 Task: Open Card Employee Termination Meeting in Board Resource Allocation Software to Workspace Data Analysis and Reporting and add a team member Softage.1@softage.net, a label Blue, a checklist Health and Safety, an attachment from Trello, a color Blue and finally, add a card description 'Plan and execute company team-building retreat with a focus on team alignment' and a comment 'Let us approach this task with a sense of collaboration and teamwork, leveraging the strengths of each team member.'. Add a start date 'Jan 01, 1900' with a due date 'Jan 08, 1900'
Action: Mouse moved to (97, 533)
Screenshot: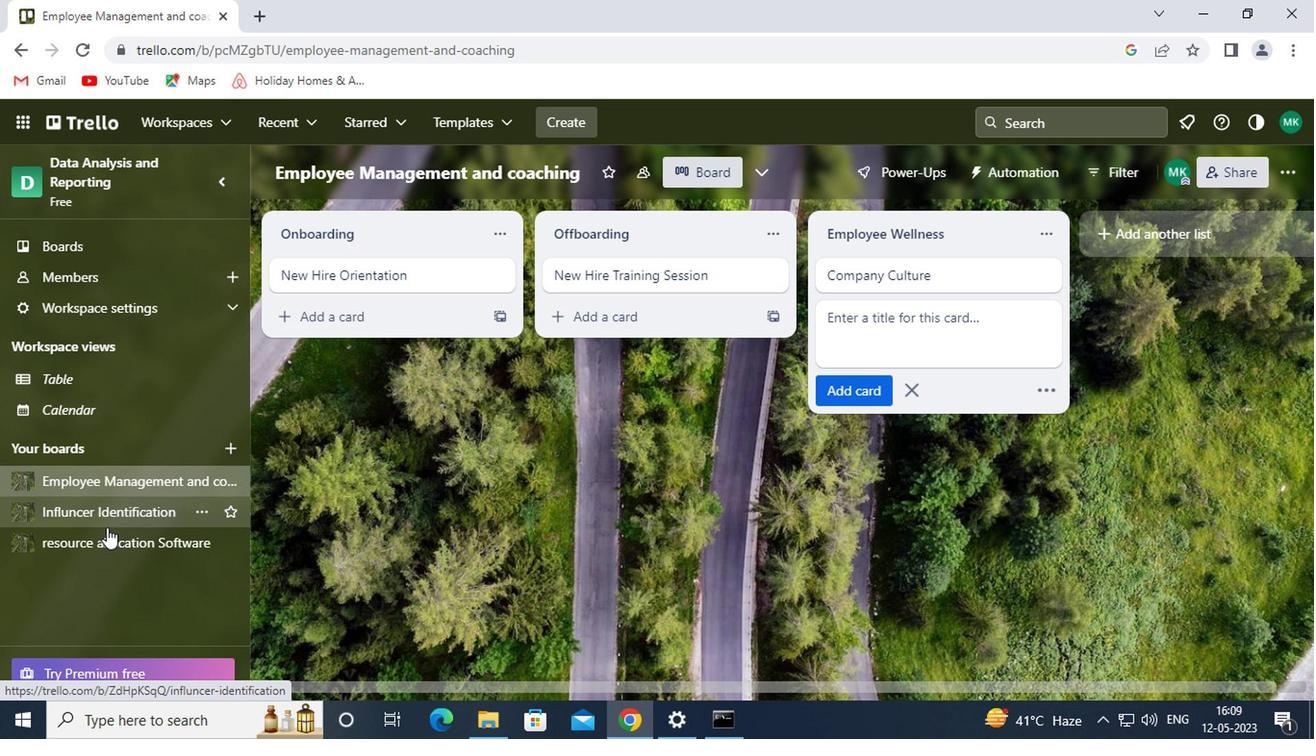 
Action: Mouse pressed left at (97, 533)
Screenshot: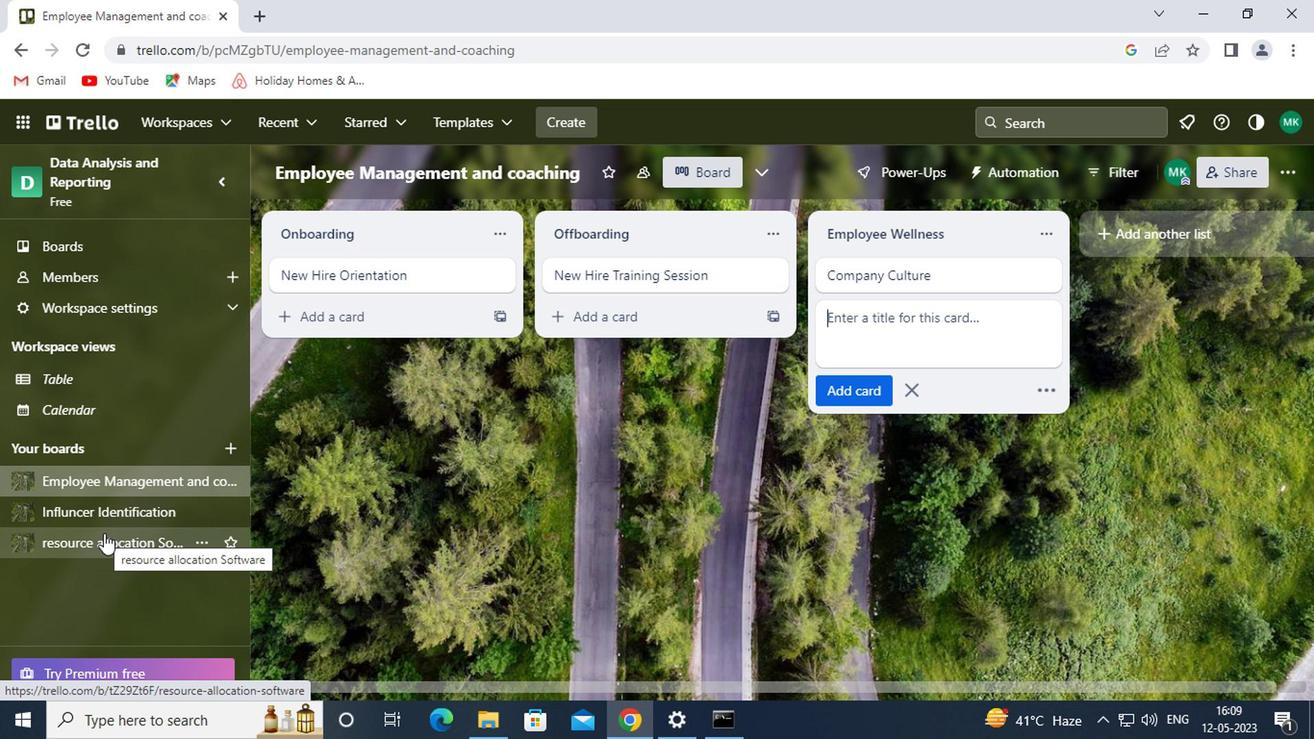 
Action: Mouse moved to (335, 271)
Screenshot: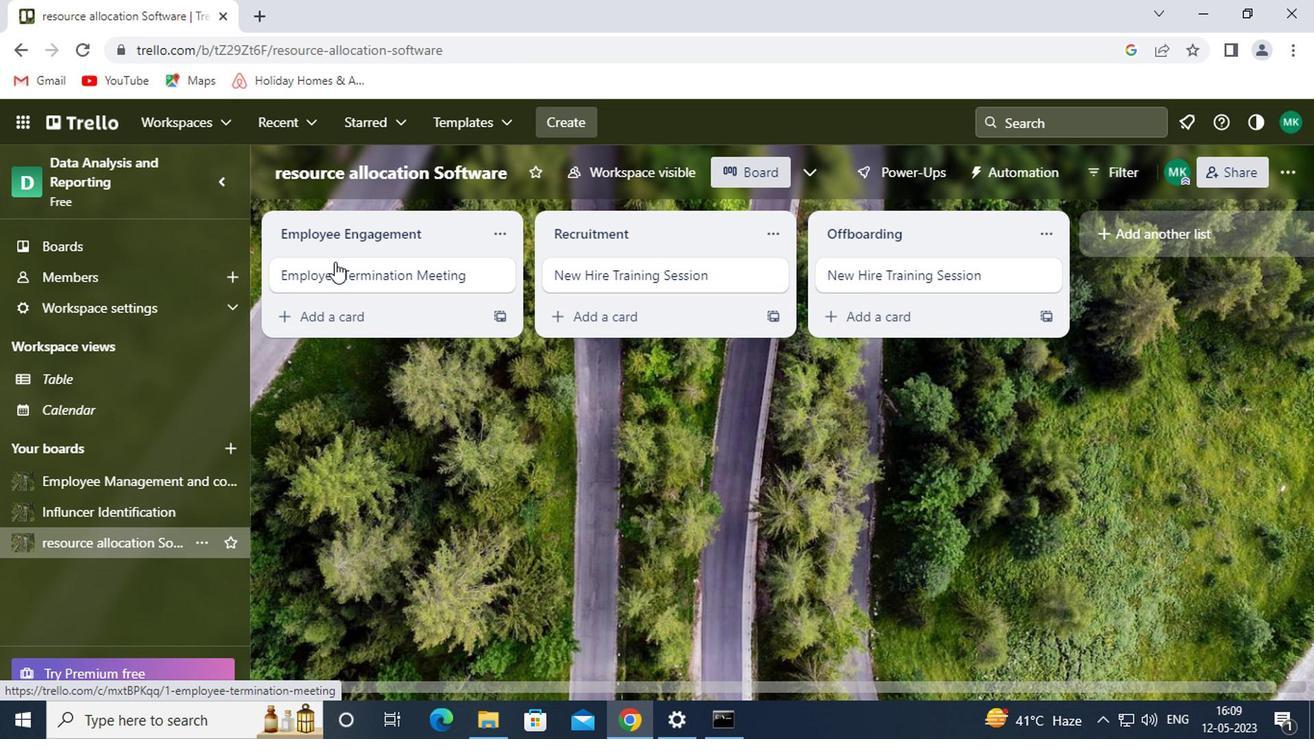 
Action: Mouse pressed left at (335, 271)
Screenshot: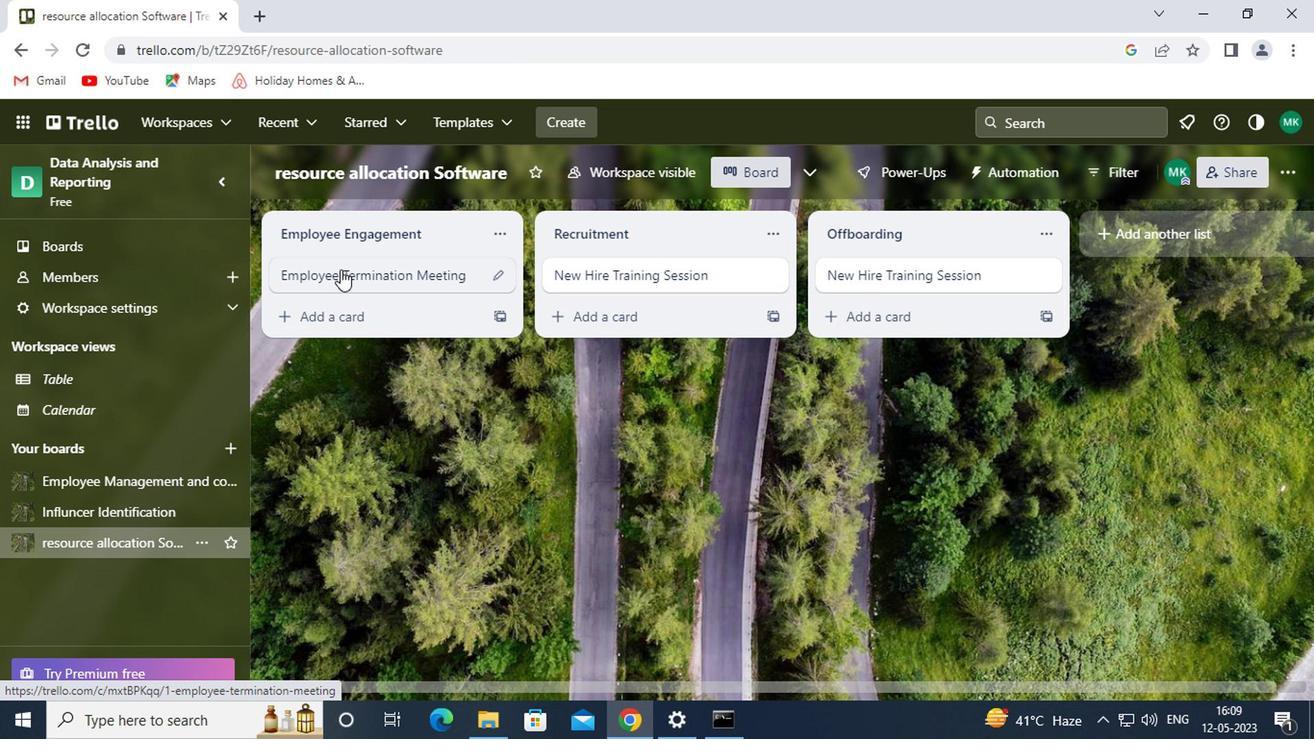 
Action: Mouse moved to (922, 279)
Screenshot: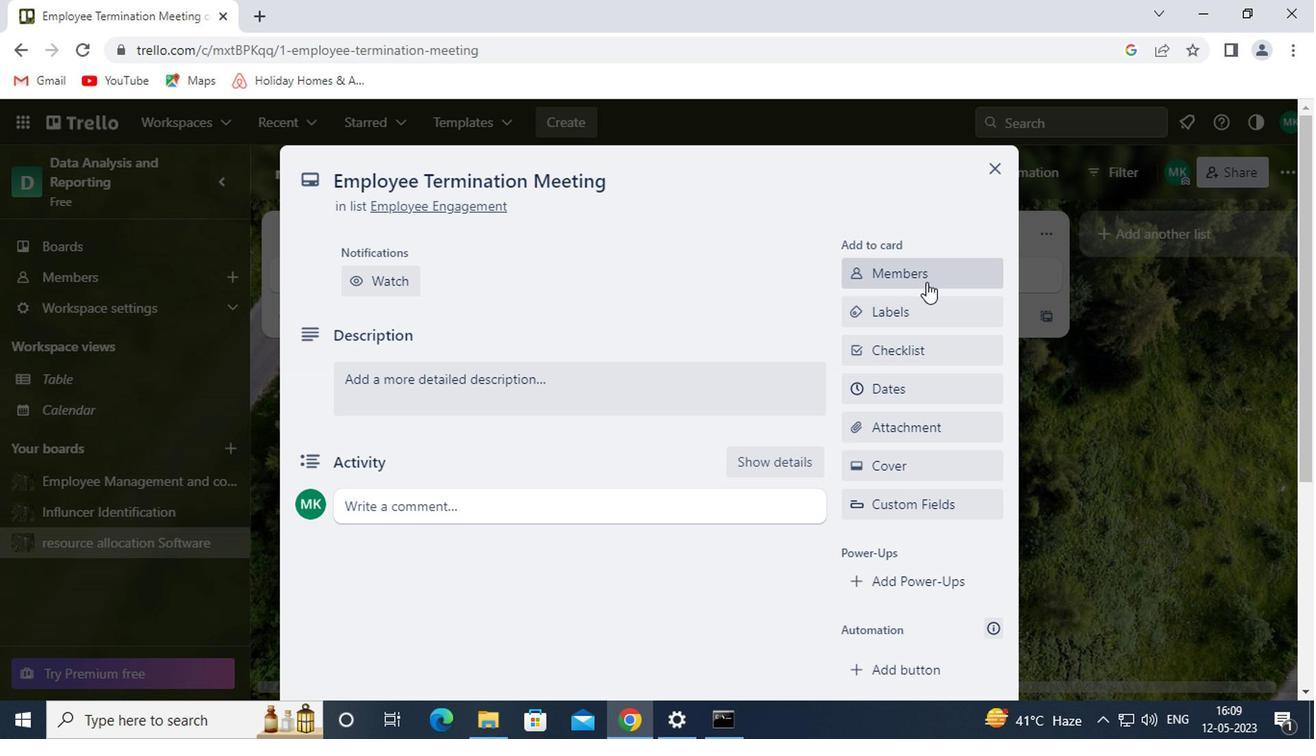 
Action: Mouse pressed left at (922, 279)
Screenshot: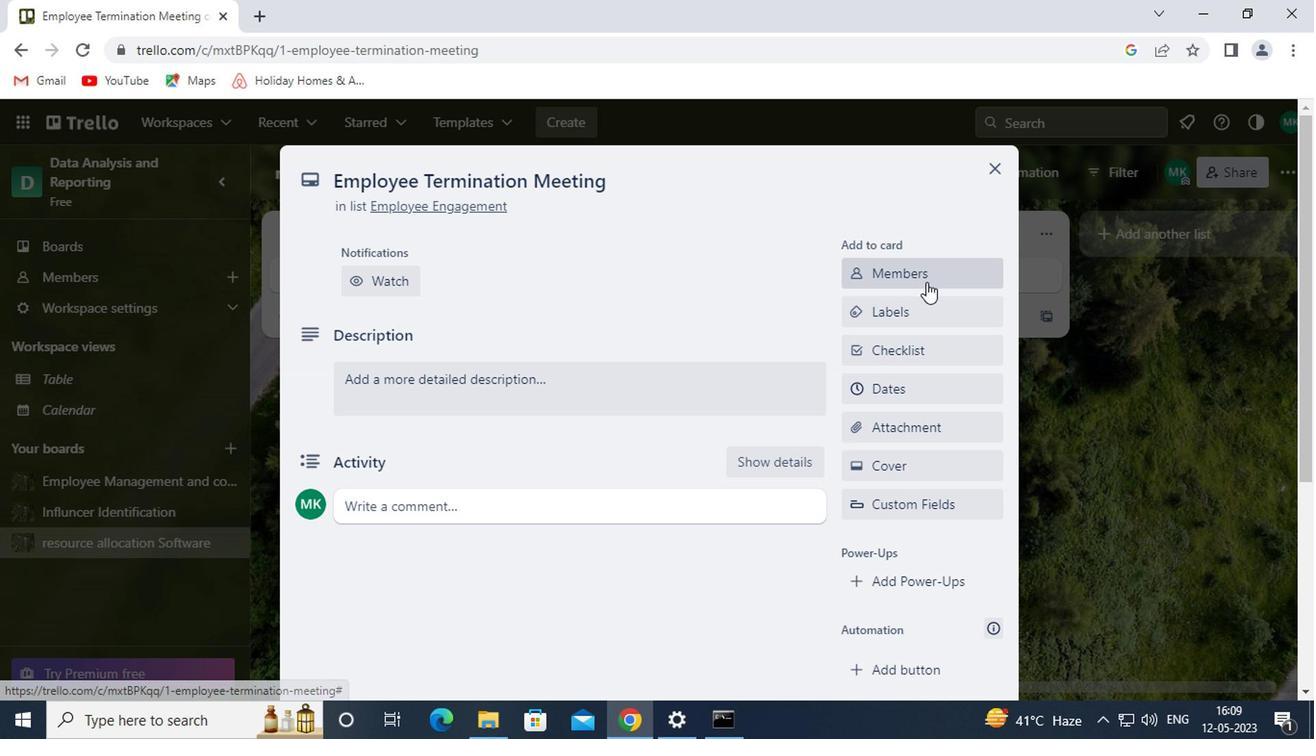 
Action: Mouse moved to (918, 358)
Screenshot: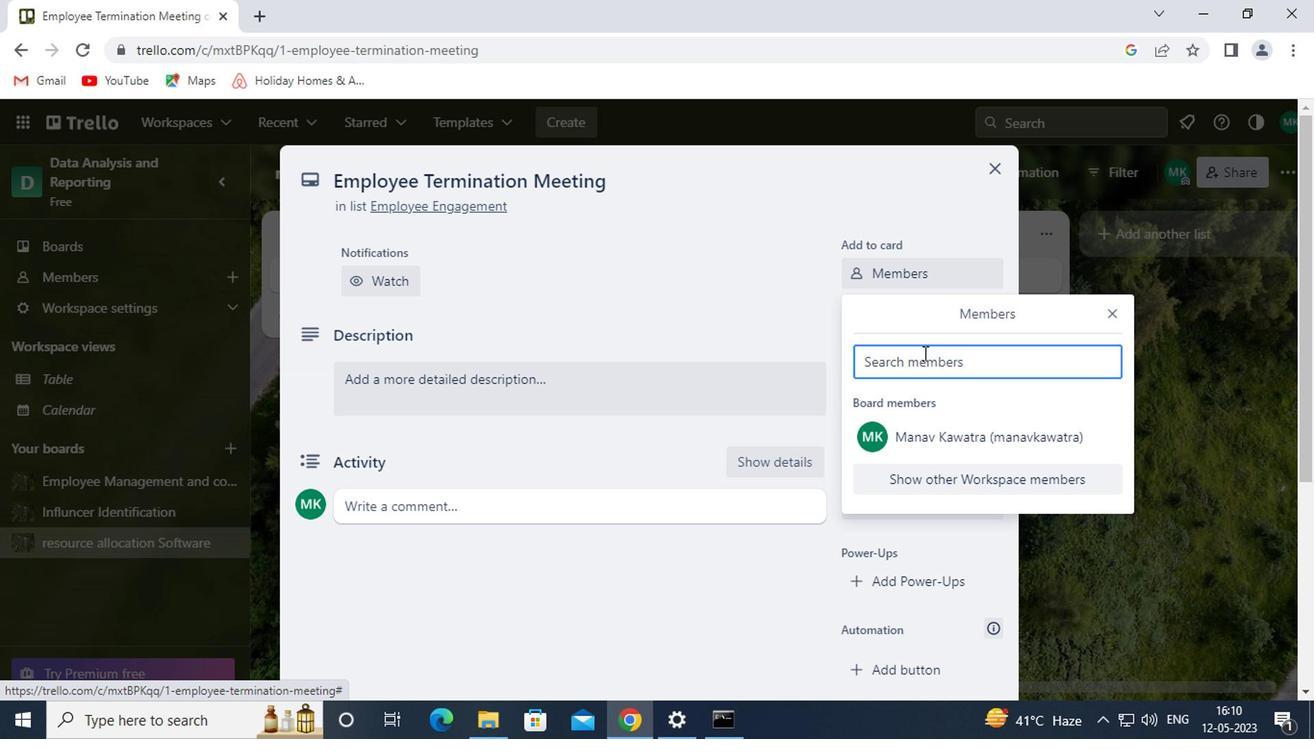 
Action: Mouse pressed left at (918, 358)
Screenshot: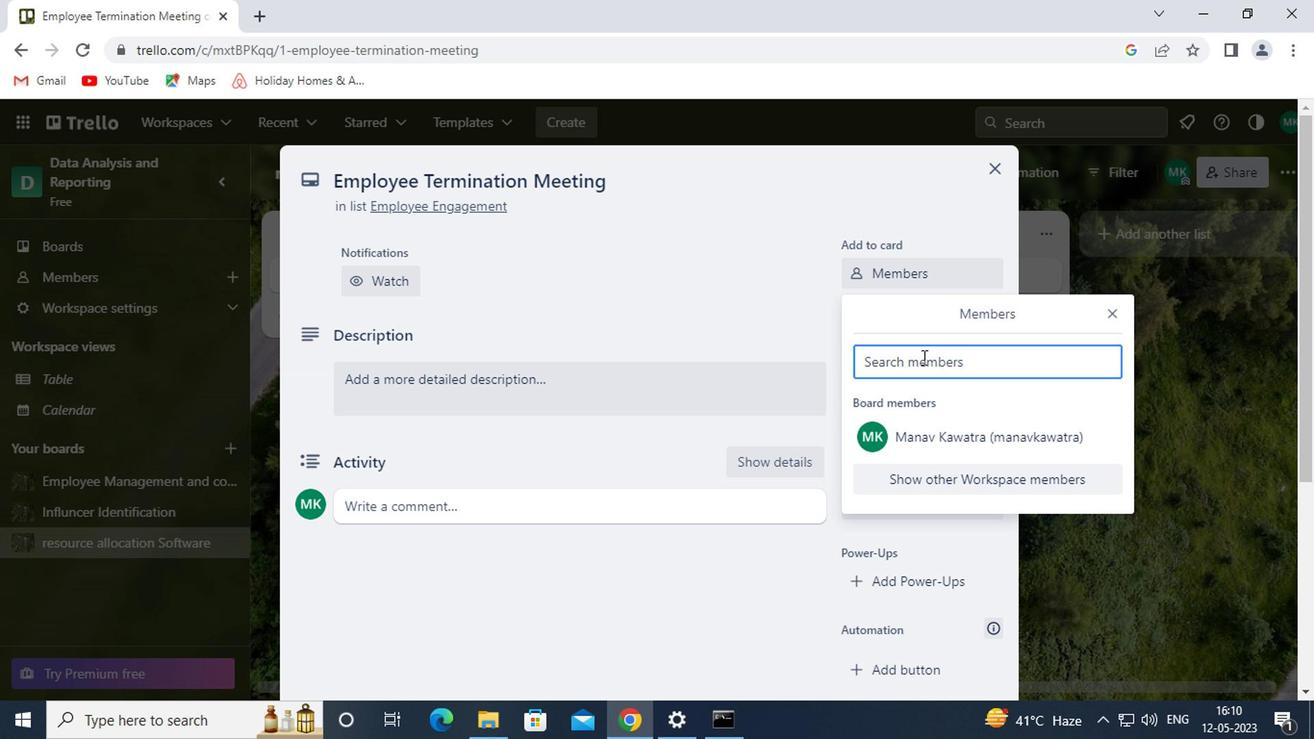 
Action: Key pressed <Key.shift>SOFTAGE.1<Key.shift>@SOFTAGE.NET
Screenshot: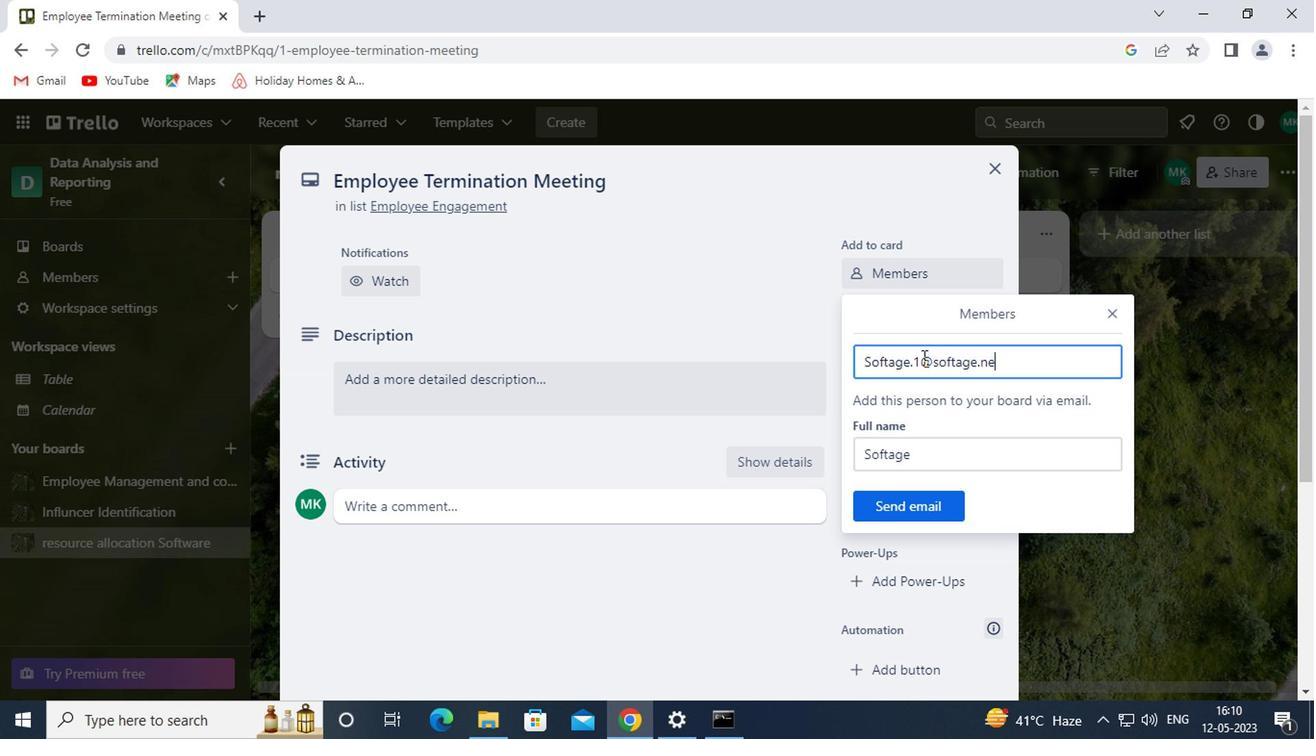 
Action: Mouse moved to (897, 512)
Screenshot: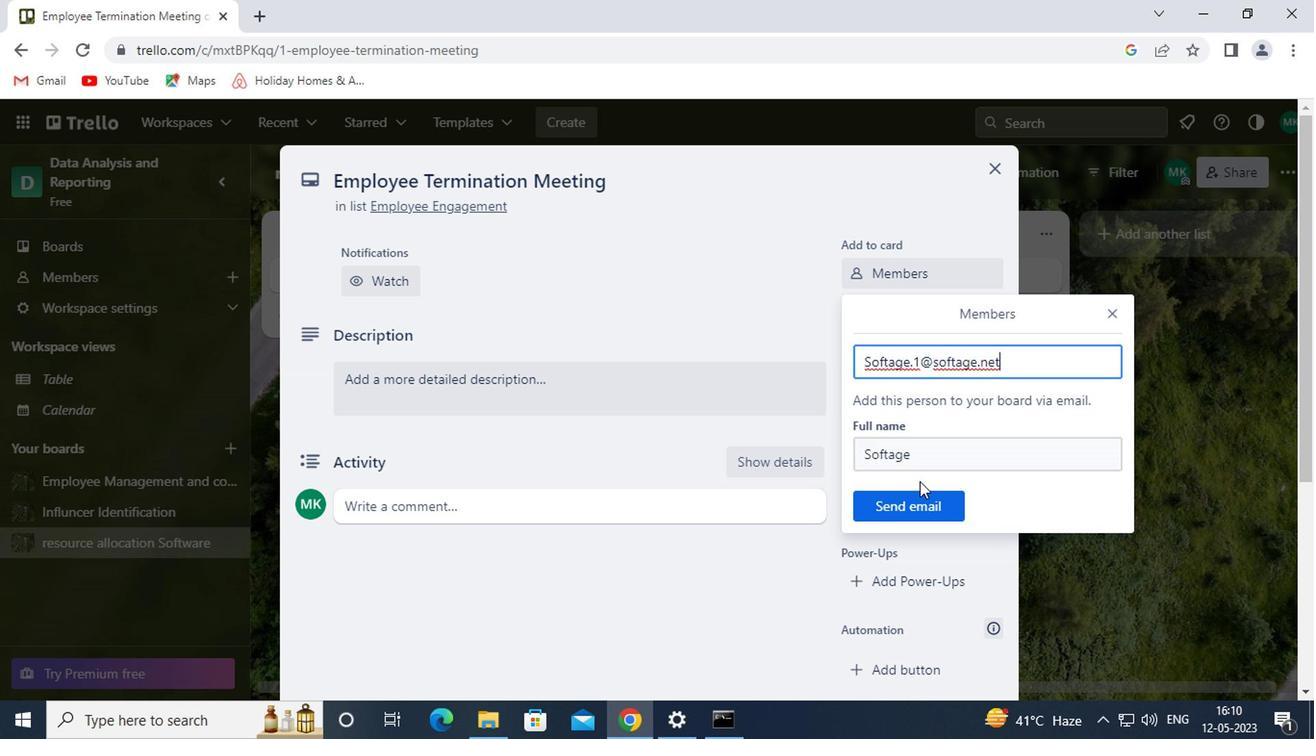
Action: Mouse pressed left at (897, 512)
Screenshot: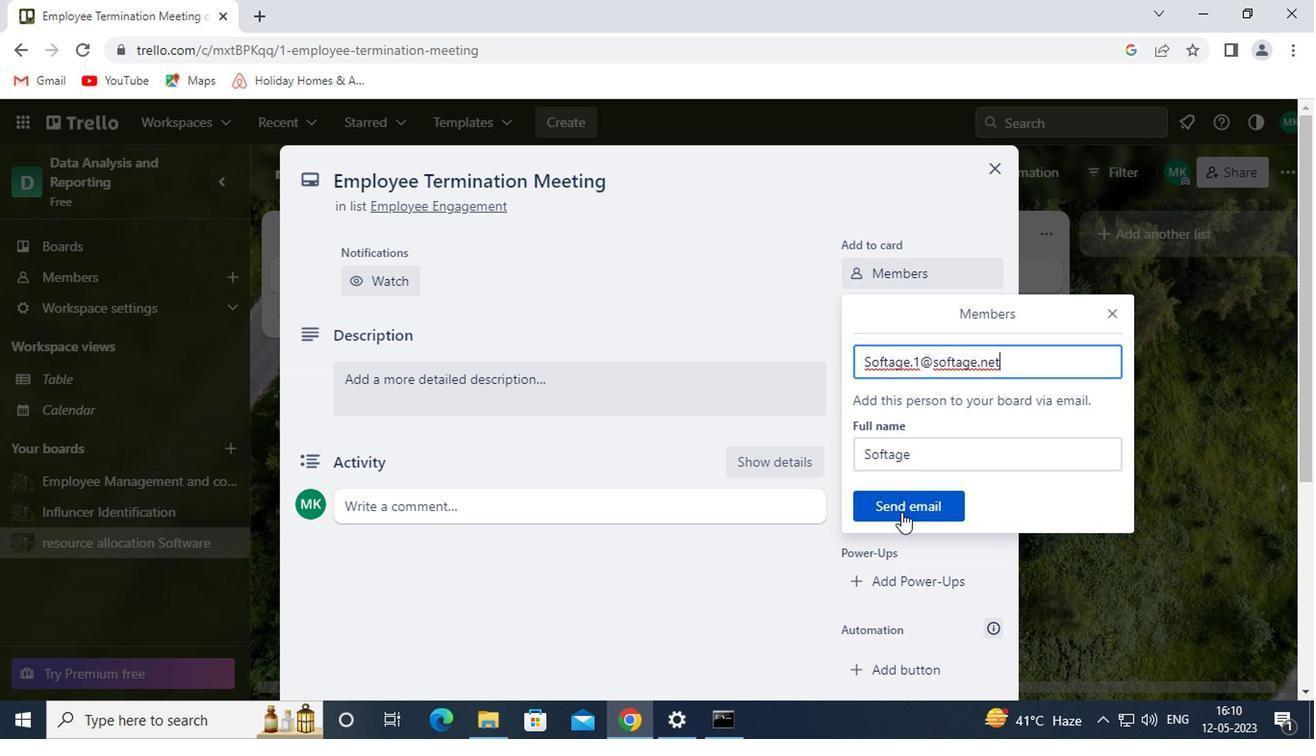 
Action: Mouse moved to (920, 384)
Screenshot: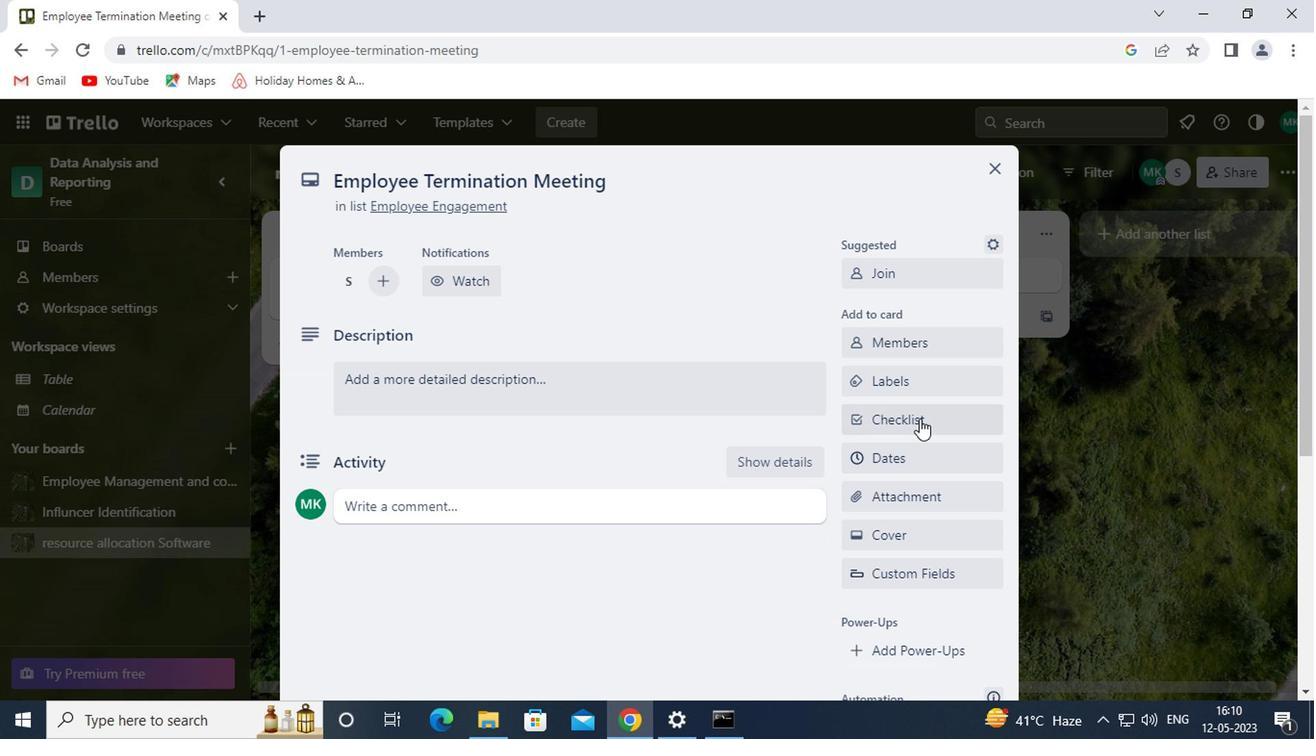 
Action: Mouse pressed left at (920, 384)
Screenshot: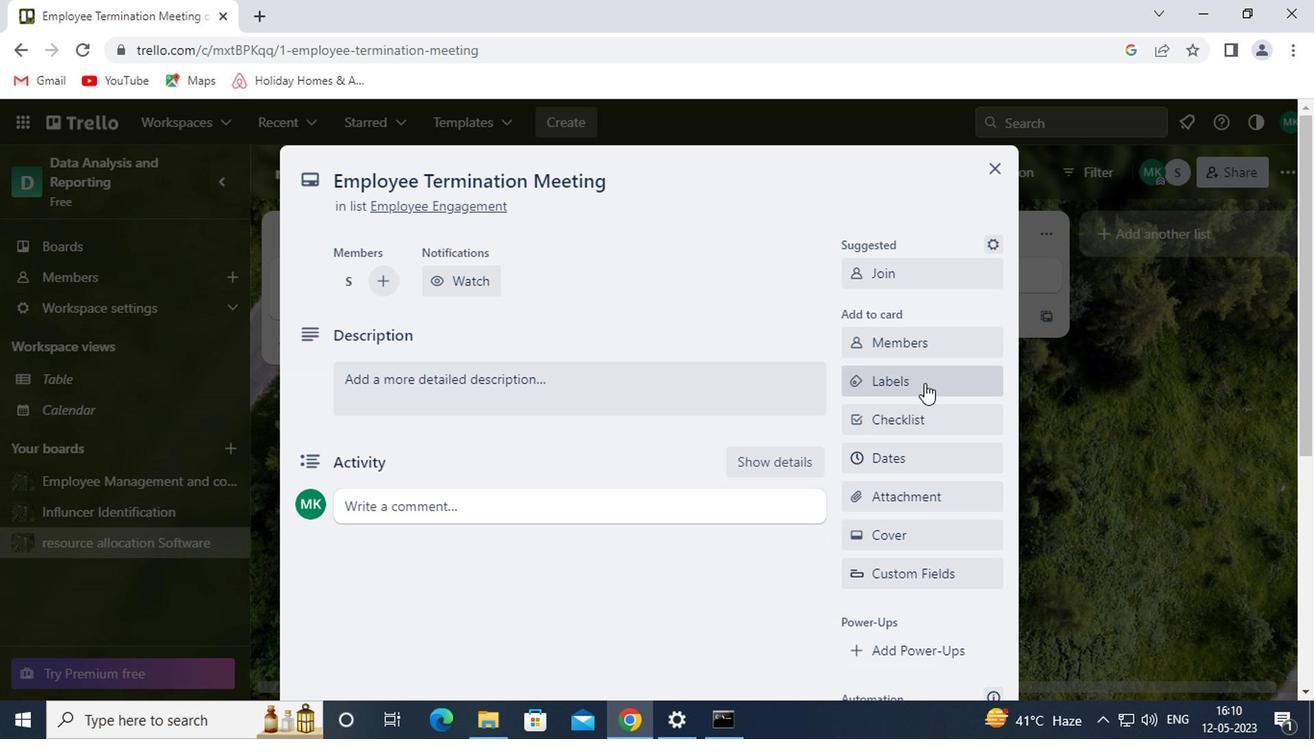 
Action: Mouse moved to (861, 453)
Screenshot: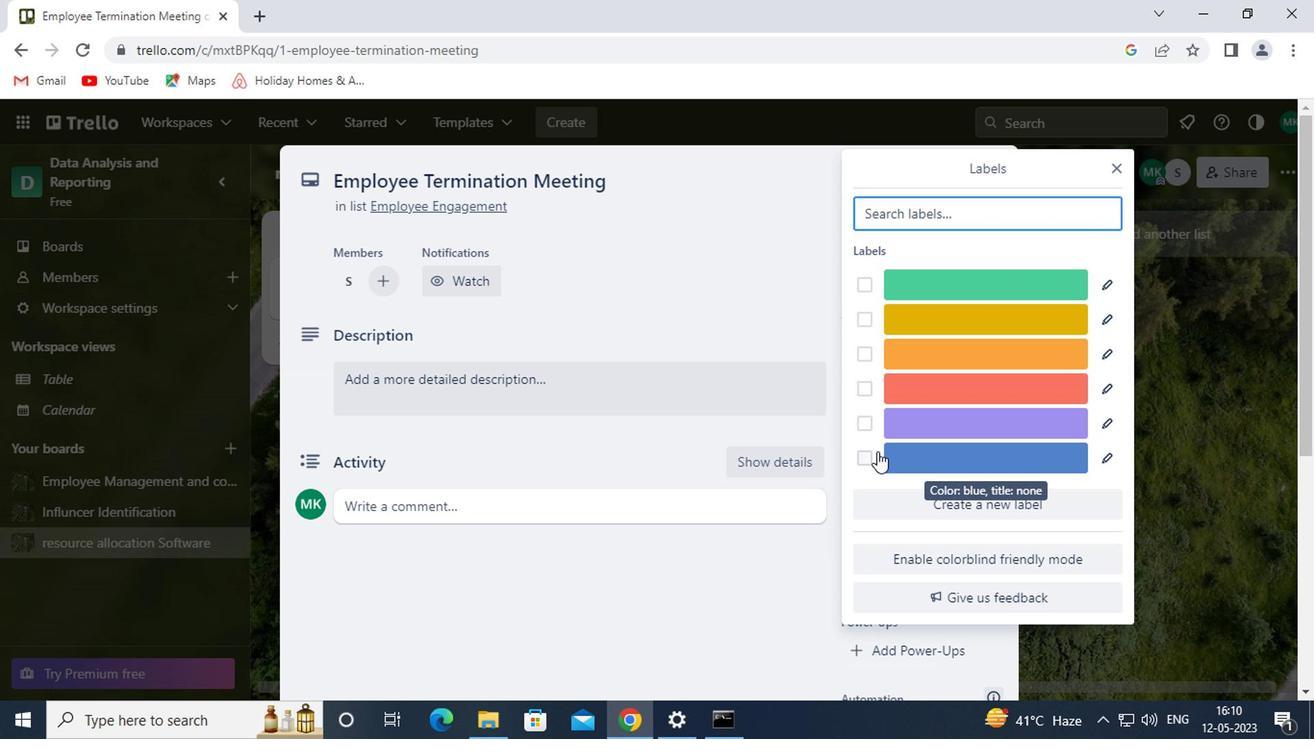 
Action: Mouse pressed left at (861, 453)
Screenshot: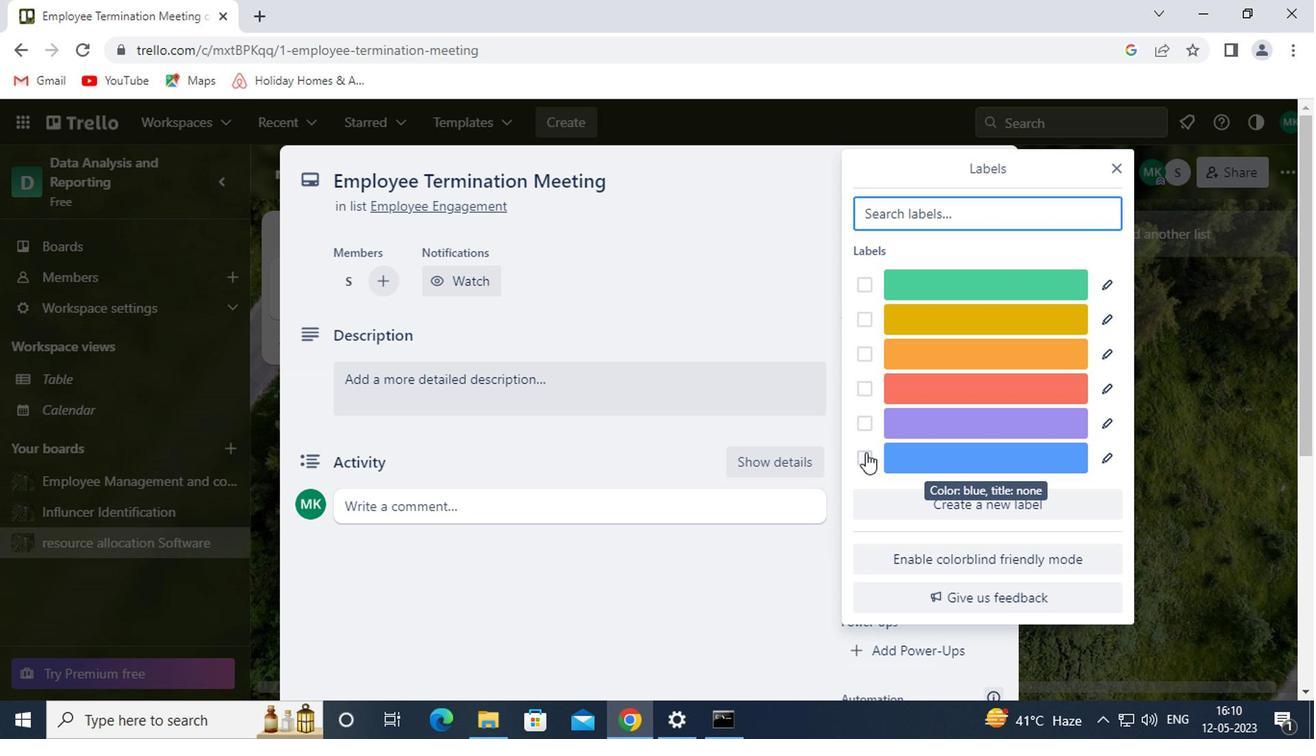 
Action: Mouse moved to (1109, 168)
Screenshot: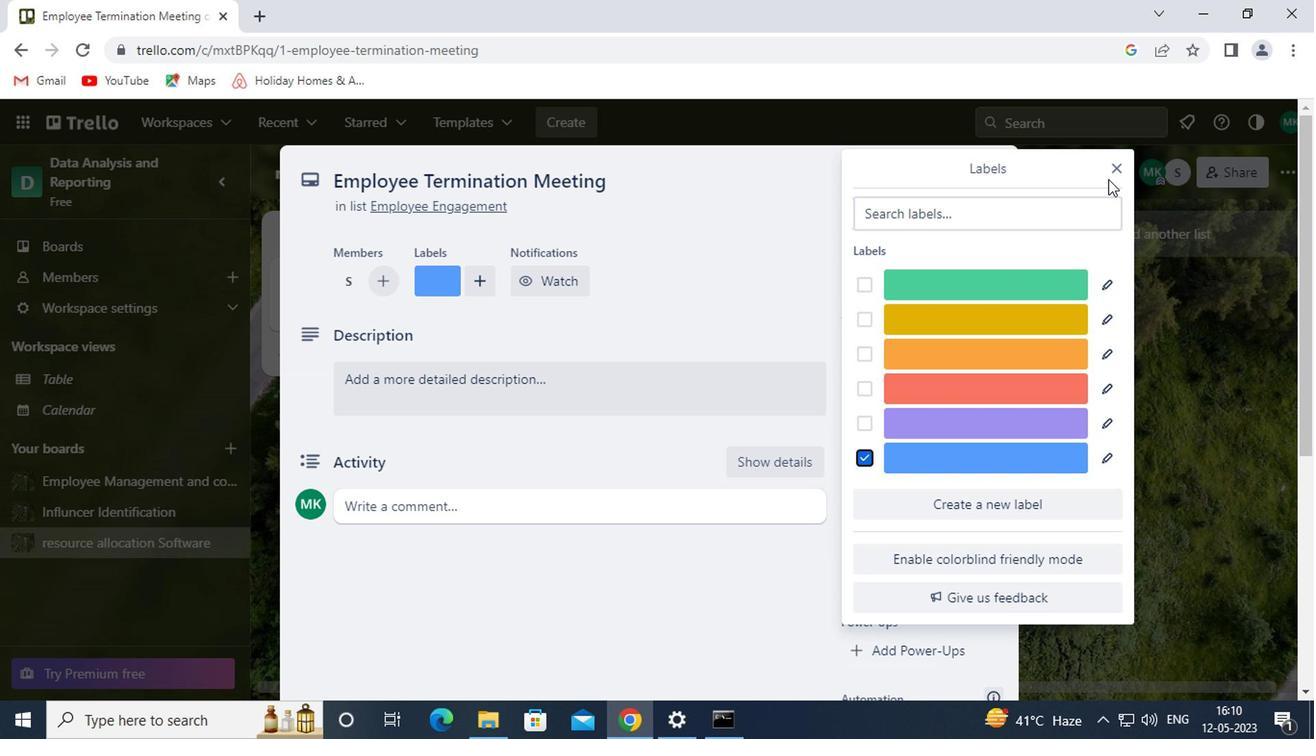 
Action: Mouse pressed left at (1109, 168)
Screenshot: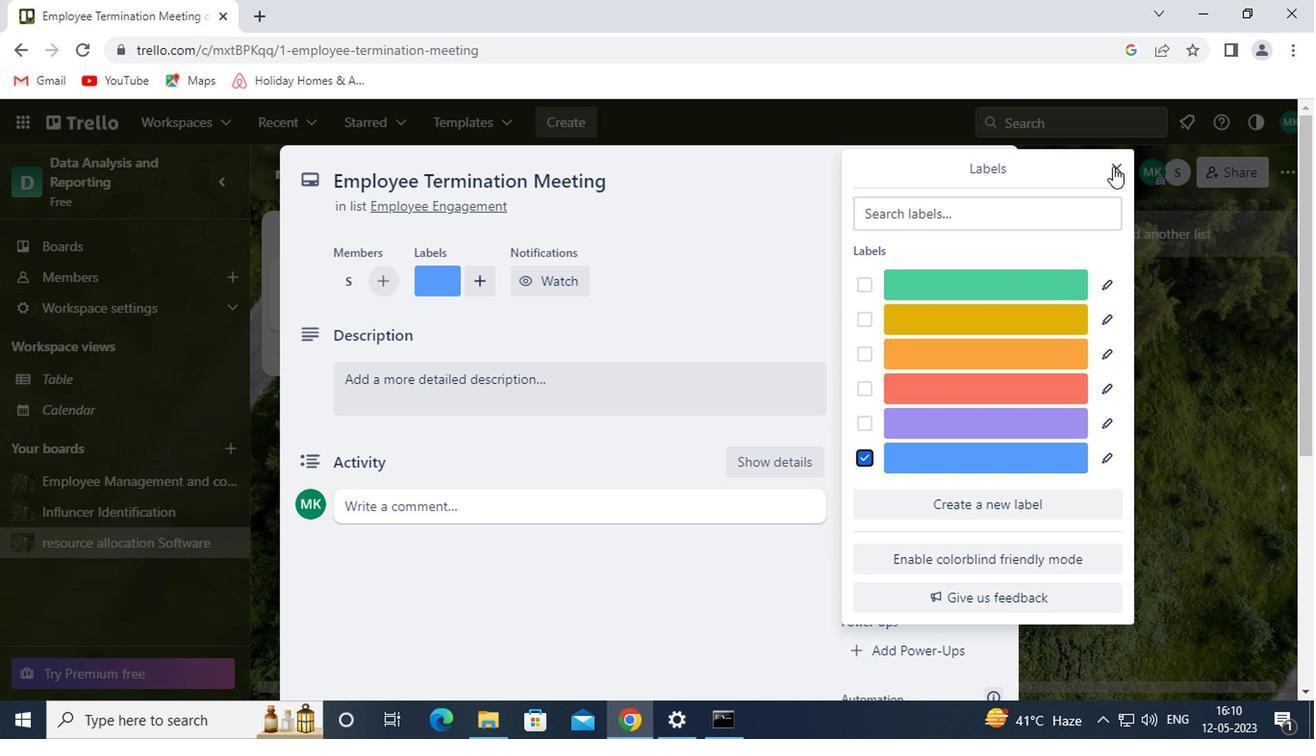 
Action: Mouse moved to (887, 419)
Screenshot: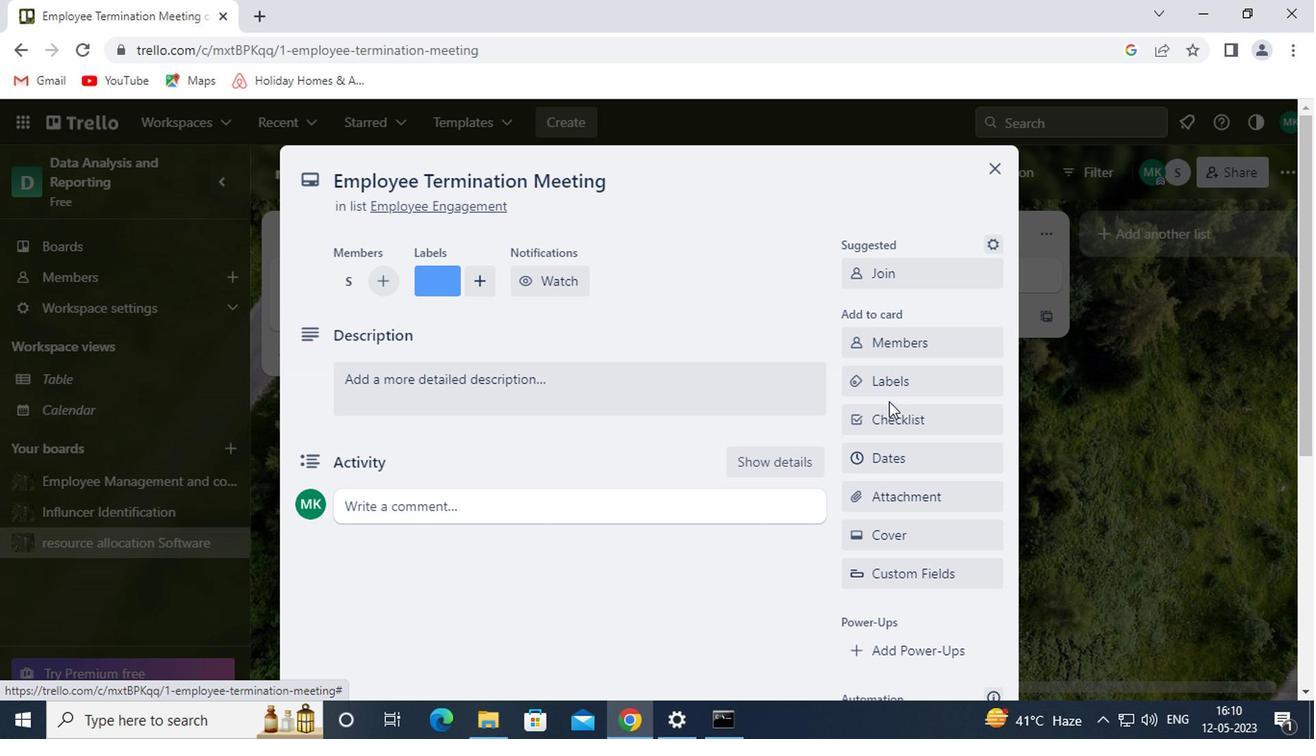 
Action: Mouse pressed left at (887, 419)
Screenshot: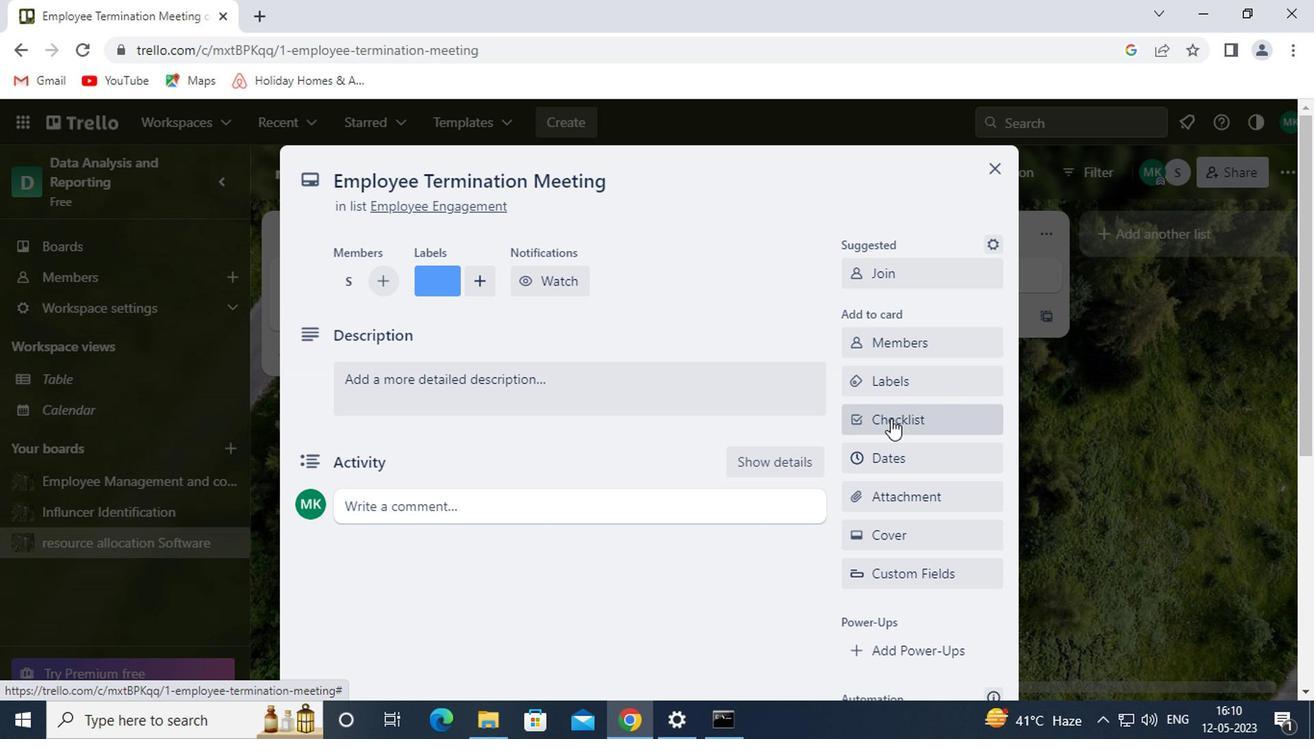 
Action: Key pressed <Key.shift><Key.shift><Key.shift>HEALTH<Key.space>AND<Key.space><Key.shift>SAFETY
Screenshot: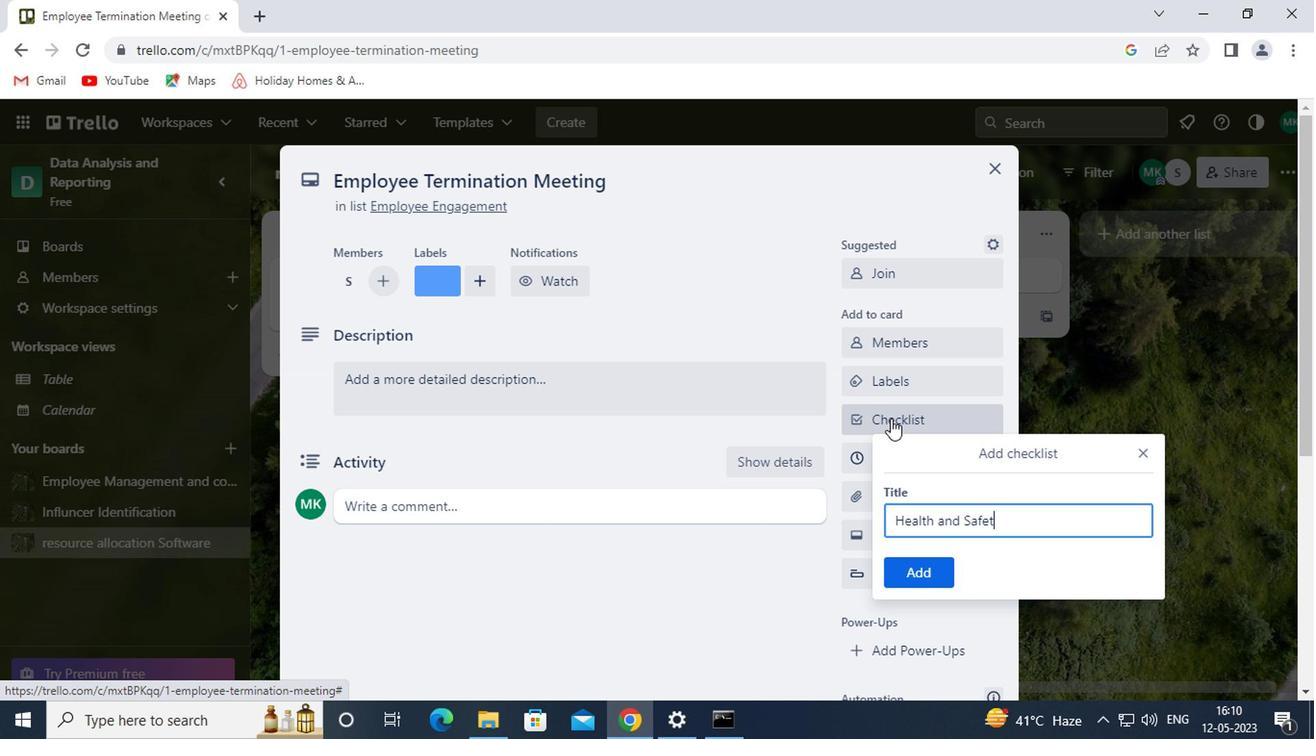 
Action: Mouse moved to (911, 578)
Screenshot: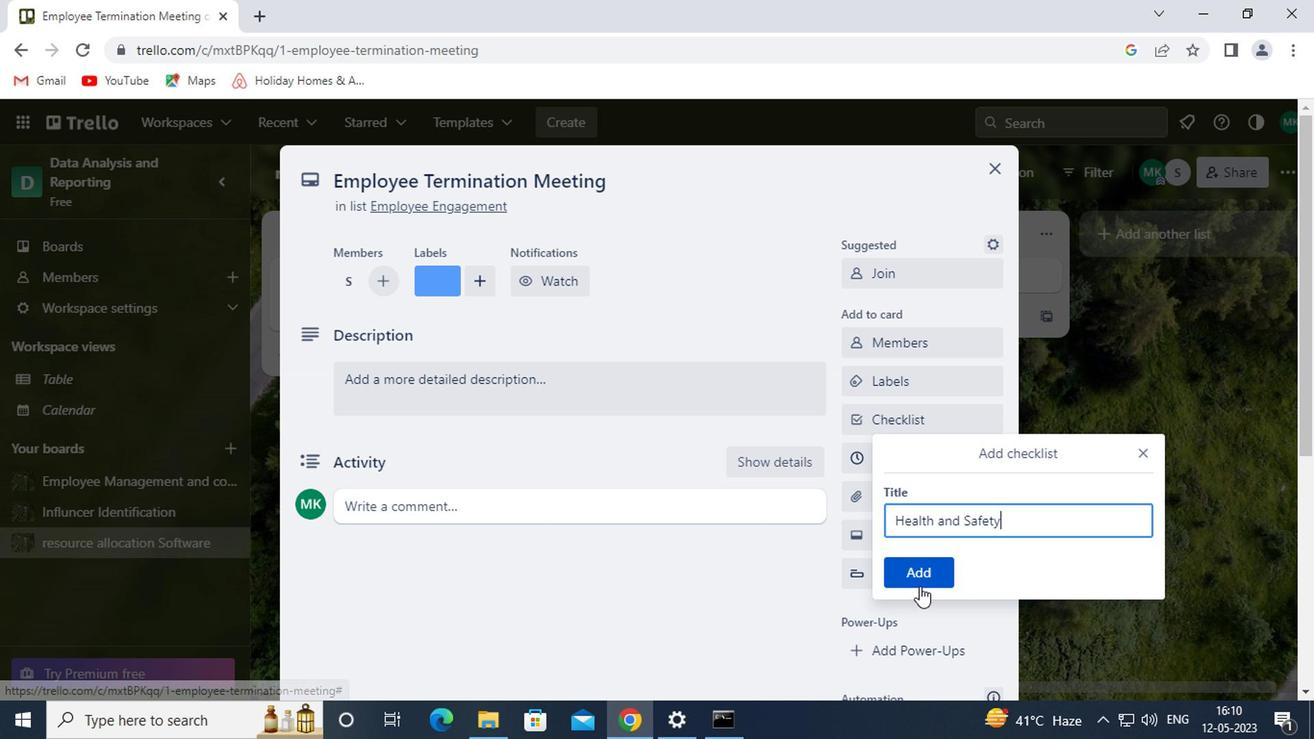 
Action: Mouse pressed left at (911, 578)
Screenshot: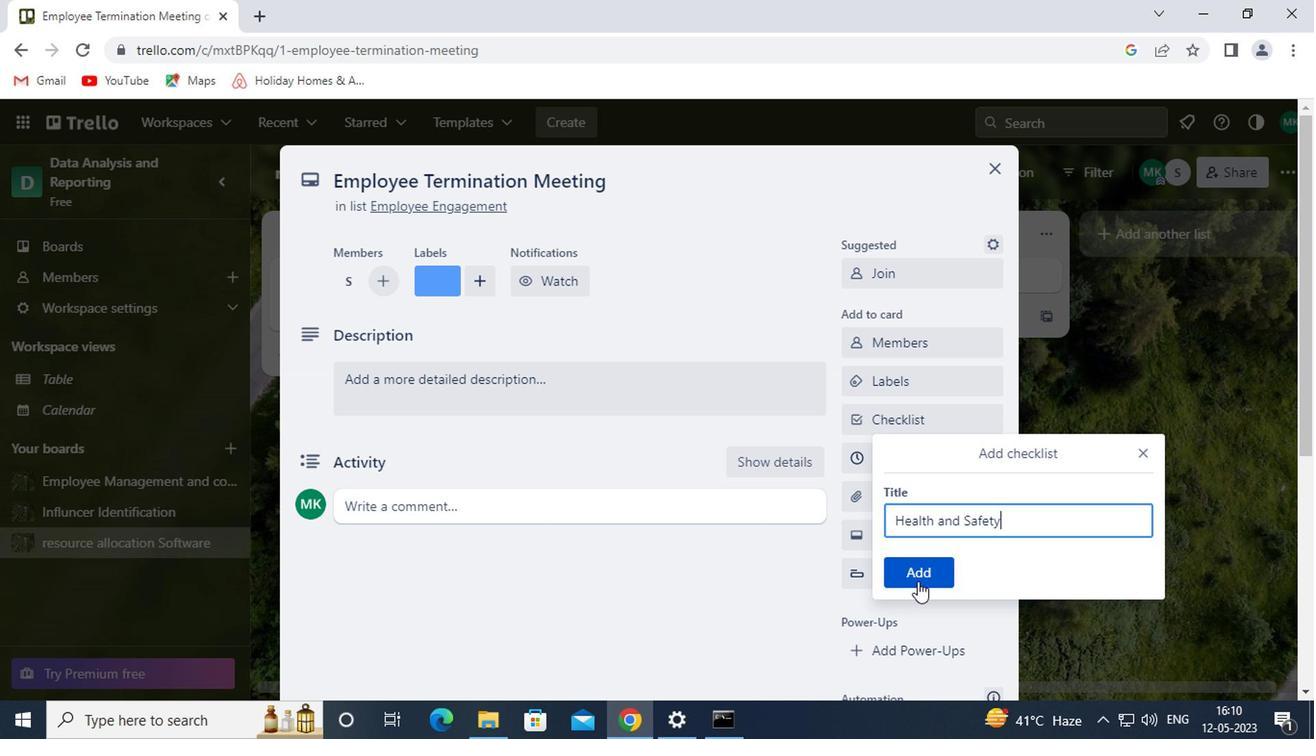 
Action: Mouse moved to (911, 492)
Screenshot: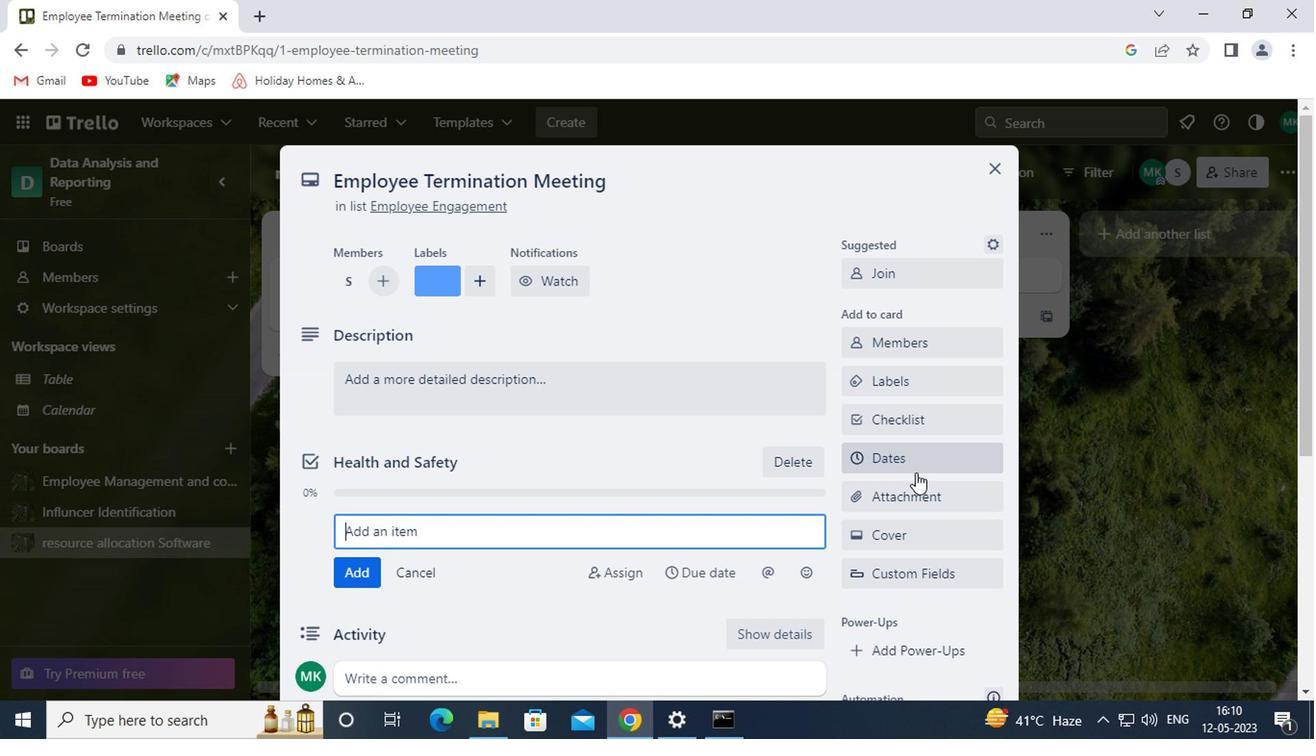 
Action: Mouse pressed left at (911, 492)
Screenshot: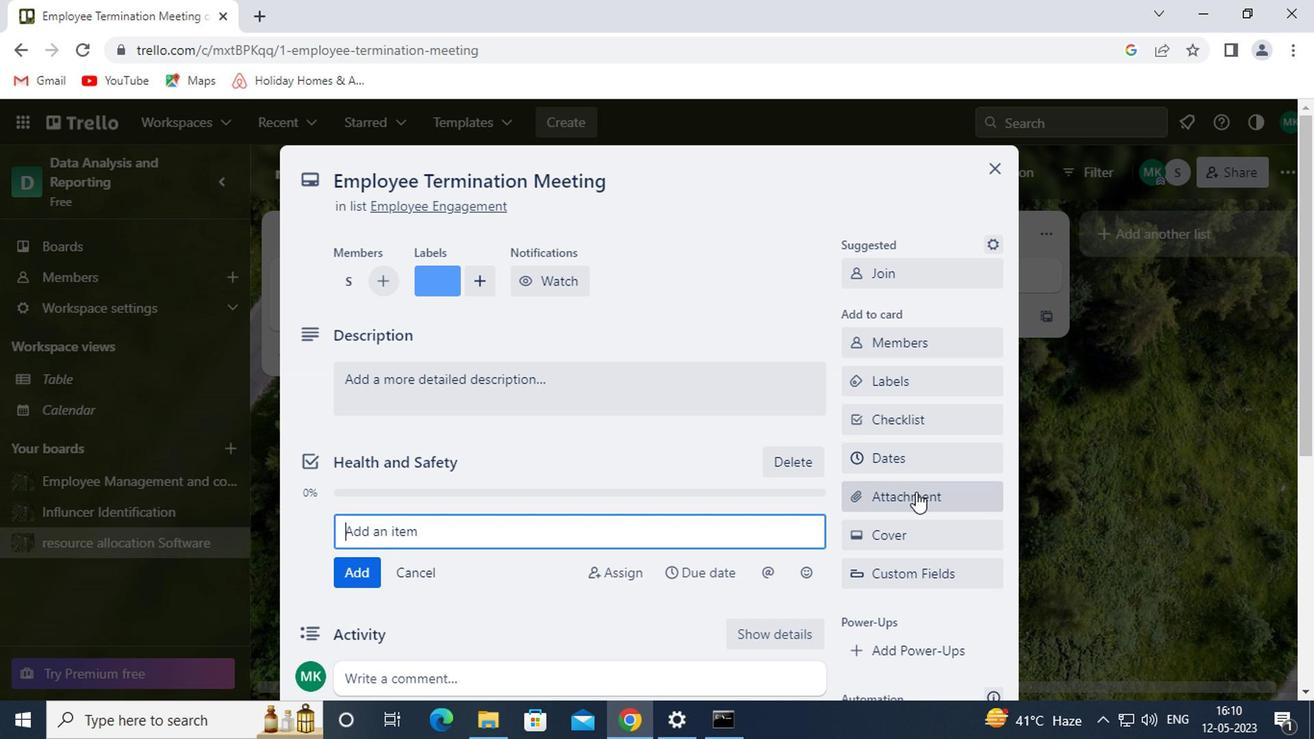
Action: Mouse moved to (857, 239)
Screenshot: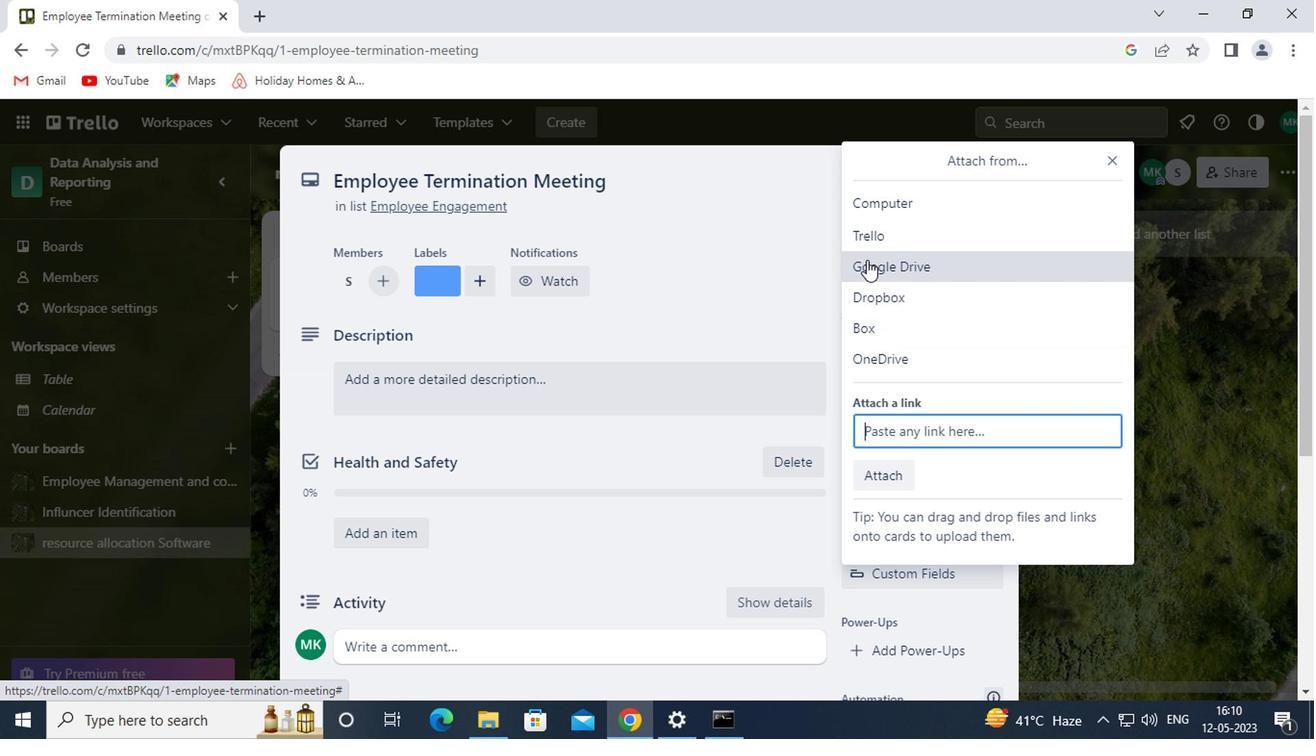 
Action: Mouse pressed left at (857, 239)
Screenshot: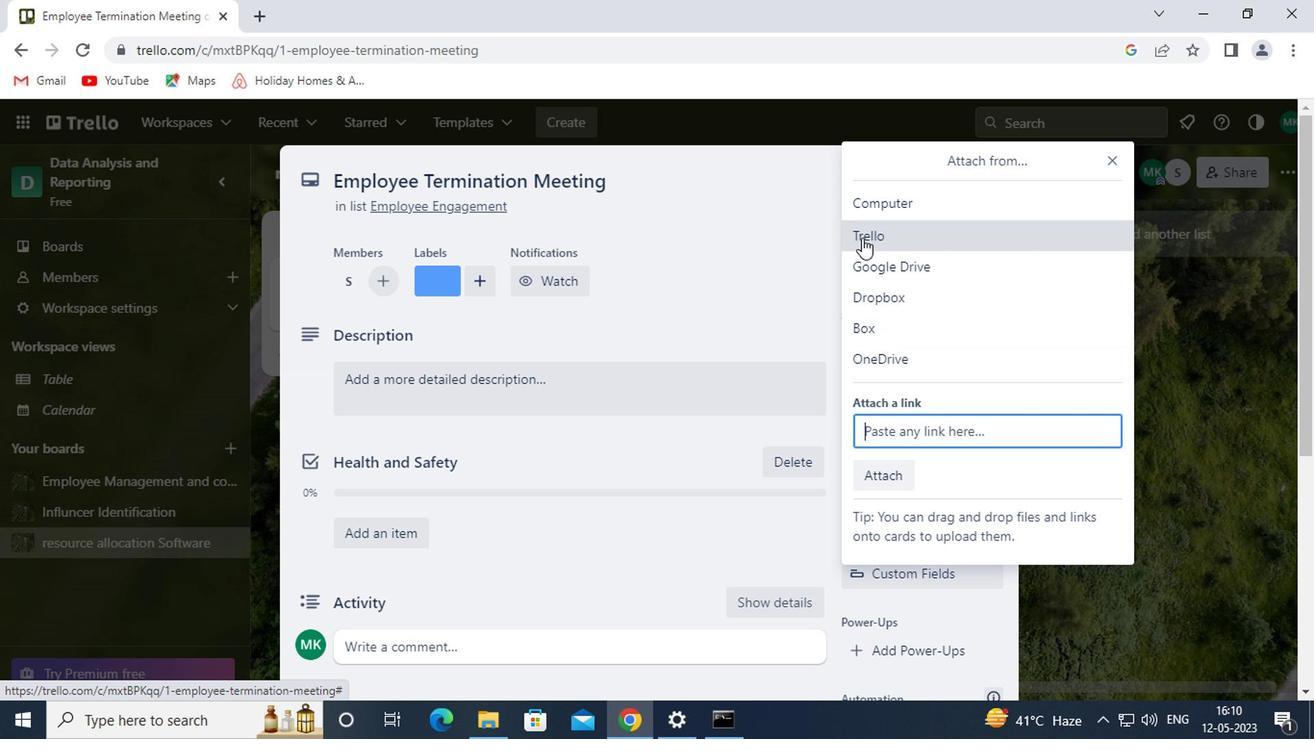 
Action: Mouse moved to (930, 383)
Screenshot: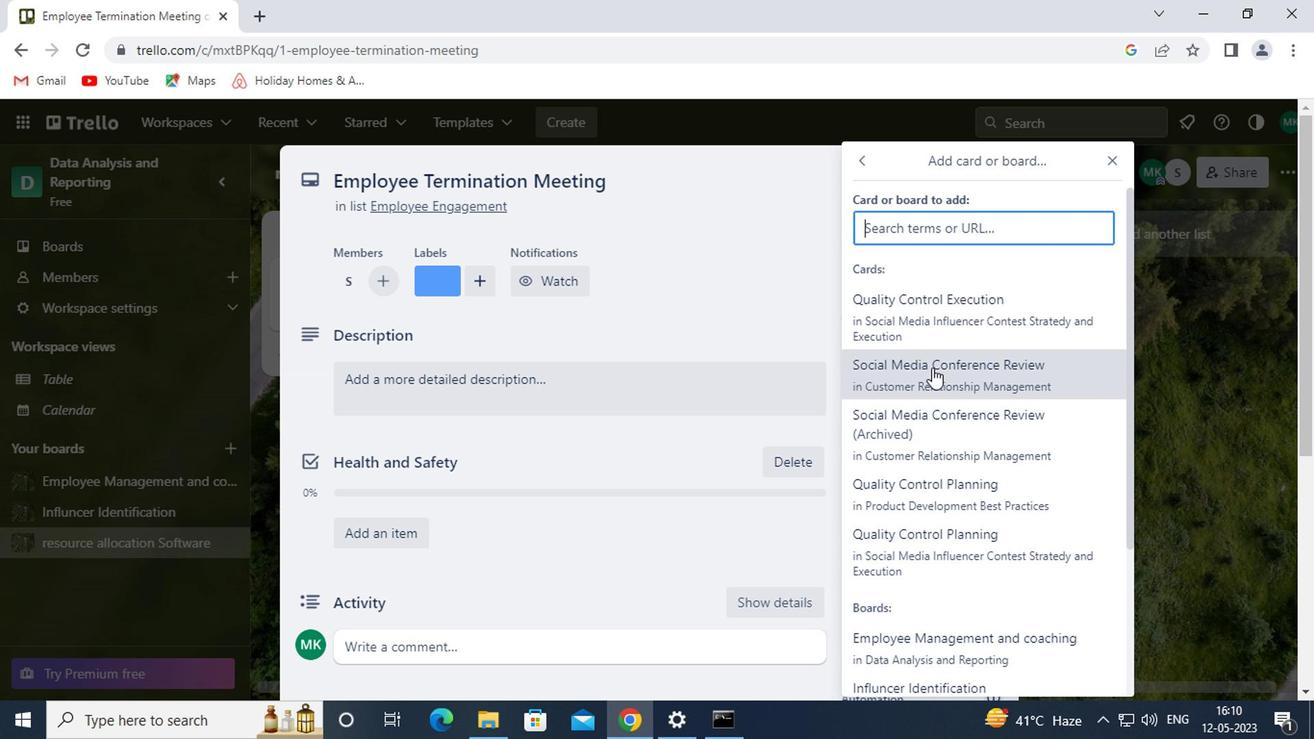 
Action: Mouse pressed left at (930, 383)
Screenshot: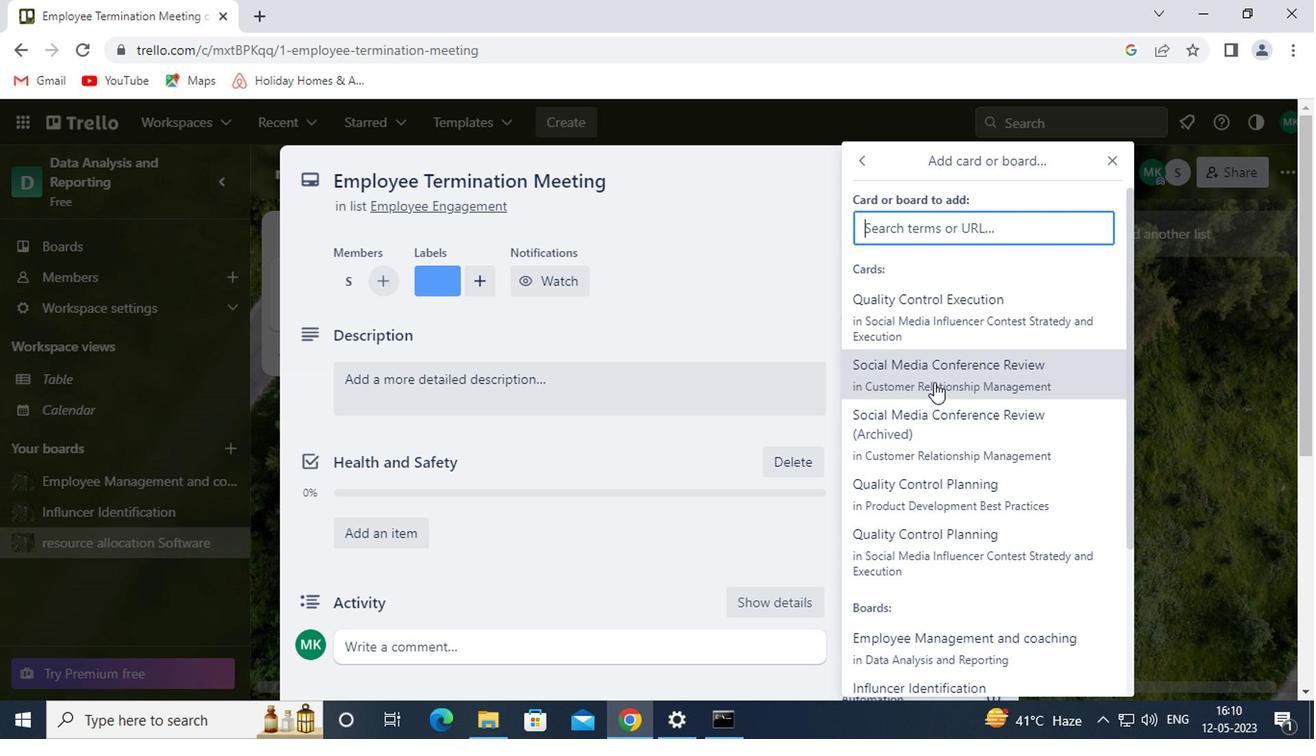 
Action: Mouse moved to (915, 431)
Screenshot: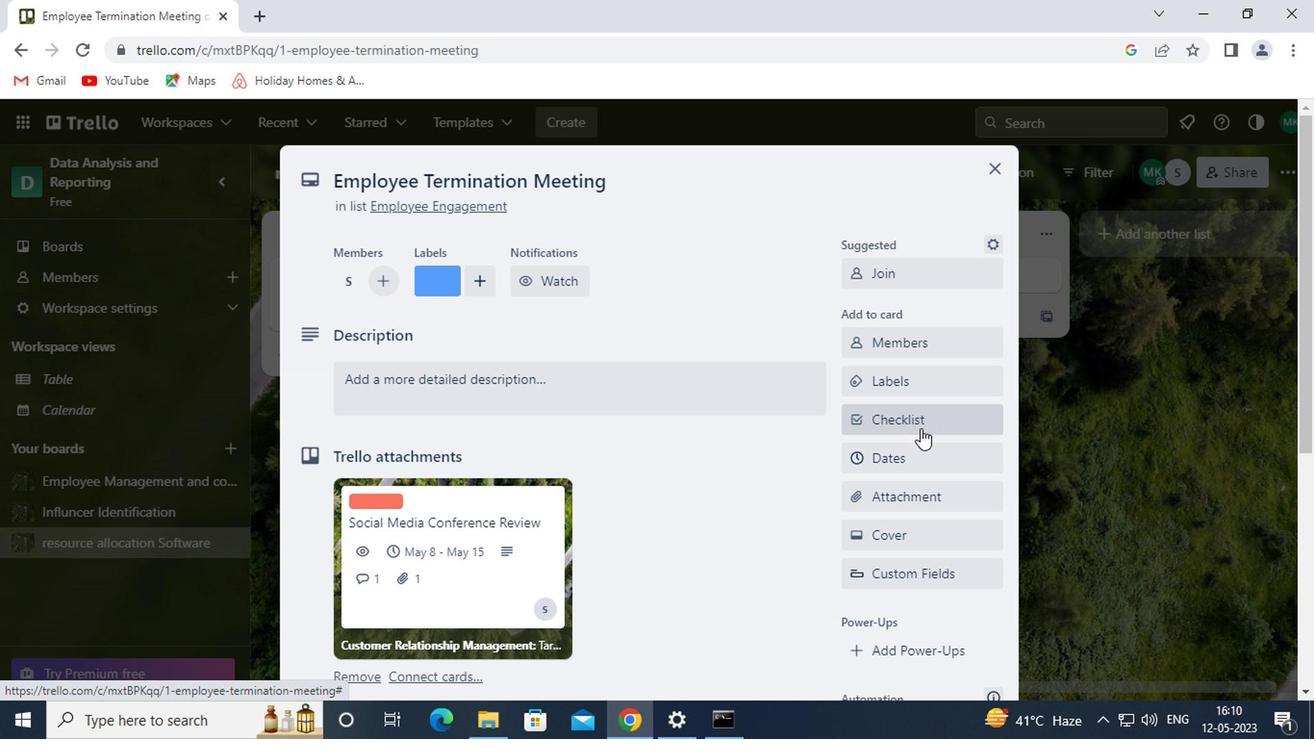 
Action: Mouse scrolled (915, 429) with delta (0, -1)
Screenshot: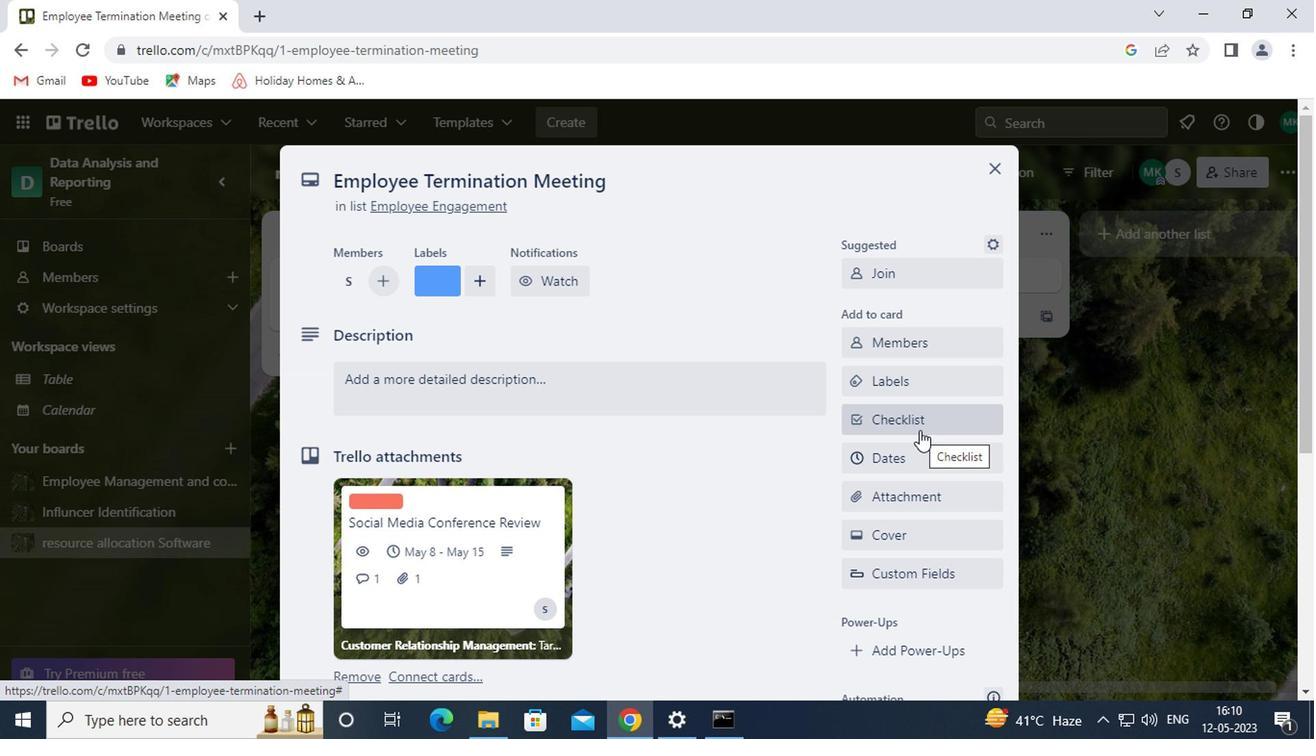 
Action: Mouse moved to (913, 438)
Screenshot: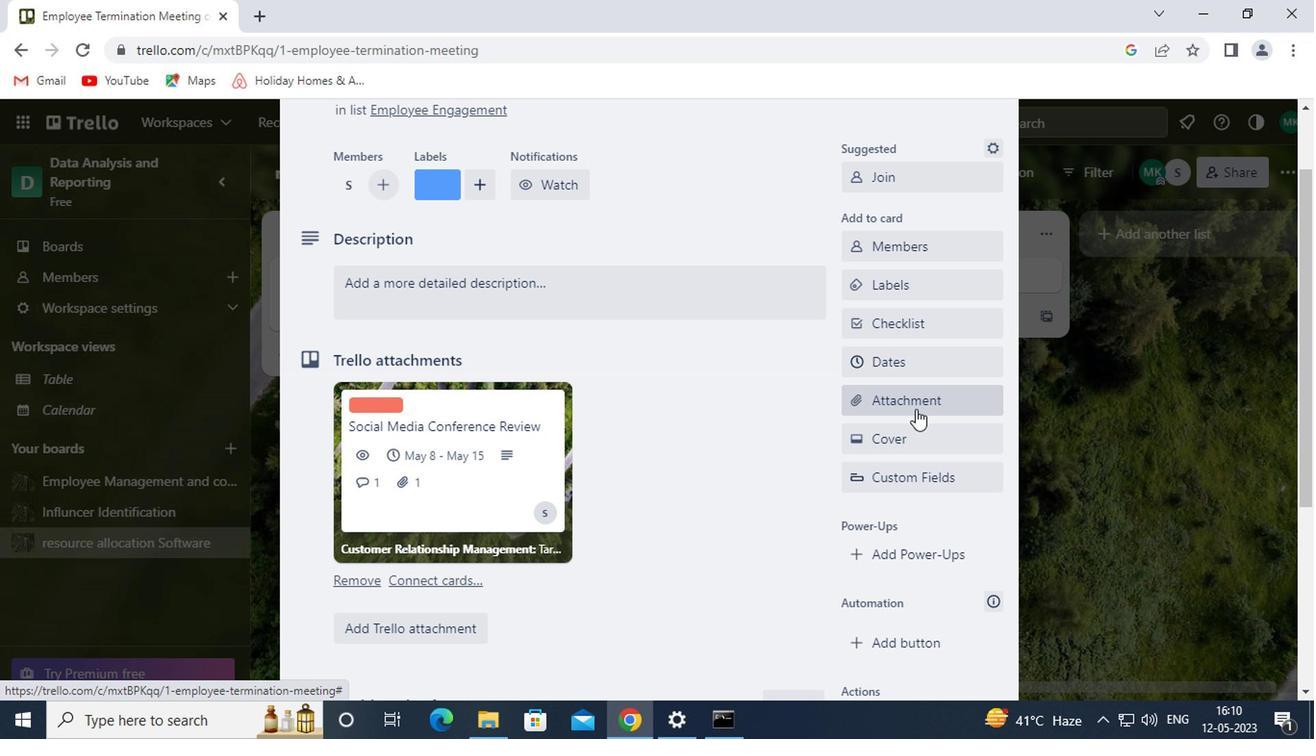 
Action: Mouse pressed left at (913, 438)
Screenshot: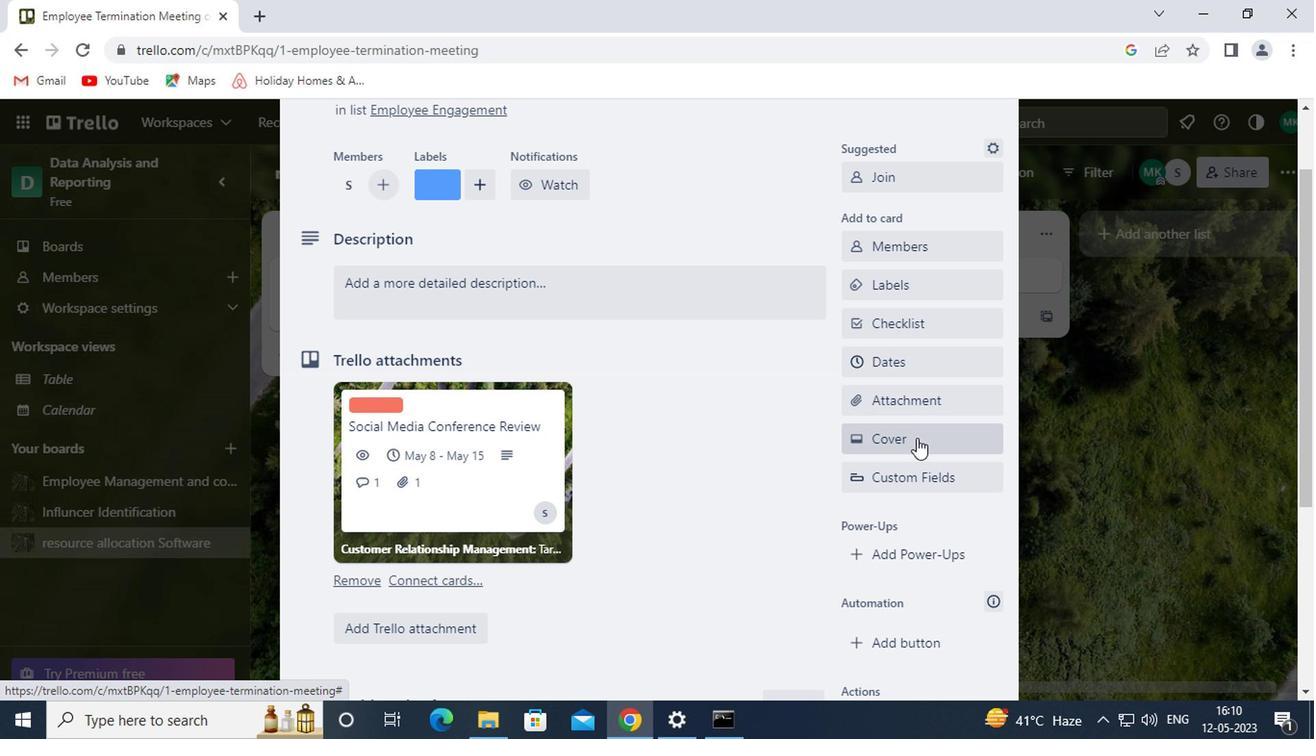 
Action: Mouse moved to (883, 388)
Screenshot: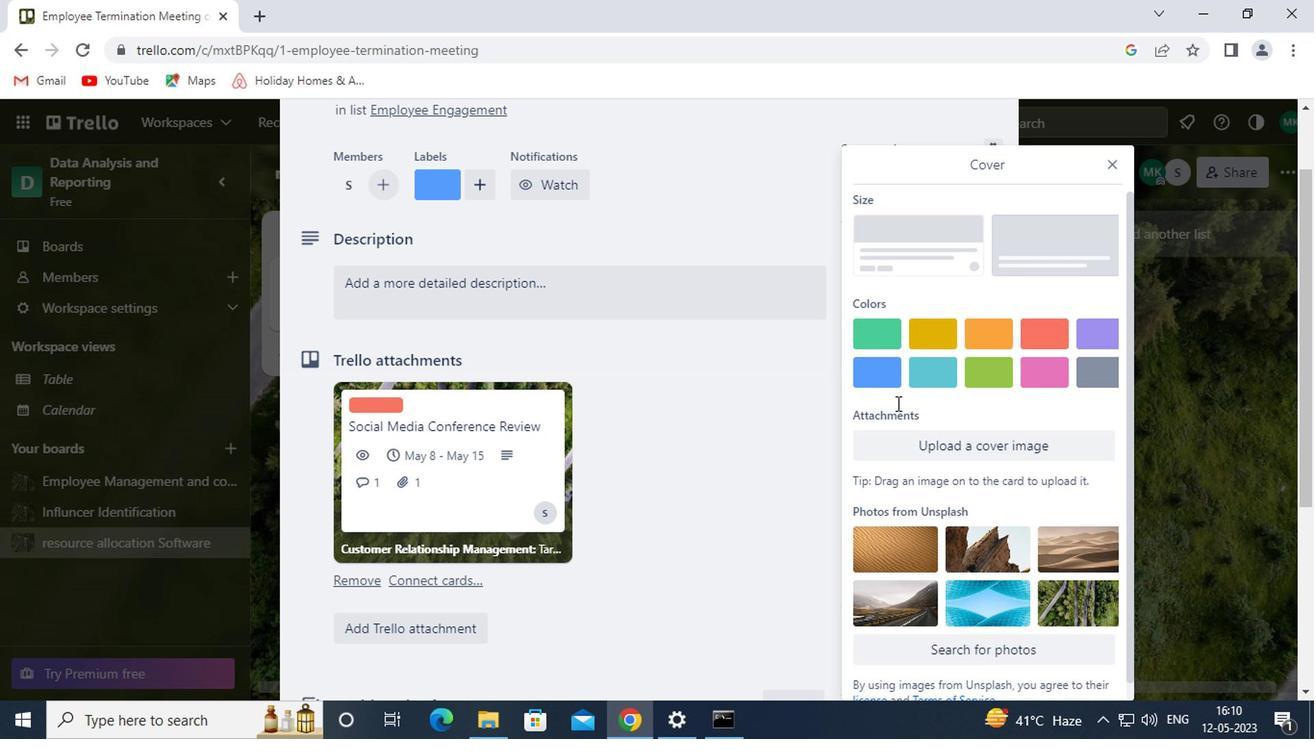 
Action: Mouse pressed left at (883, 388)
Screenshot: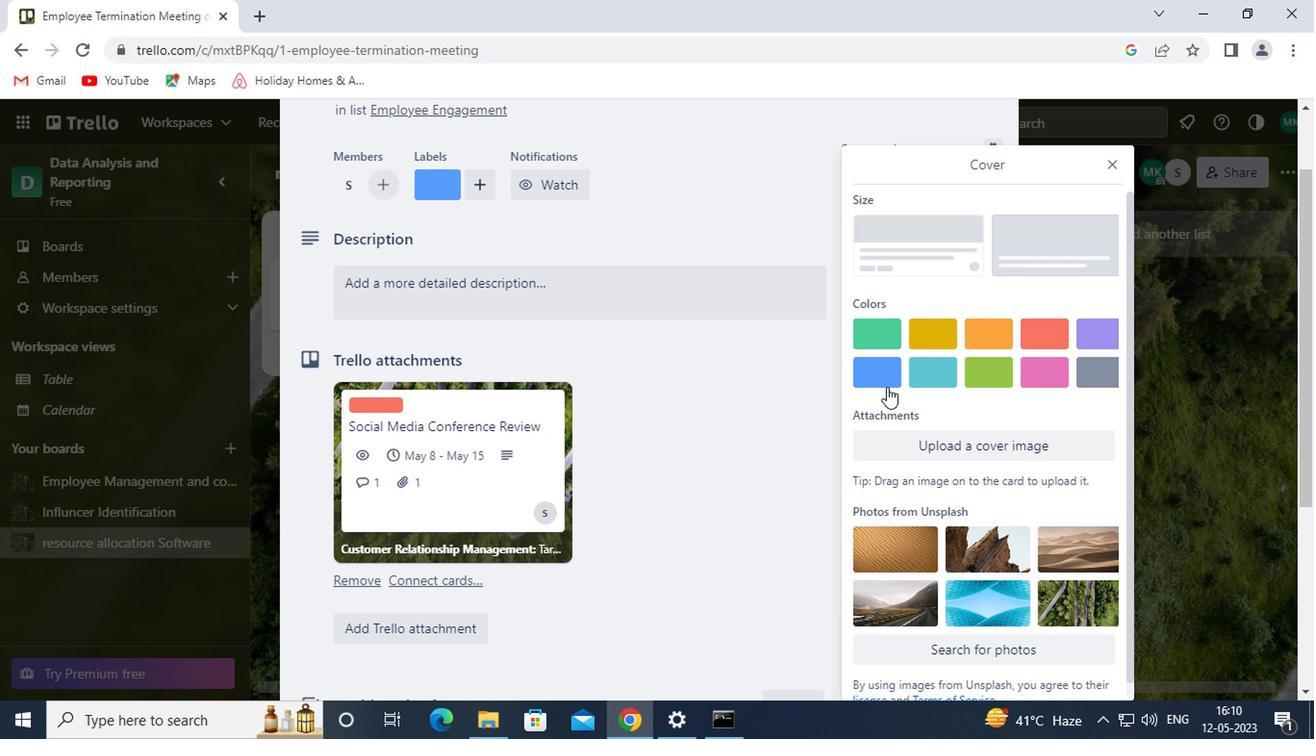 
Action: Mouse moved to (1106, 163)
Screenshot: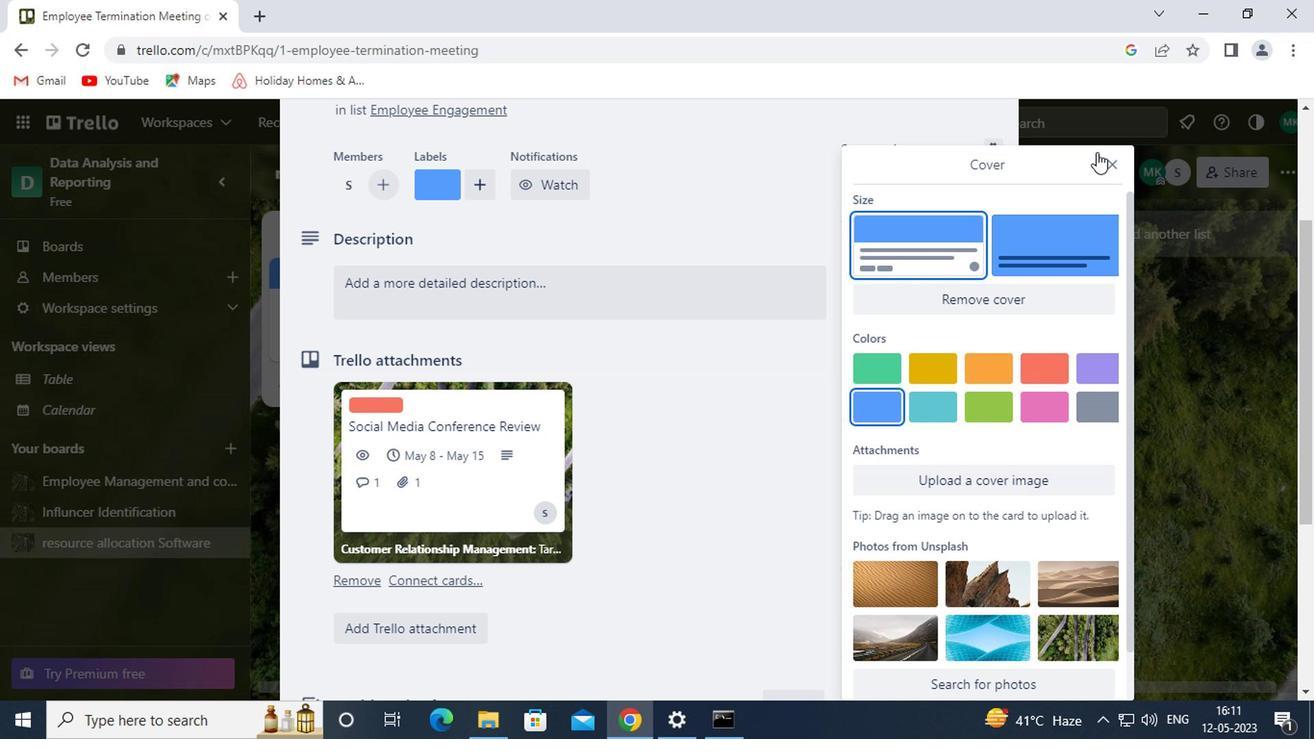 
Action: Mouse pressed left at (1106, 163)
Screenshot: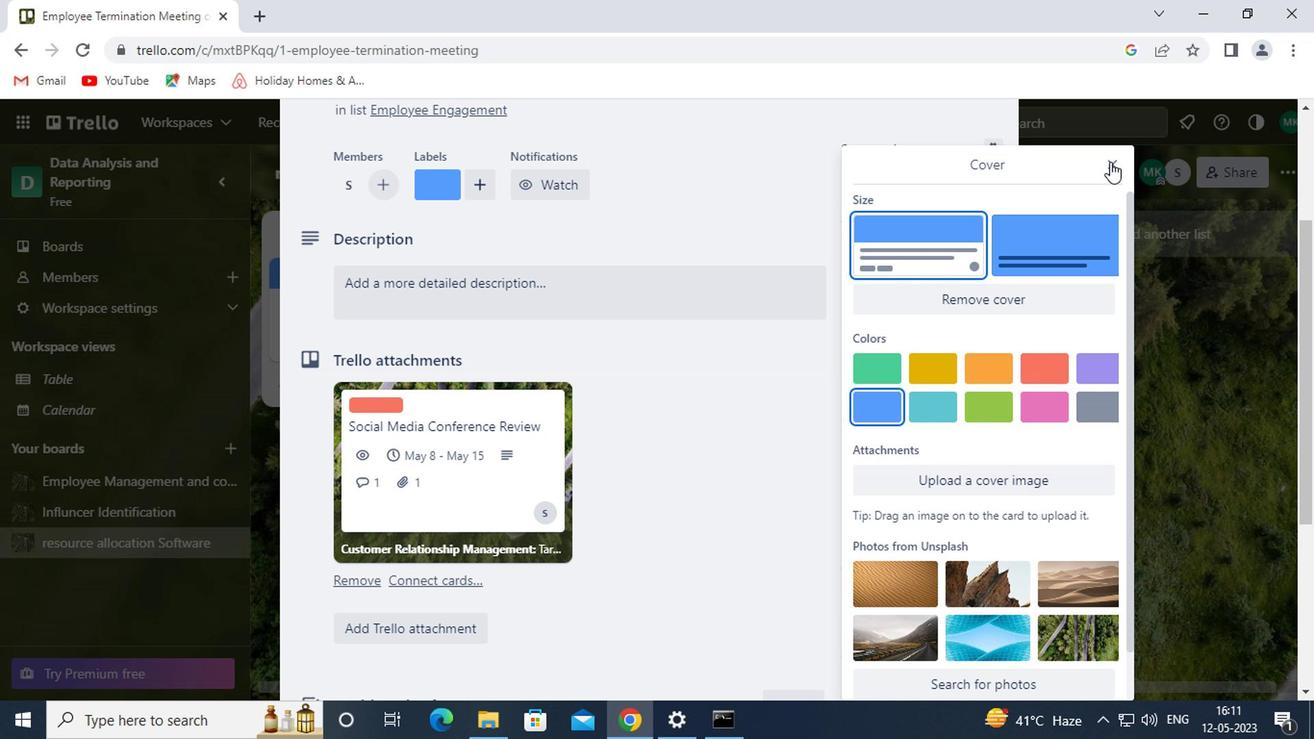 
Action: Mouse moved to (871, 453)
Screenshot: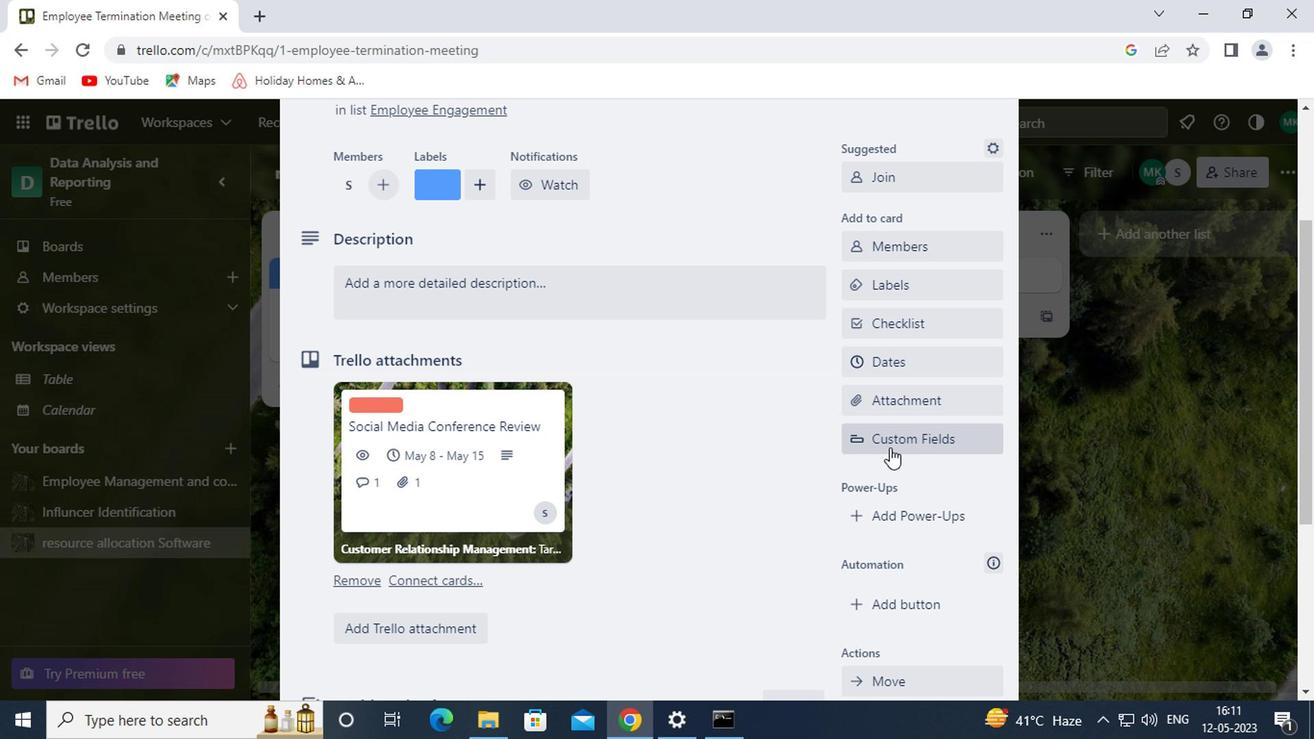 
Action: Mouse scrolled (871, 455) with delta (0, 1)
Screenshot: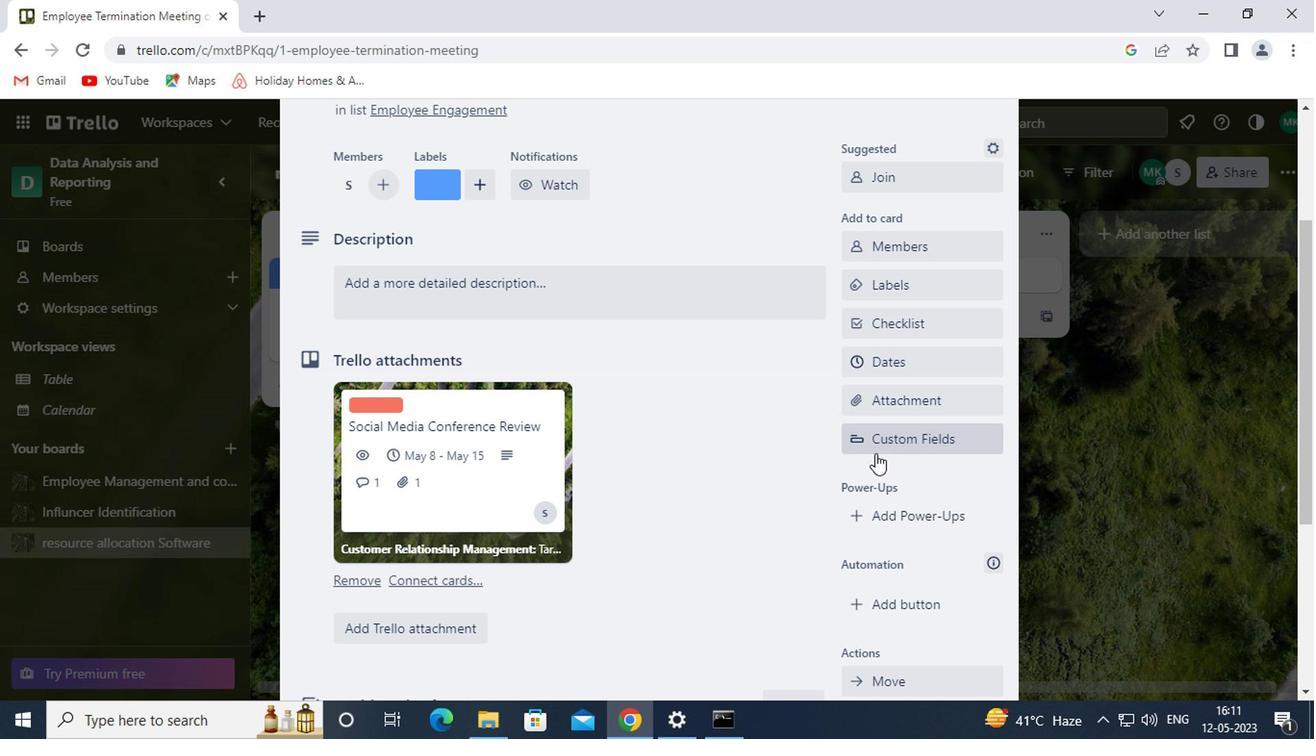 
Action: Mouse scrolled (871, 455) with delta (0, 1)
Screenshot: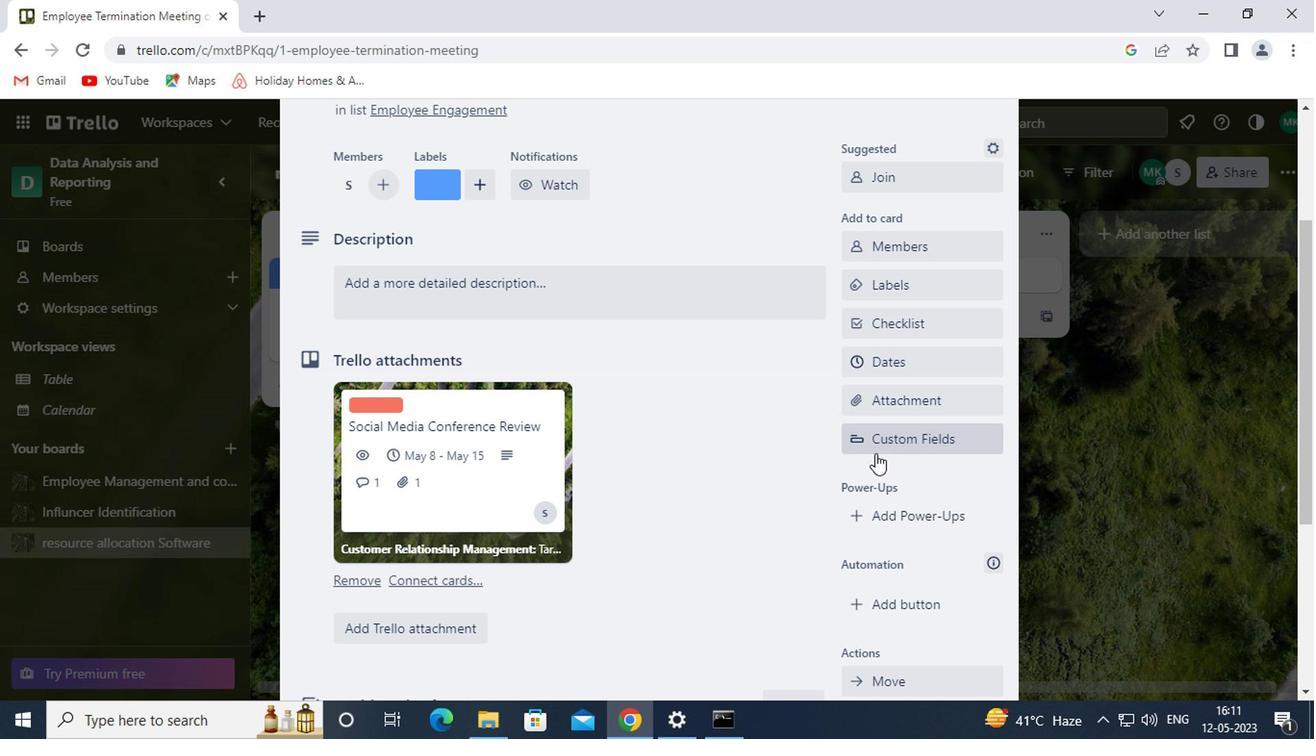 
Action: Mouse scrolled (871, 453) with delta (0, 0)
Screenshot: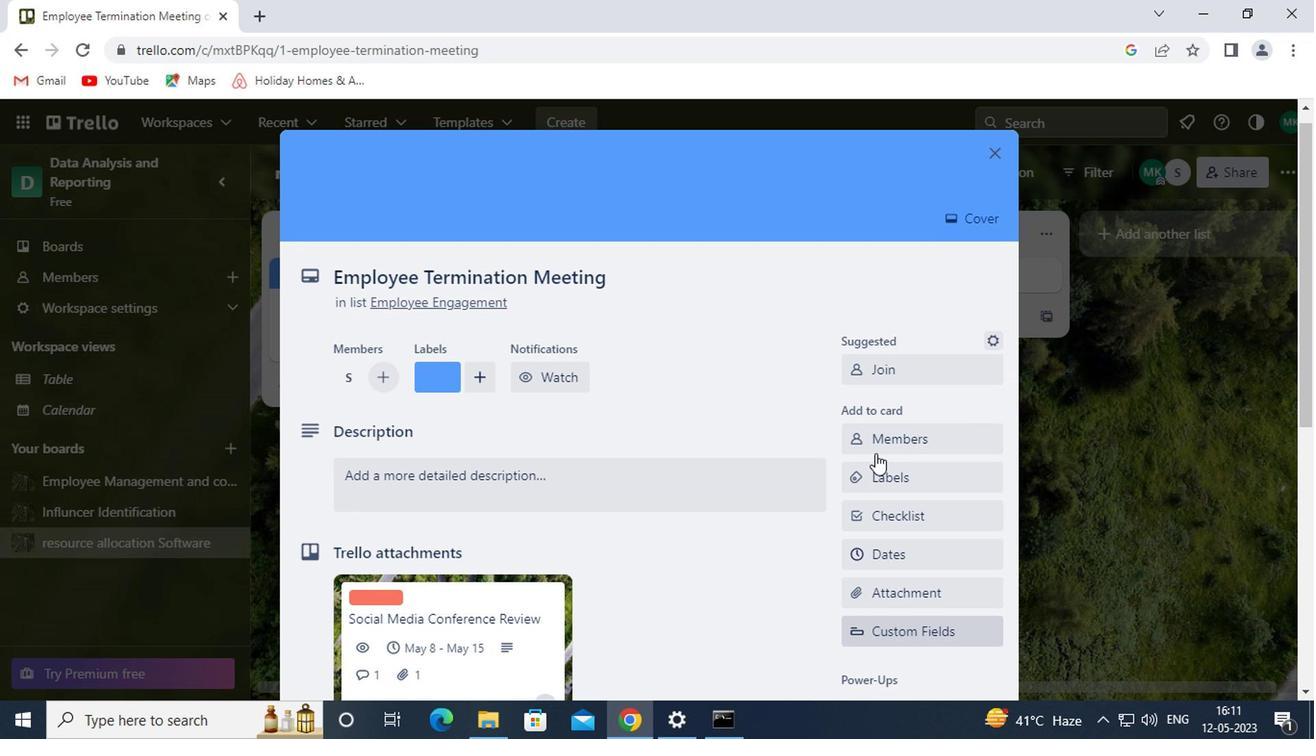 
Action: Mouse scrolled (871, 453) with delta (0, 0)
Screenshot: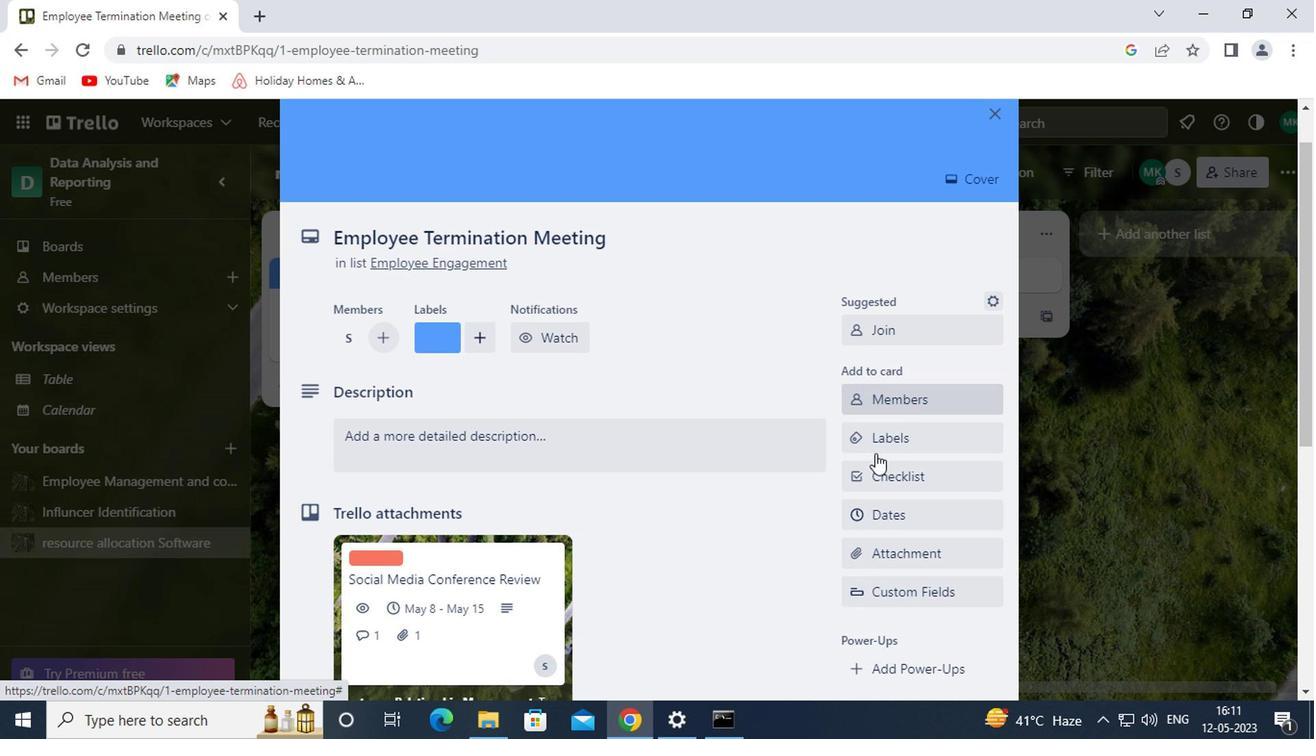 
Action: Mouse scrolled (871, 453) with delta (0, 0)
Screenshot: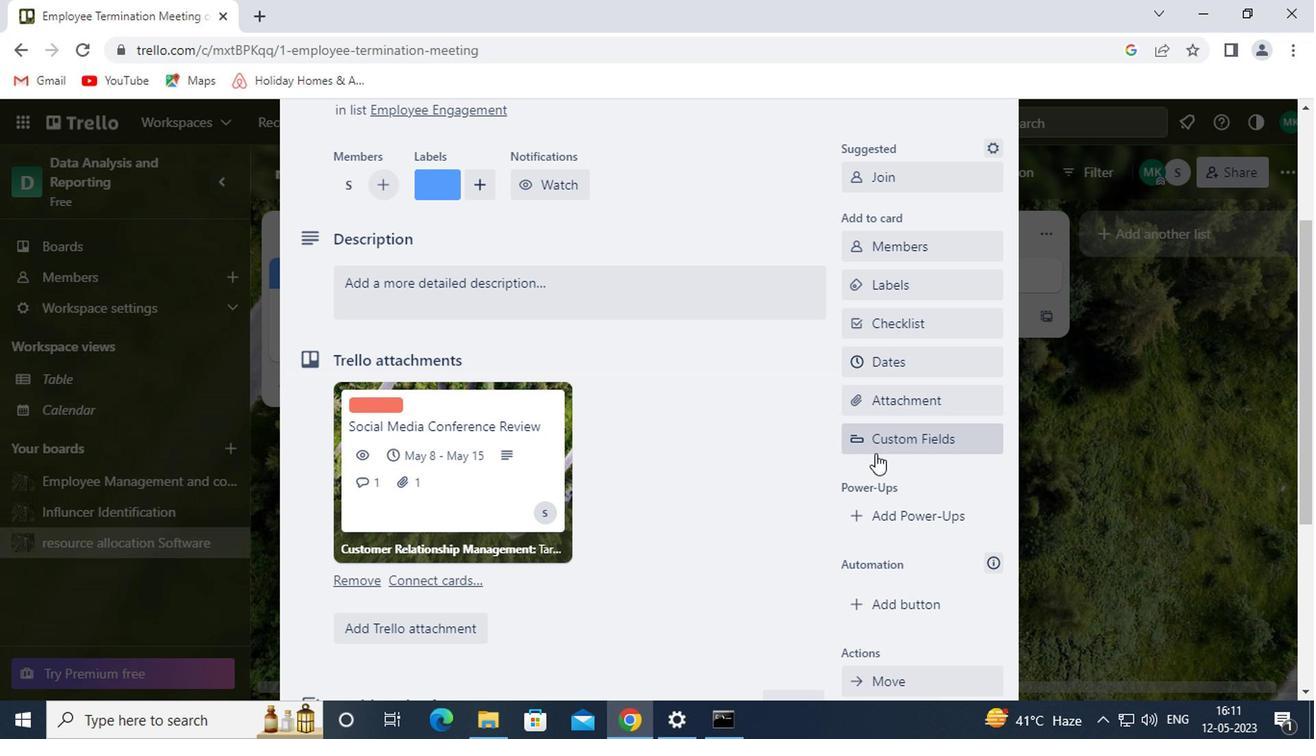 
Action: Mouse moved to (449, 199)
Screenshot: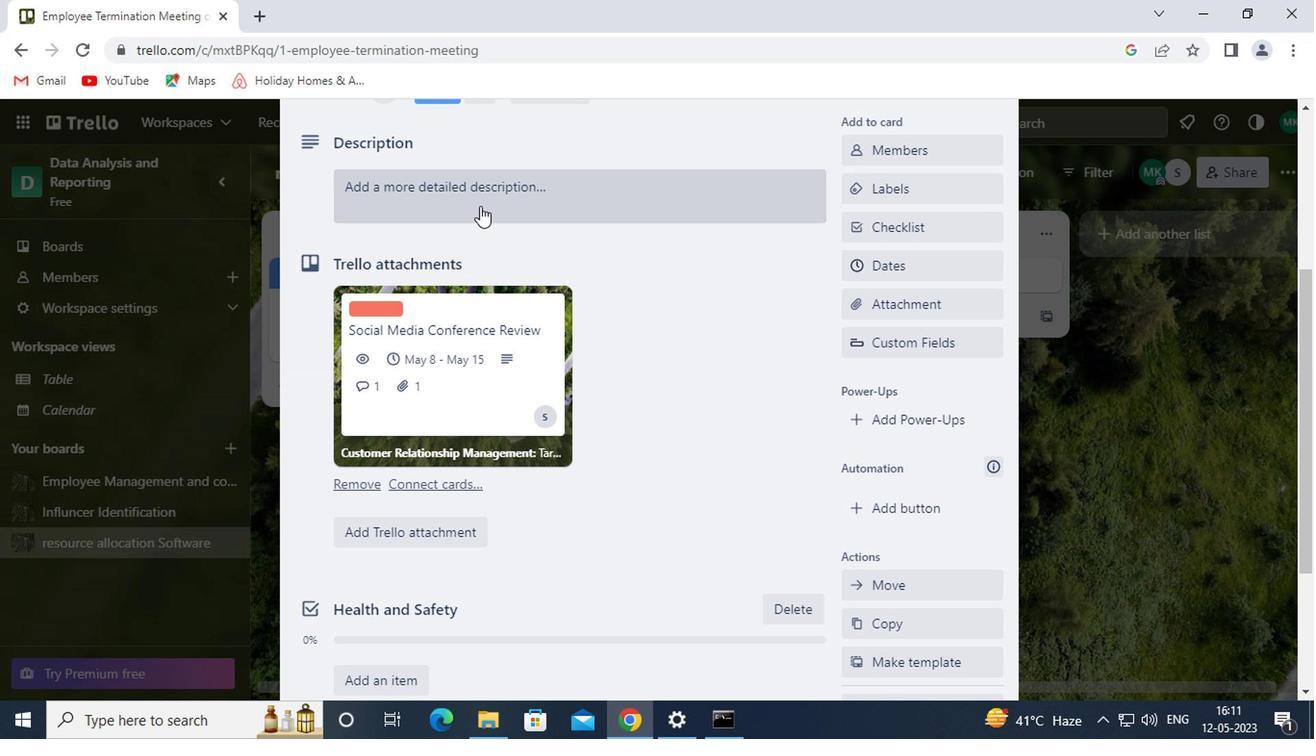 
Action: Mouse pressed left at (449, 199)
Screenshot: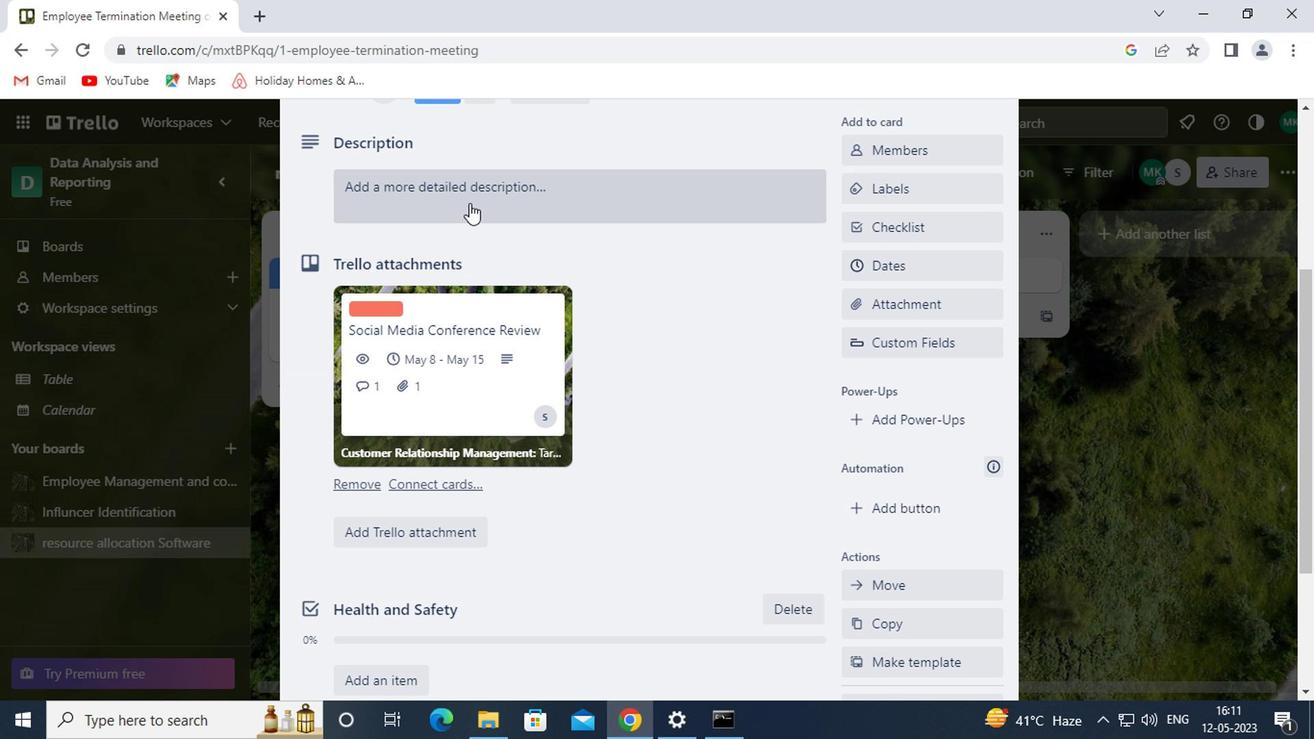 
Action: Mouse moved to (399, 259)
Screenshot: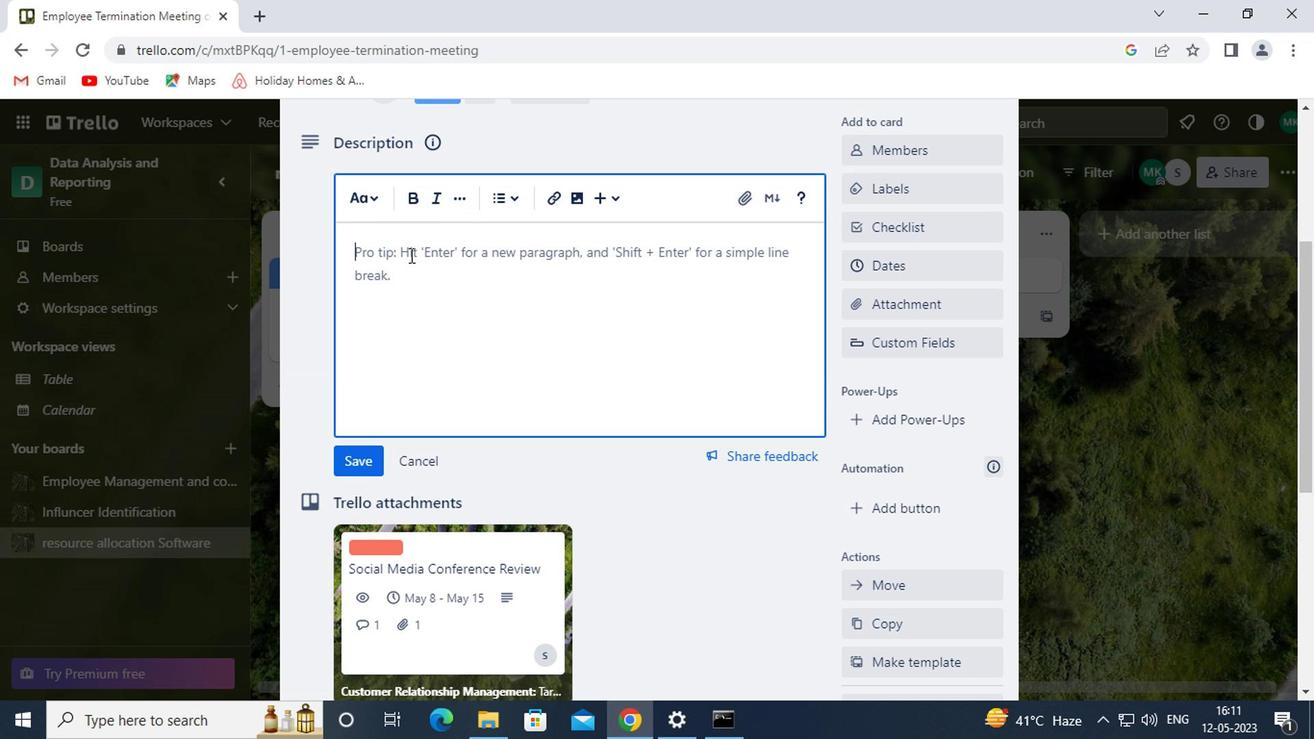 
Action: Mouse pressed left at (399, 259)
Screenshot: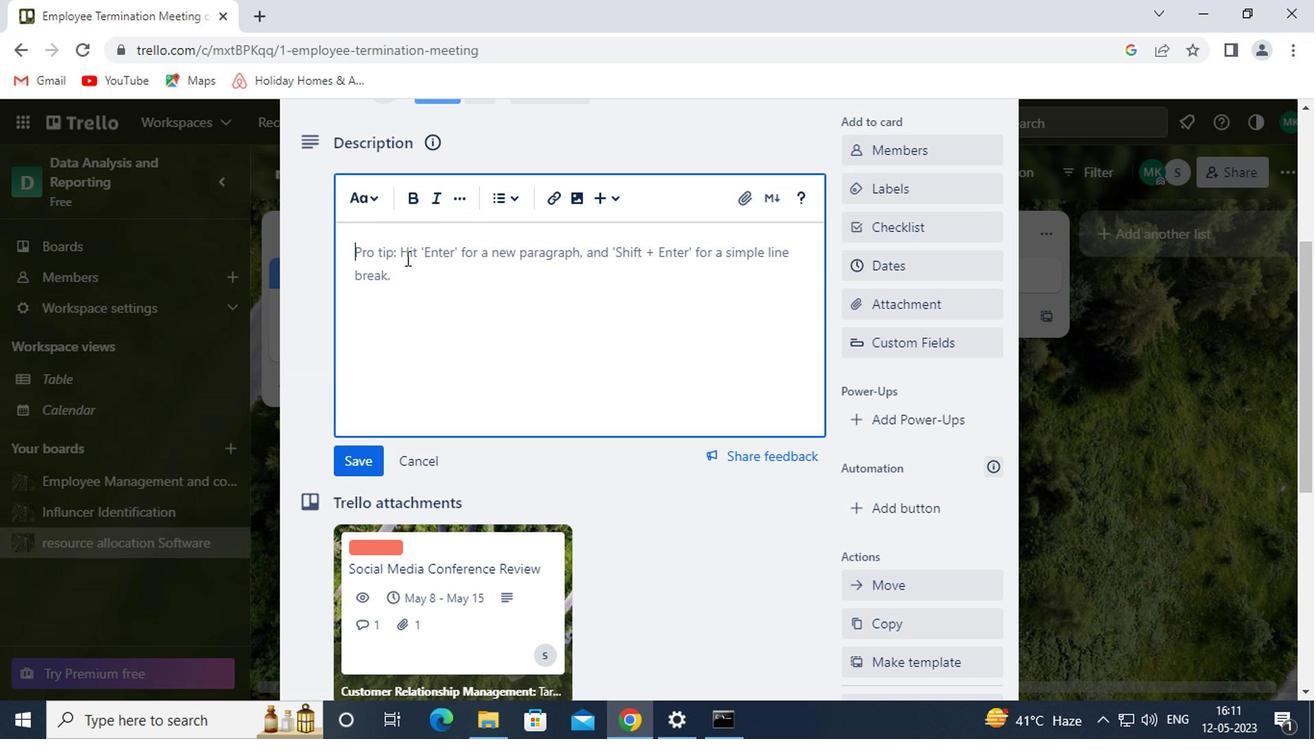 
Action: Key pressed <Key.shift>PLAN<Key.space>AND<Key.space><Key.shift>EXECUTE<Key.space>COMPANY<Key.space>TEAM-BUILDING<Key.space>RETREAT<Key.space>WITH<Key.space>A<Key.space>FOCUS<Key.space>ON<Key.space>TEAM<Key.space>ALIGNMENT
Screenshot: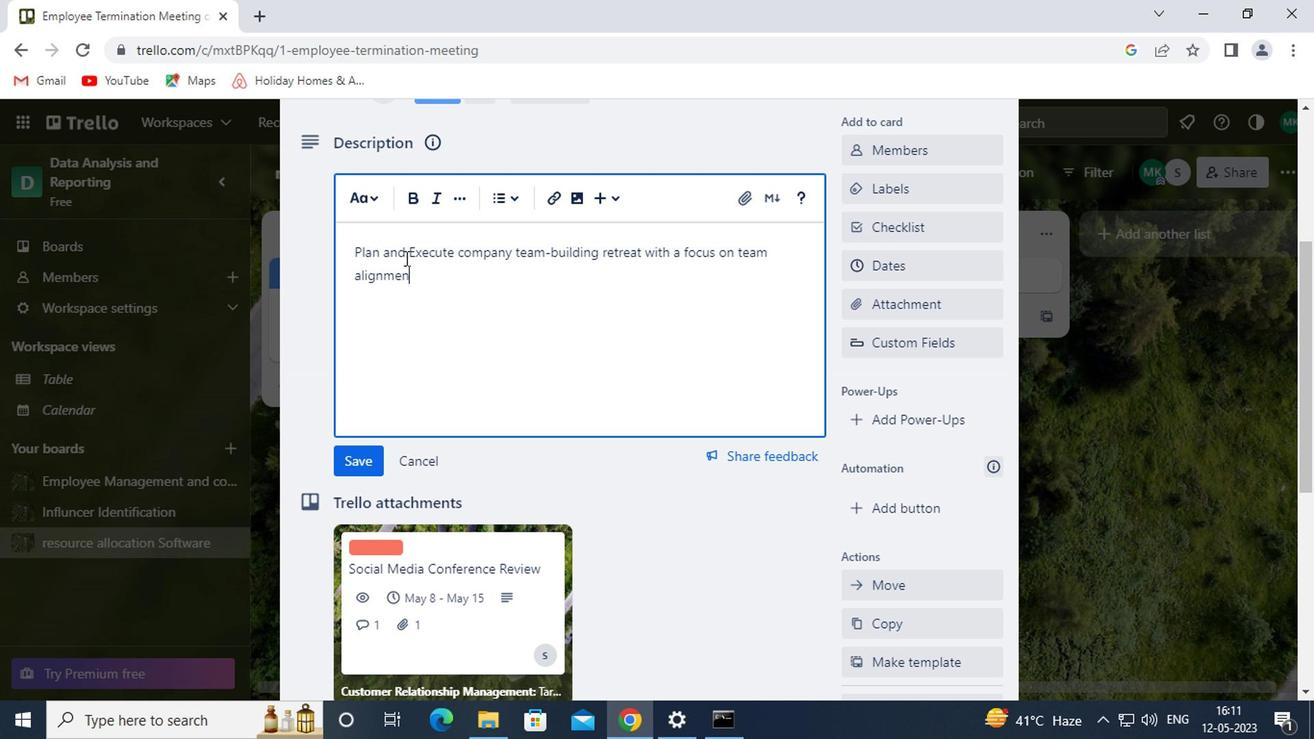 
Action: Mouse moved to (363, 467)
Screenshot: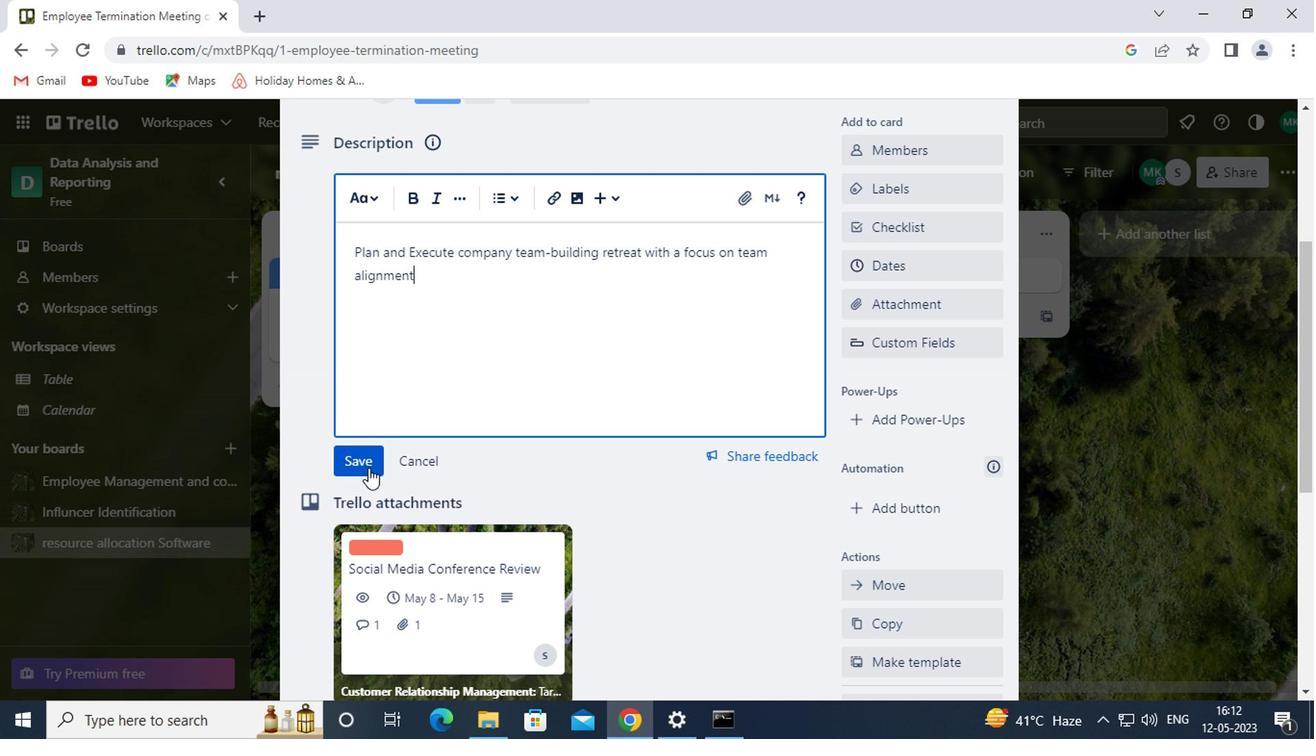 
Action: Mouse pressed left at (363, 467)
Screenshot: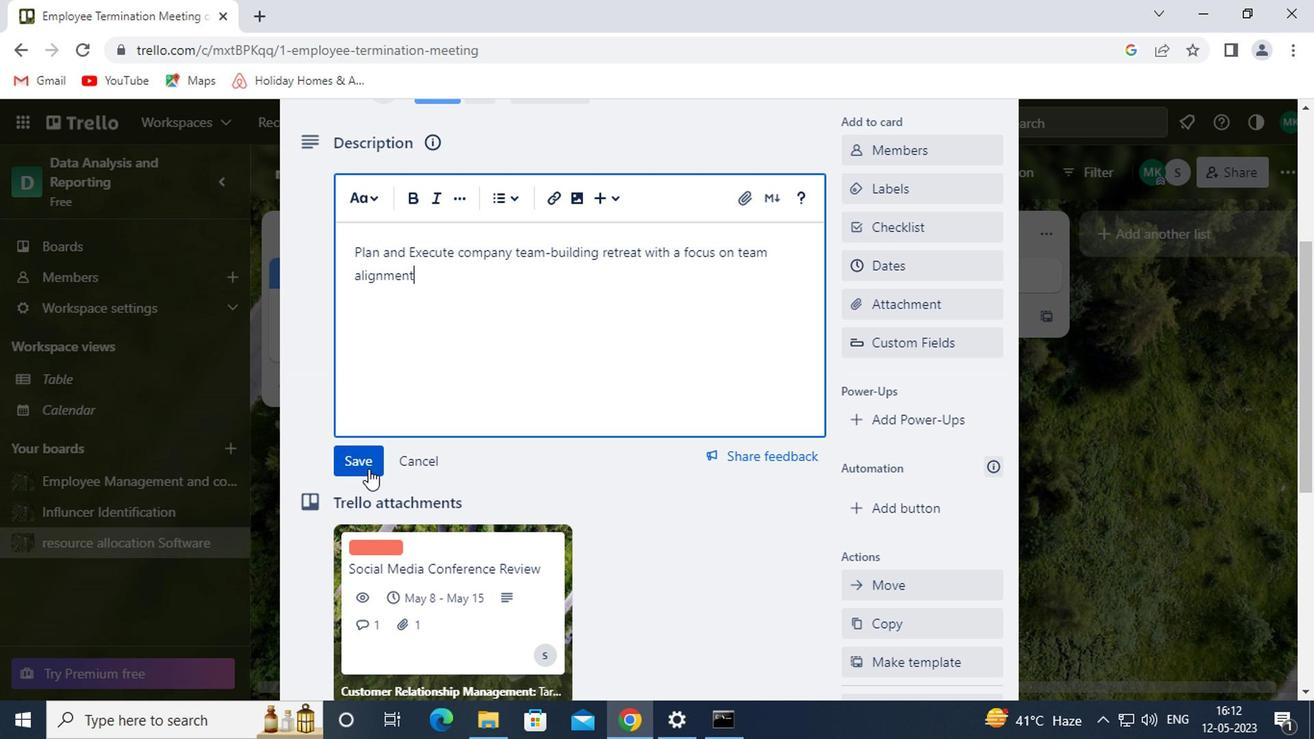 
Action: Mouse moved to (402, 443)
Screenshot: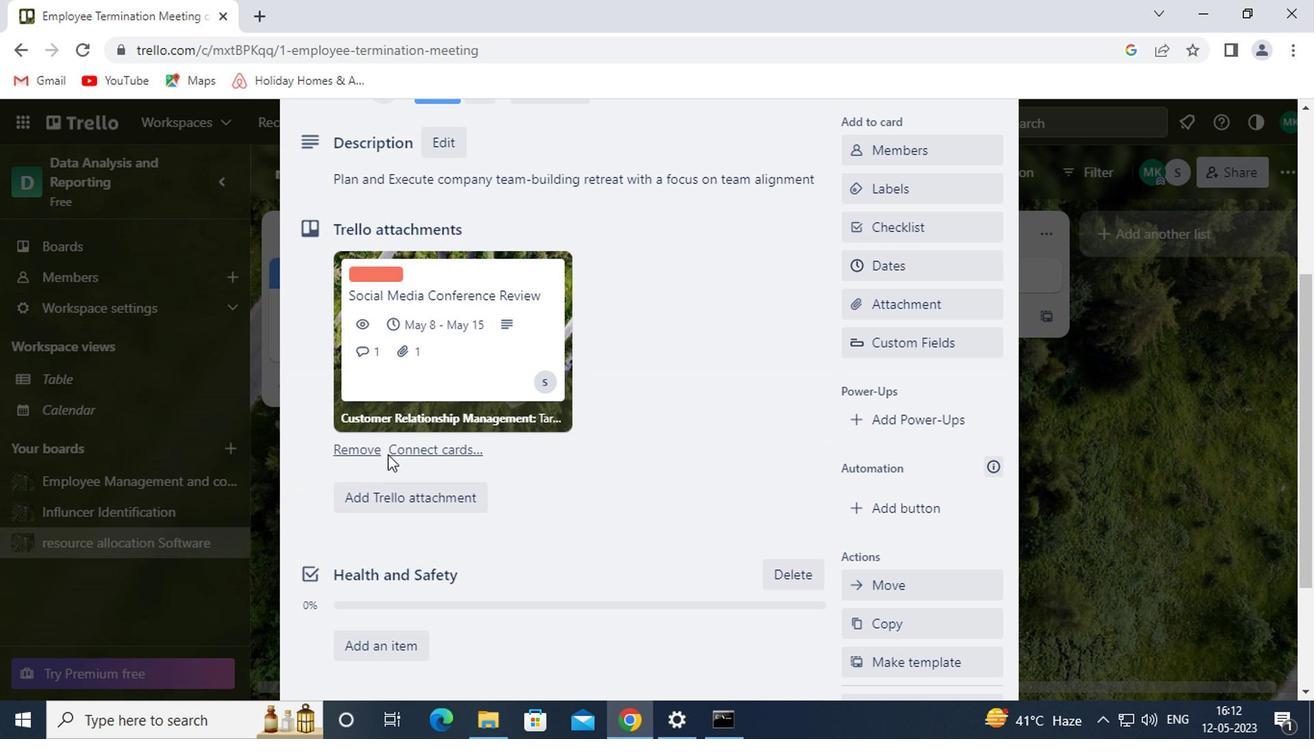 
Action: Mouse scrolled (402, 442) with delta (0, 0)
Screenshot: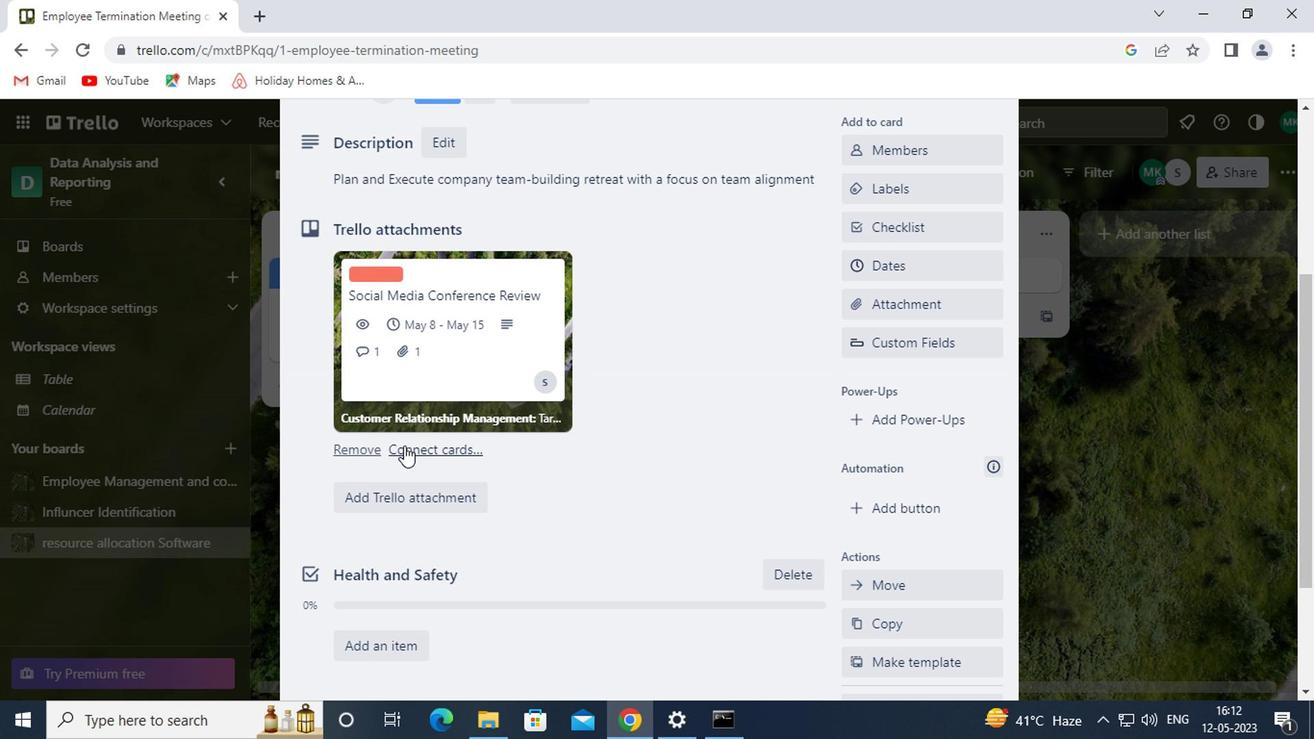
Action: Mouse scrolled (402, 442) with delta (0, 0)
Screenshot: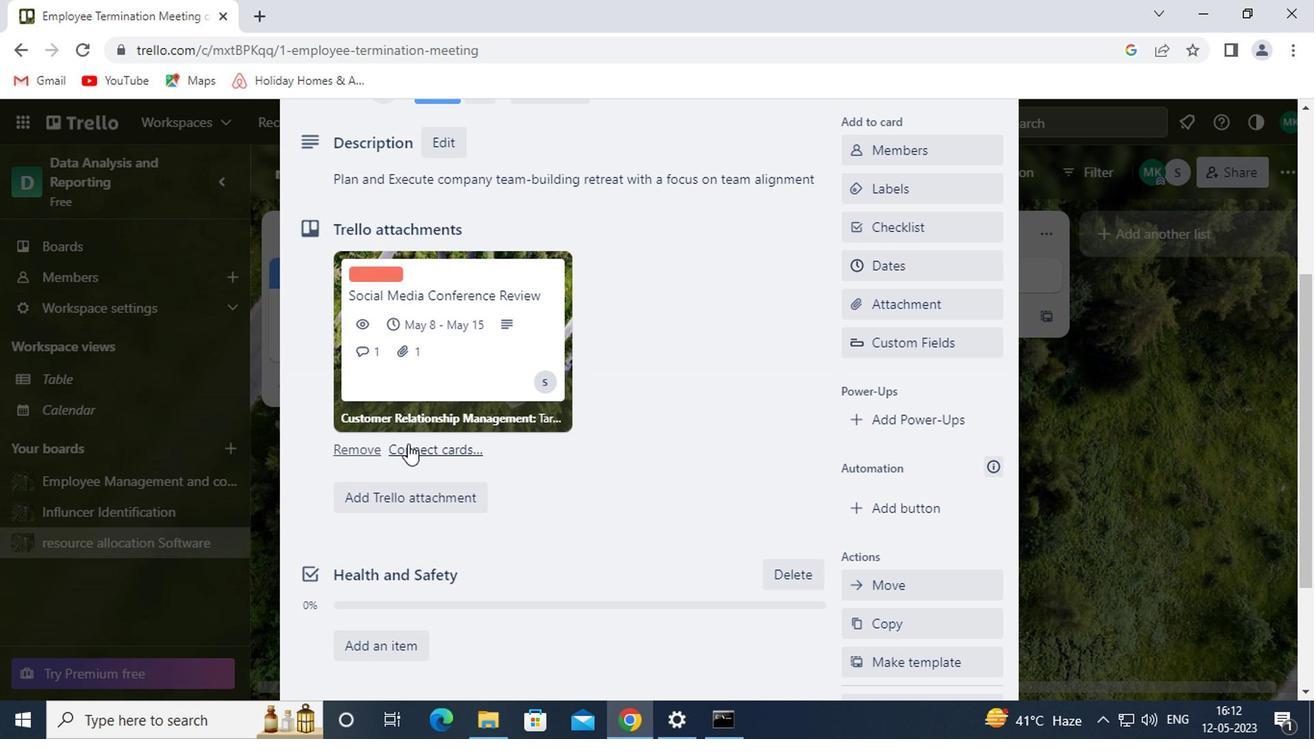 
Action: Mouse scrolled (402, 442) with delta (0, 0)
Screenshot: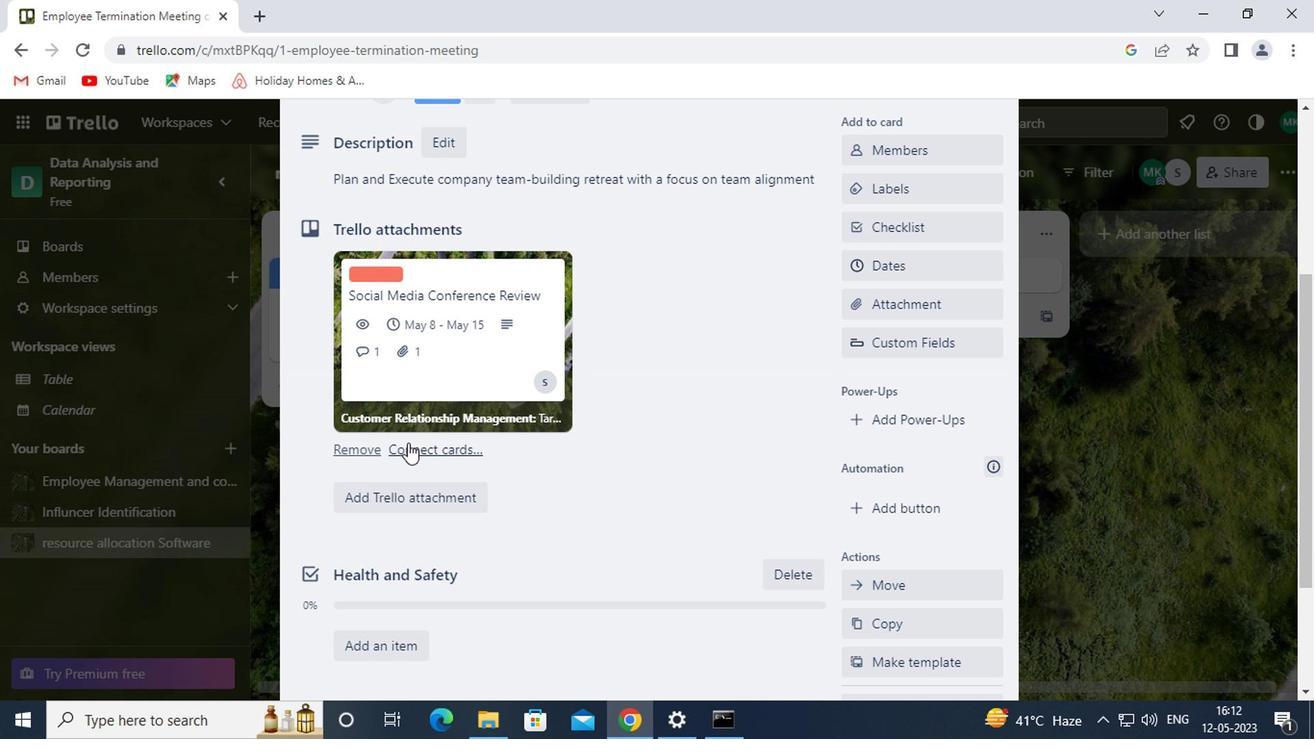 
Action: Mouse scrolled (402, 442) with delta (0, 0)
Screenshot: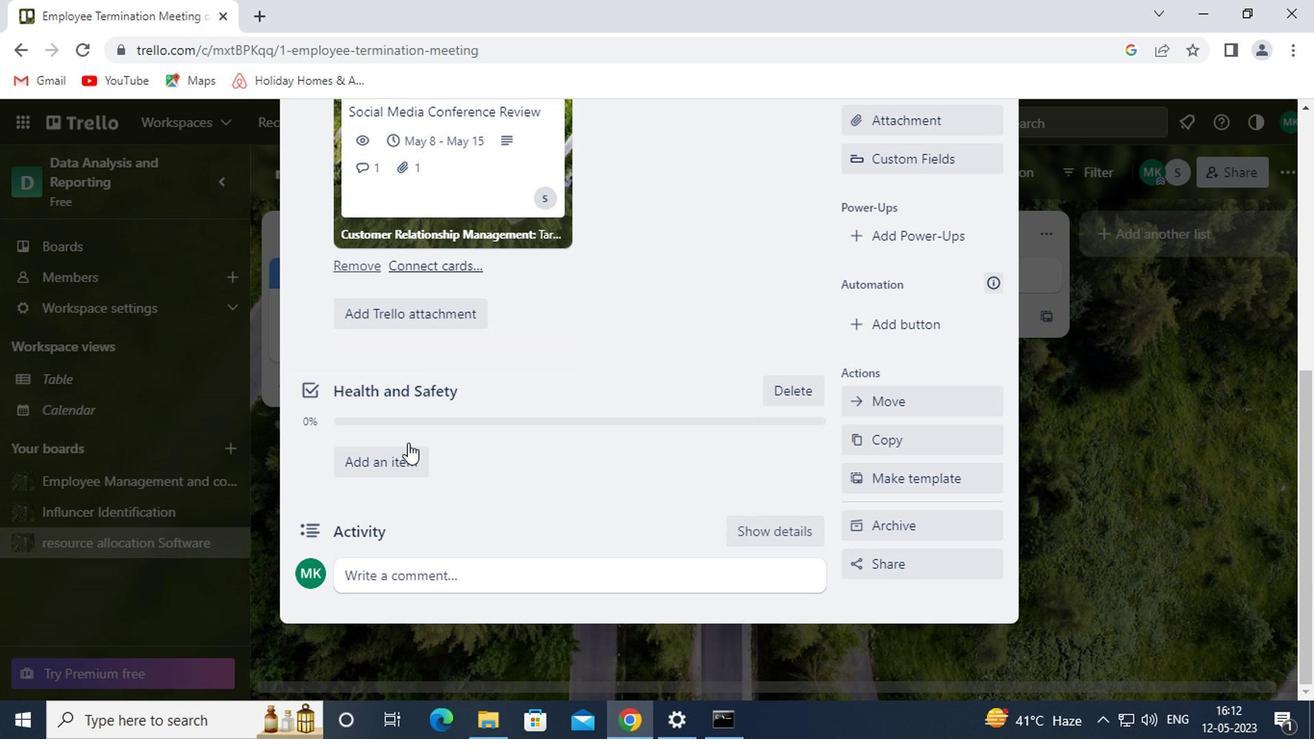 
Action: Mouse scrolled (402, 442) with delta (0, 0)
Screenshot: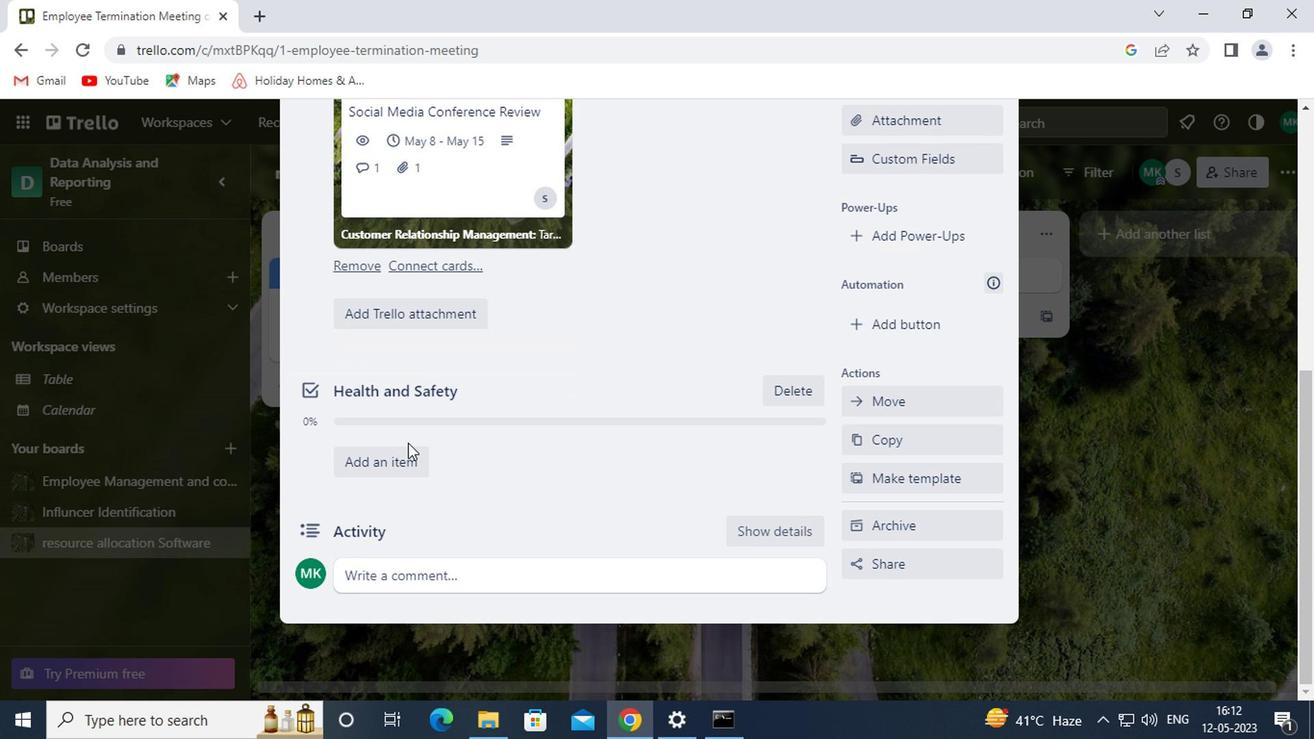 
Action: Mouse moved to (399, 575)
Screenshot: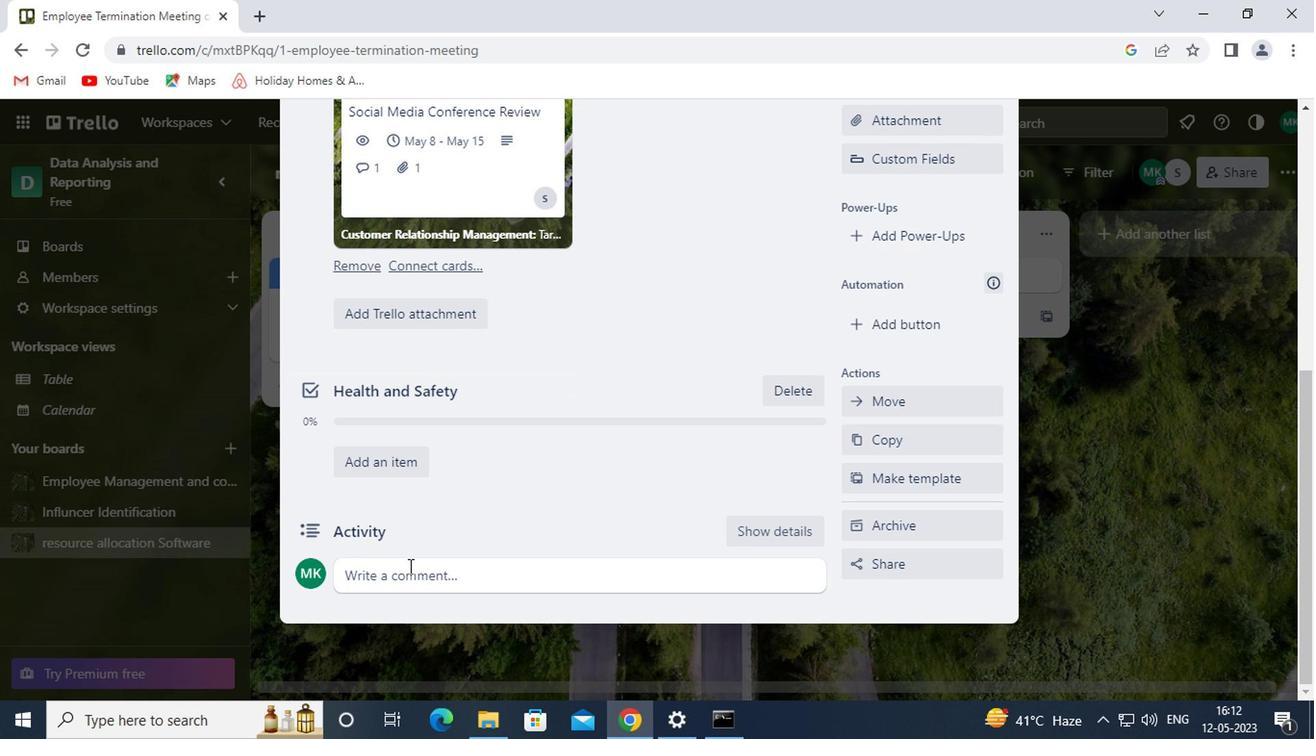 
Action: Mouse pressed left at (399, 575)
Screenshot: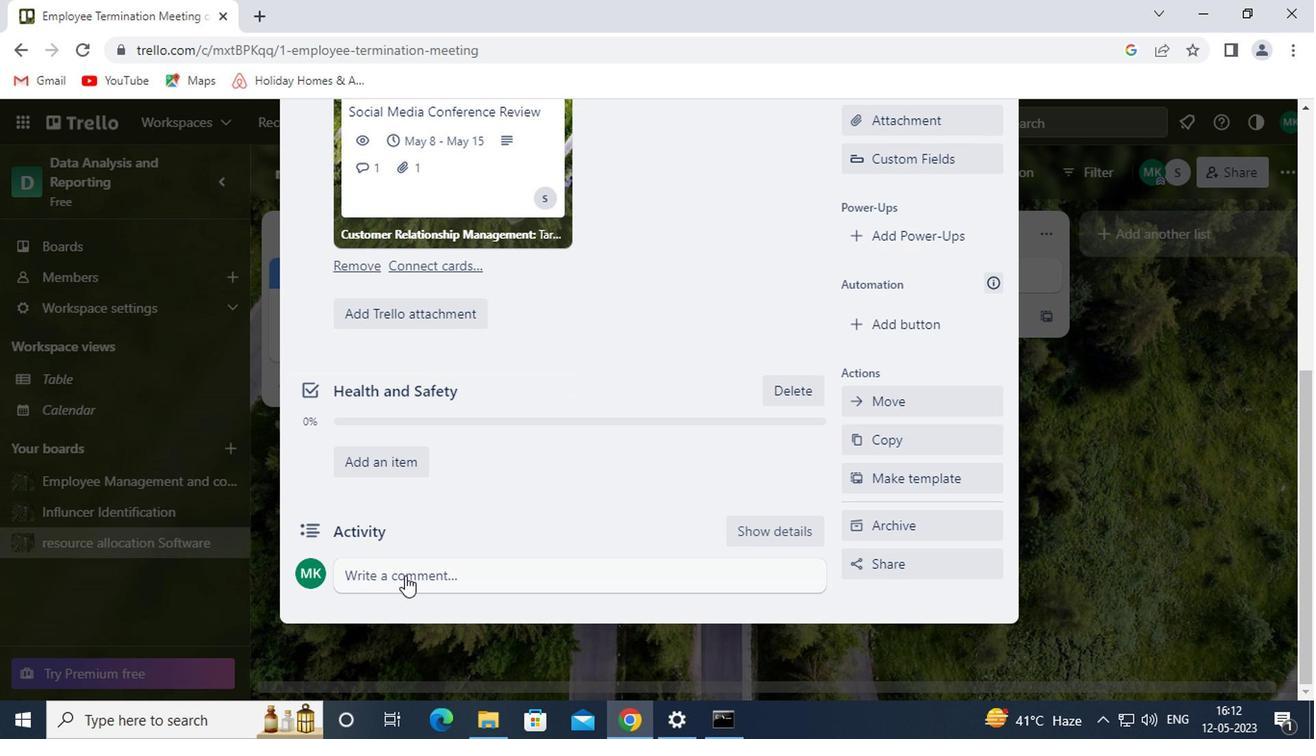 
Action: Mouse moved to (411, 626)
Screenshot: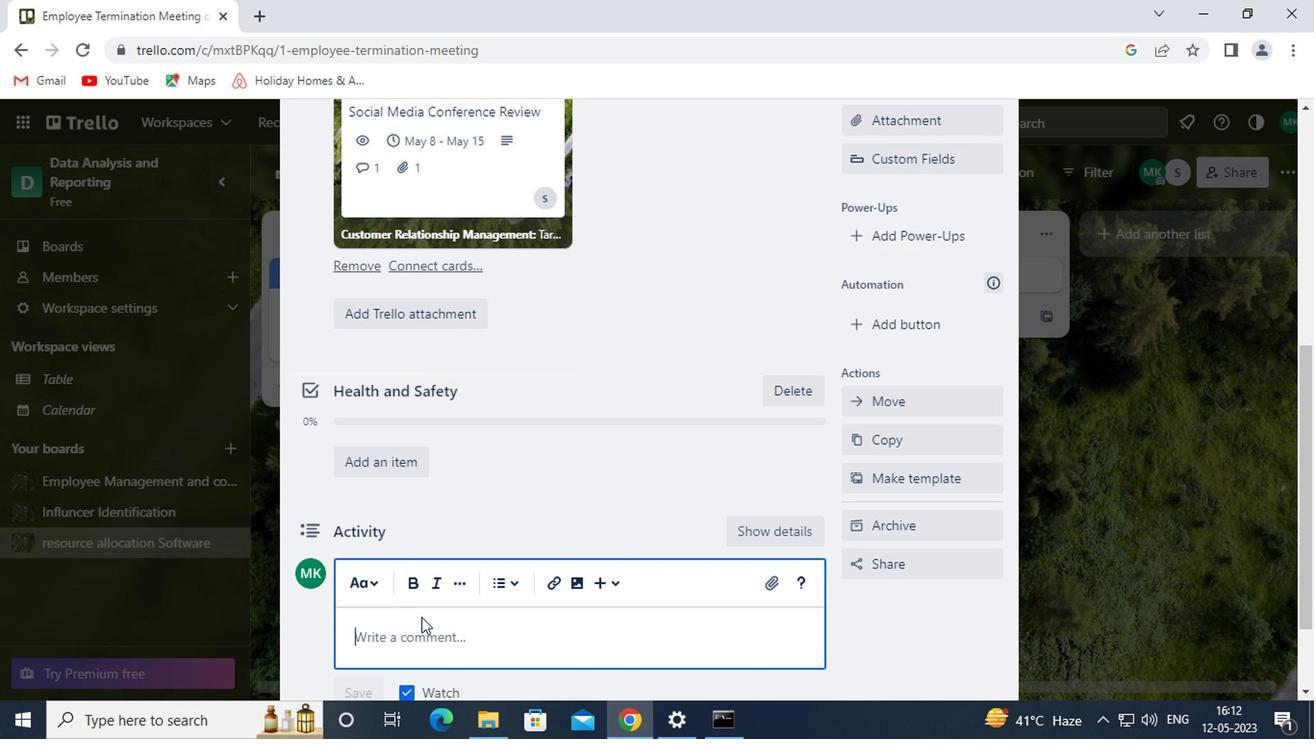 
Action: Mouse pressed left at (411, 626)
Screenshot: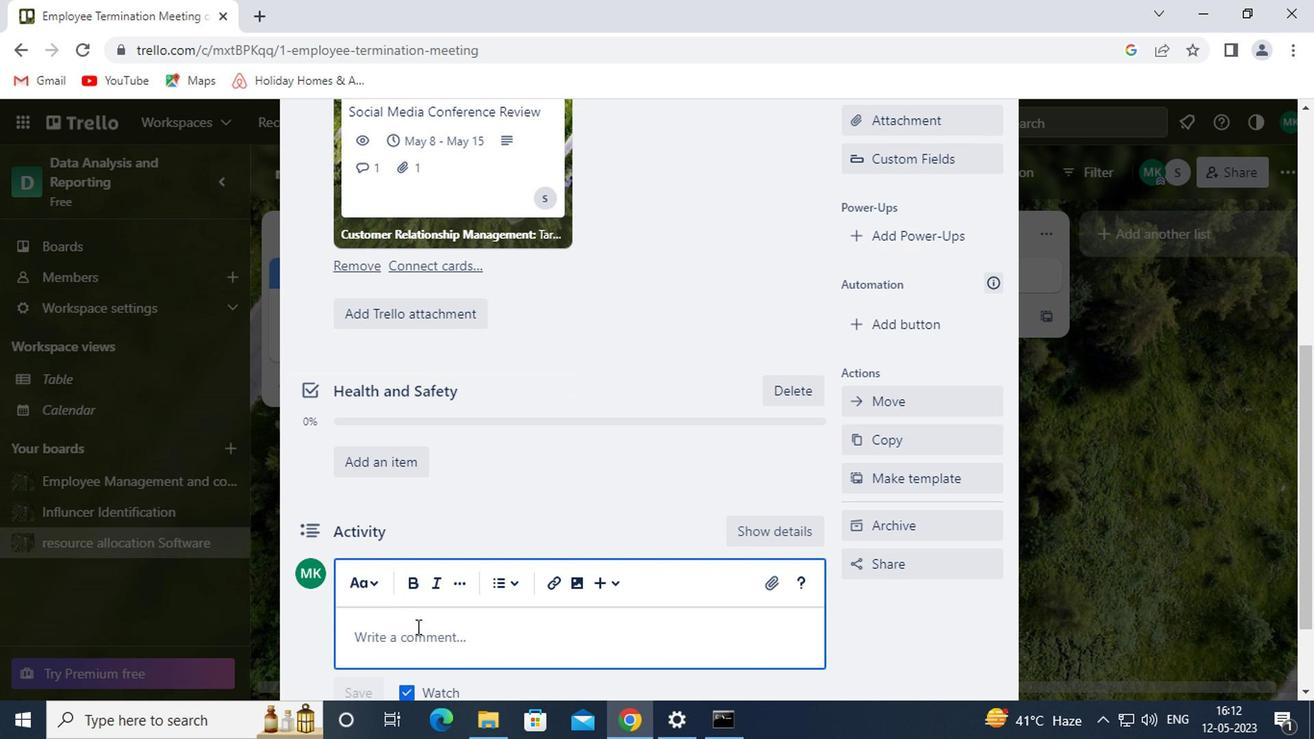 
Action: Key pressed <Key.shift>LE=<Key.backspace><Key.backspace>ET<Key.space>US<Key.space>APPROACH<Key.space>THIS<Key.space>TASK<Key.space>WITH<Key.space>A<Key.space>SENSE<Key.space>OG<Key.backspace>F<Key.space>COLLABORATION<Key.space>AND<Key.space>TEAMWORK,LEVERAGING<Key.space>THEC<Key.space><Key.backspace><Key.space><Key.backspace><Key.backspace><Key.space>STRENGTHS<Key.space>OF<Key.space>EACH<Key.space>THEM<Key.space>MEMBER
Screenshot: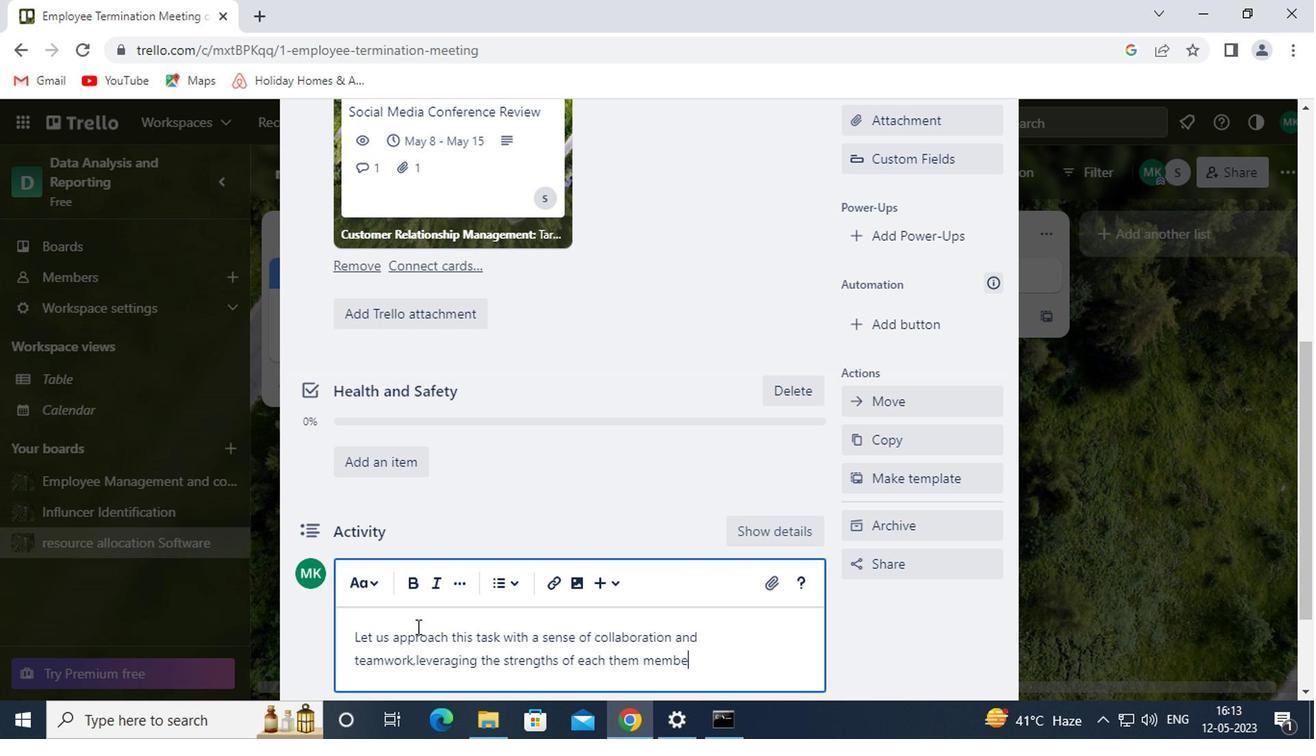 
Action: Mouse moved to (477, 594)
Screenshot: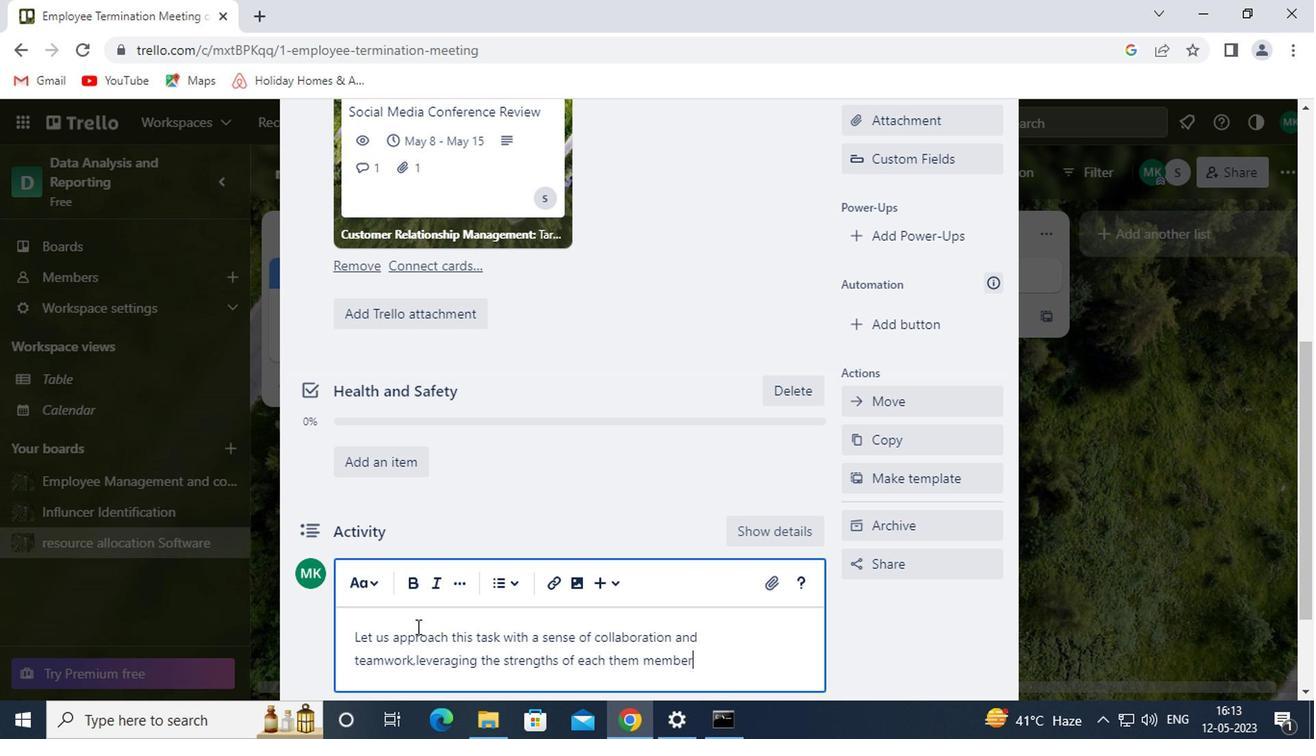 
Action: Mouse scrolled (477, 594) with delta (0, 0)
Screenshot: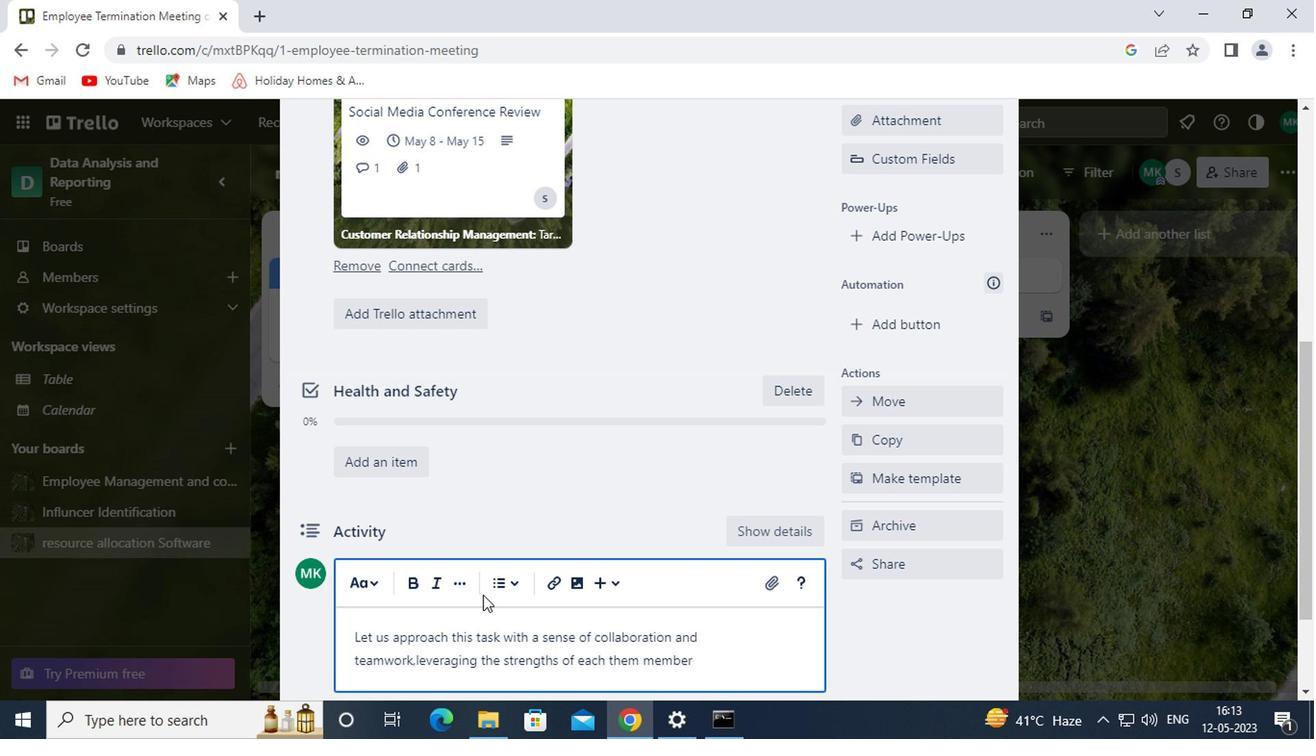 
Action: Mouse moved to (477, 594)
Screenshot: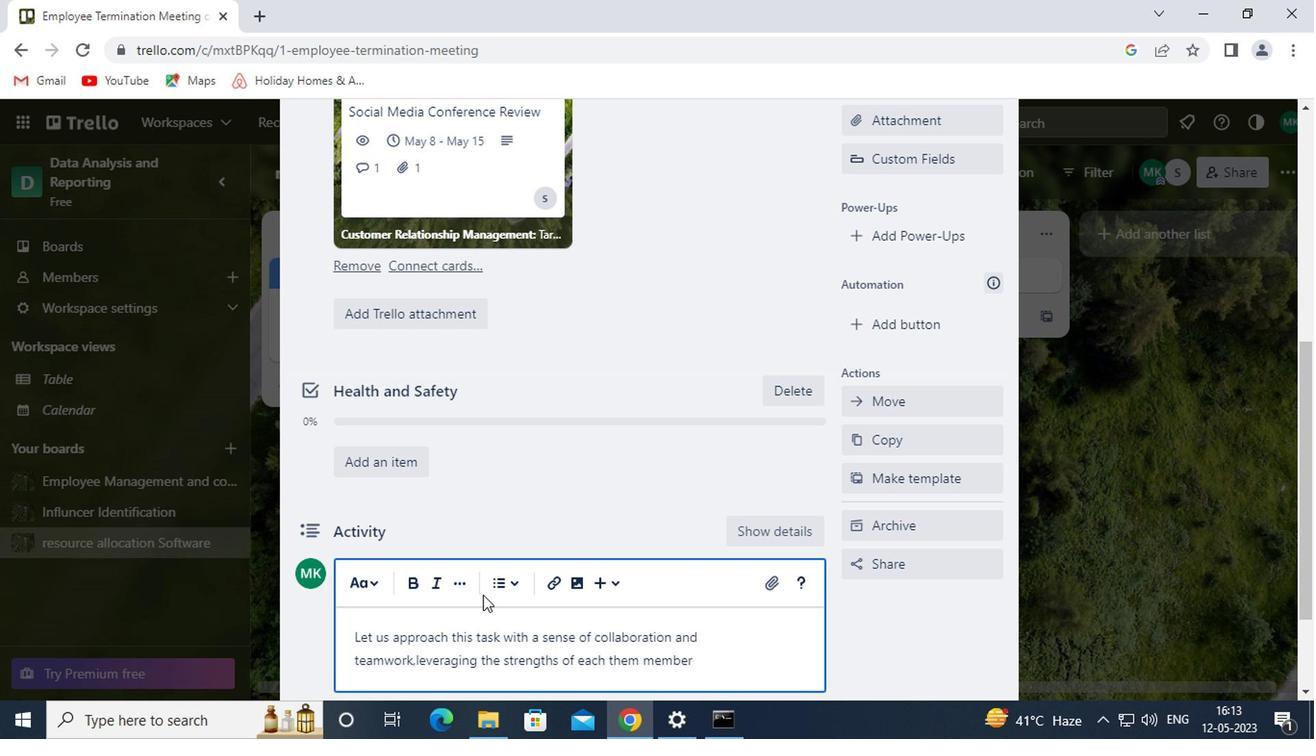 
Action: Mouse scrolled (477, 594) with delta (0, 0)
Screenshot: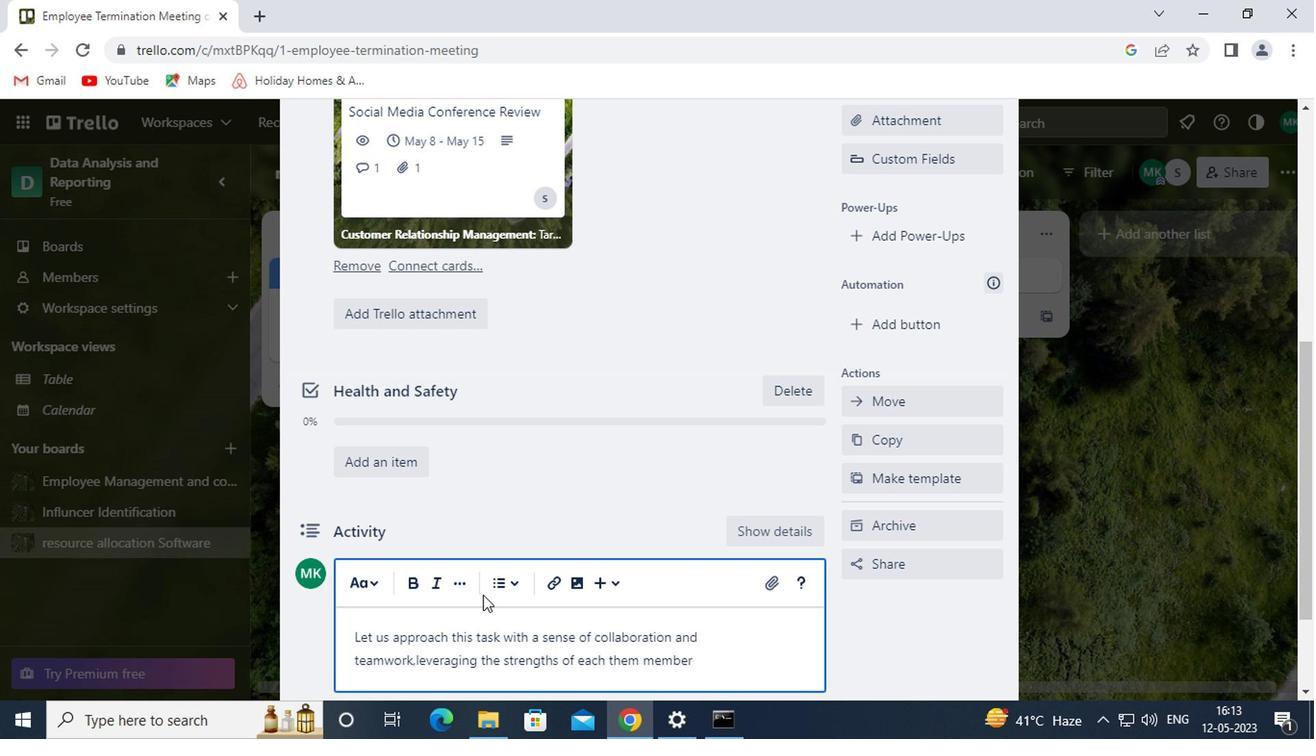 
Action: Mouse moved to (342, 570)
Screenshot: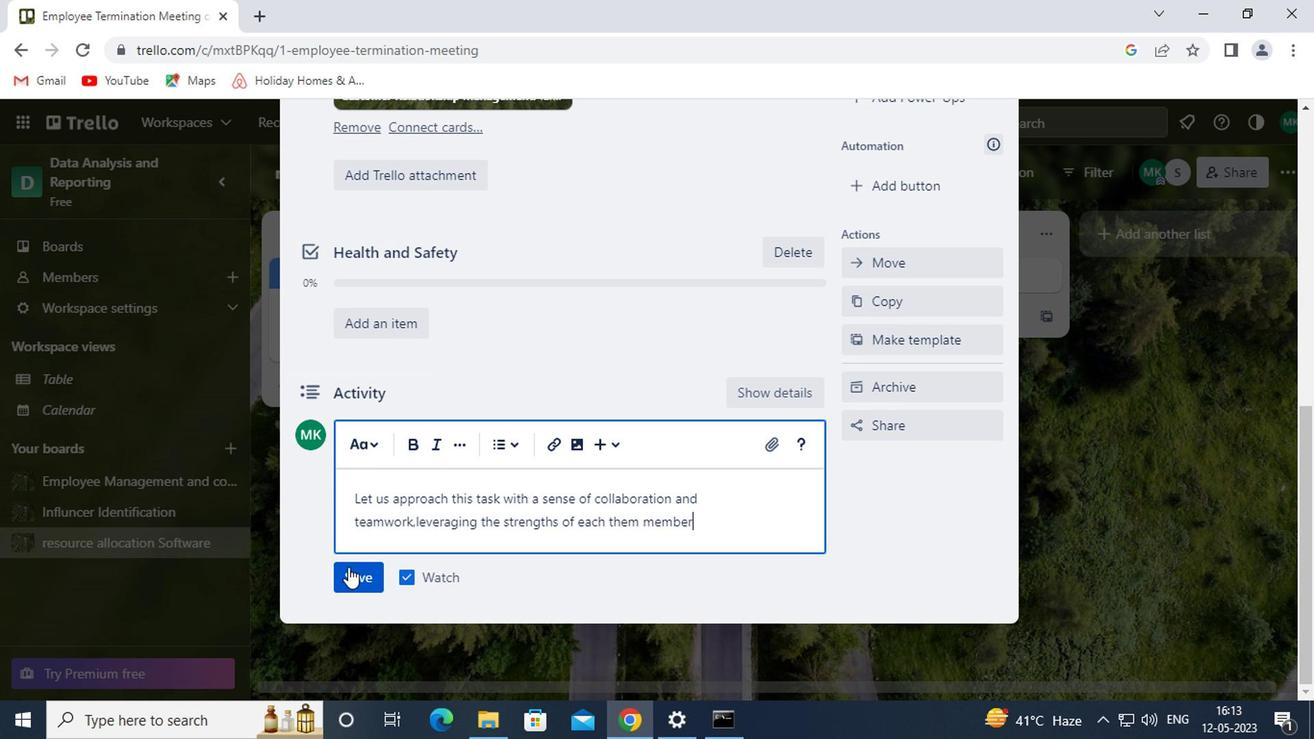 
Action: Mouse pressed left at (342, 570)
Screenshot: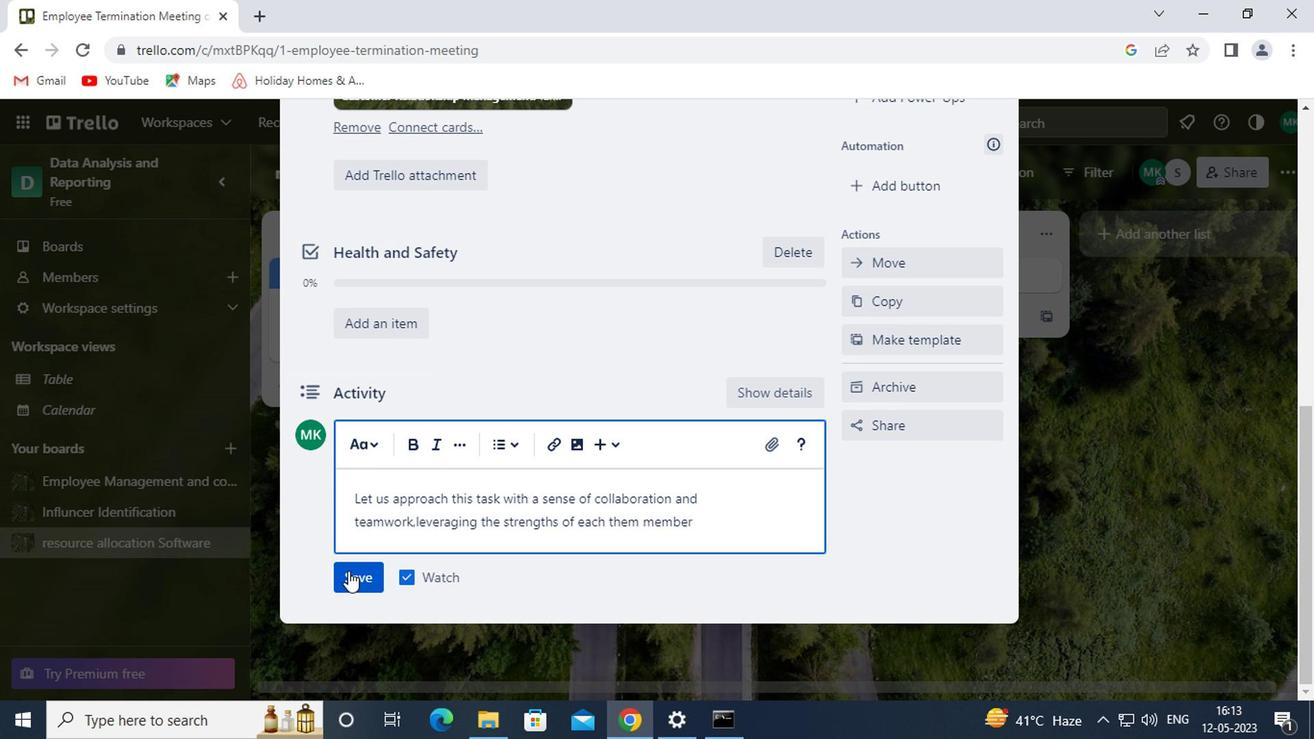 
Action: Mouse moved to (637, 587)
Screenshot: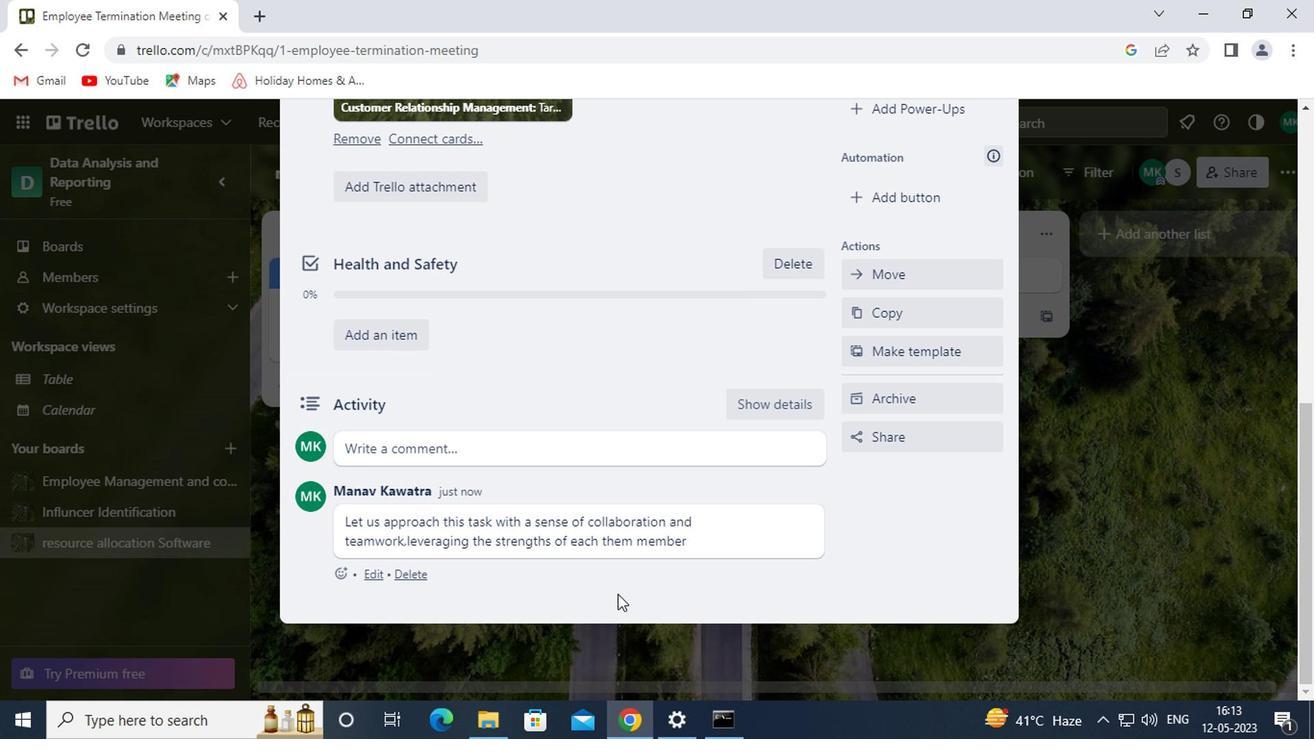 
Action: Mouse scrolled (637, 588) with delta (0, 0)
Screenshot: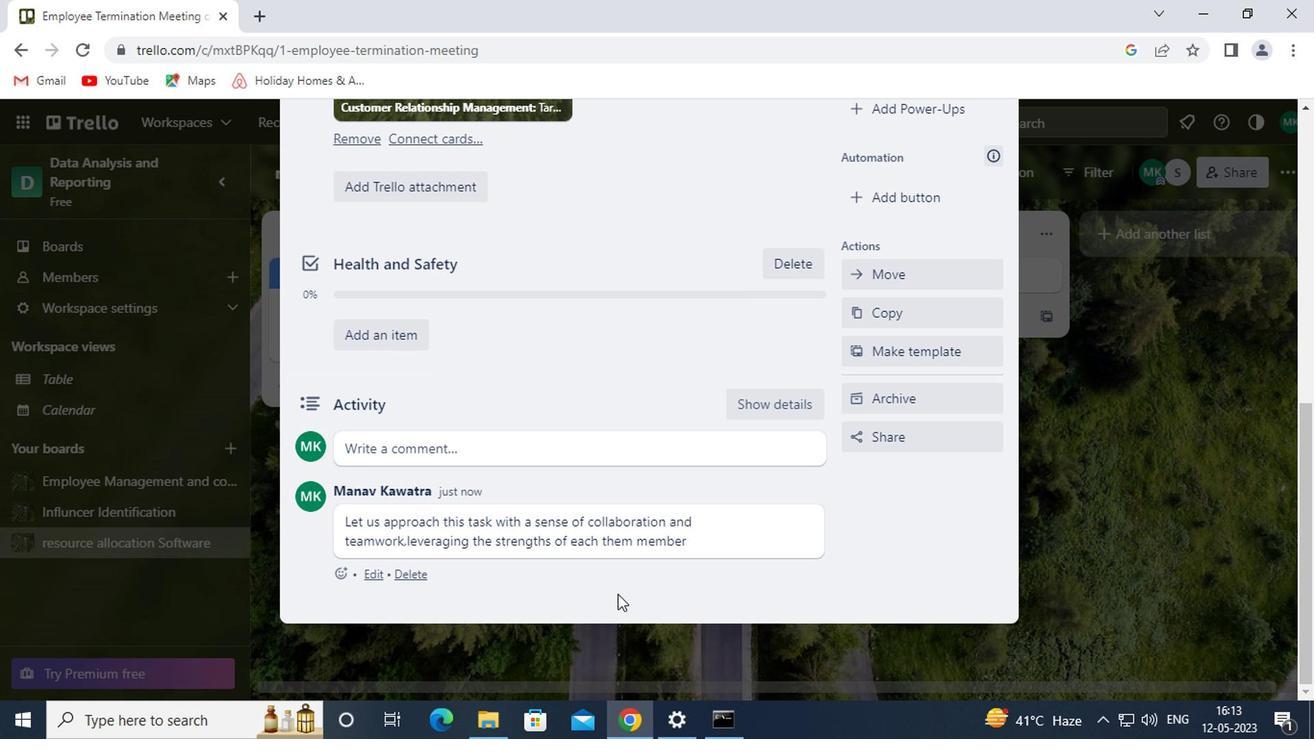 
Action: Mouse moved to (666, 582)
Screenshot: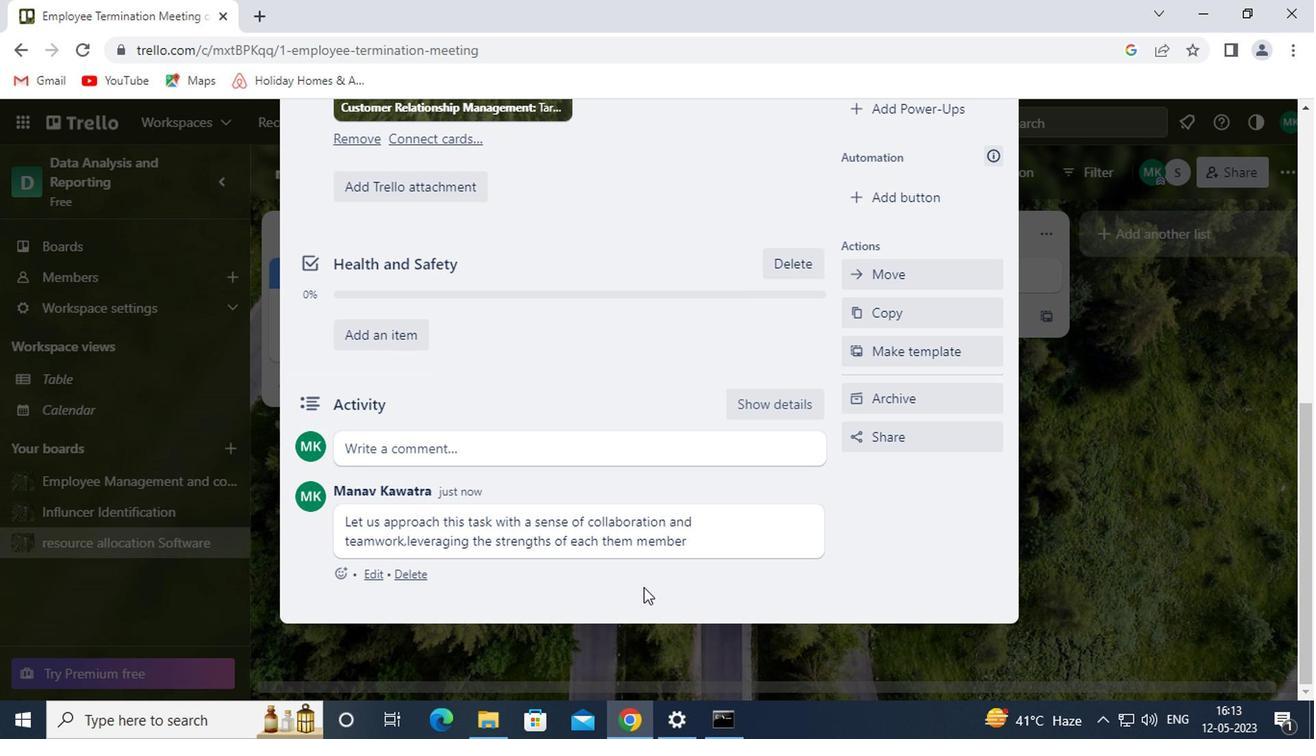 
Action: Mouse scrolled (666, 583) with delta (0, 0)
Screenshot: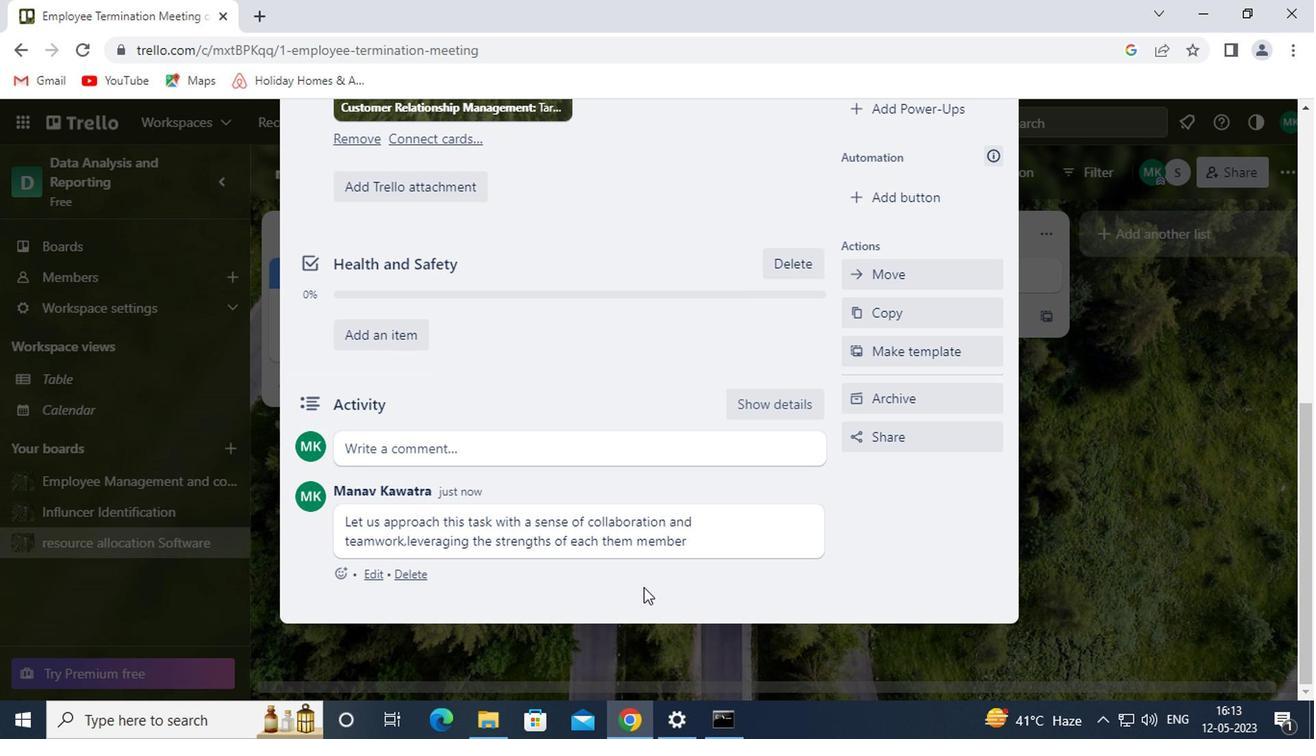 
Action: Mouse scrolled (666, 583) with delta (0, 0)
Screenshot: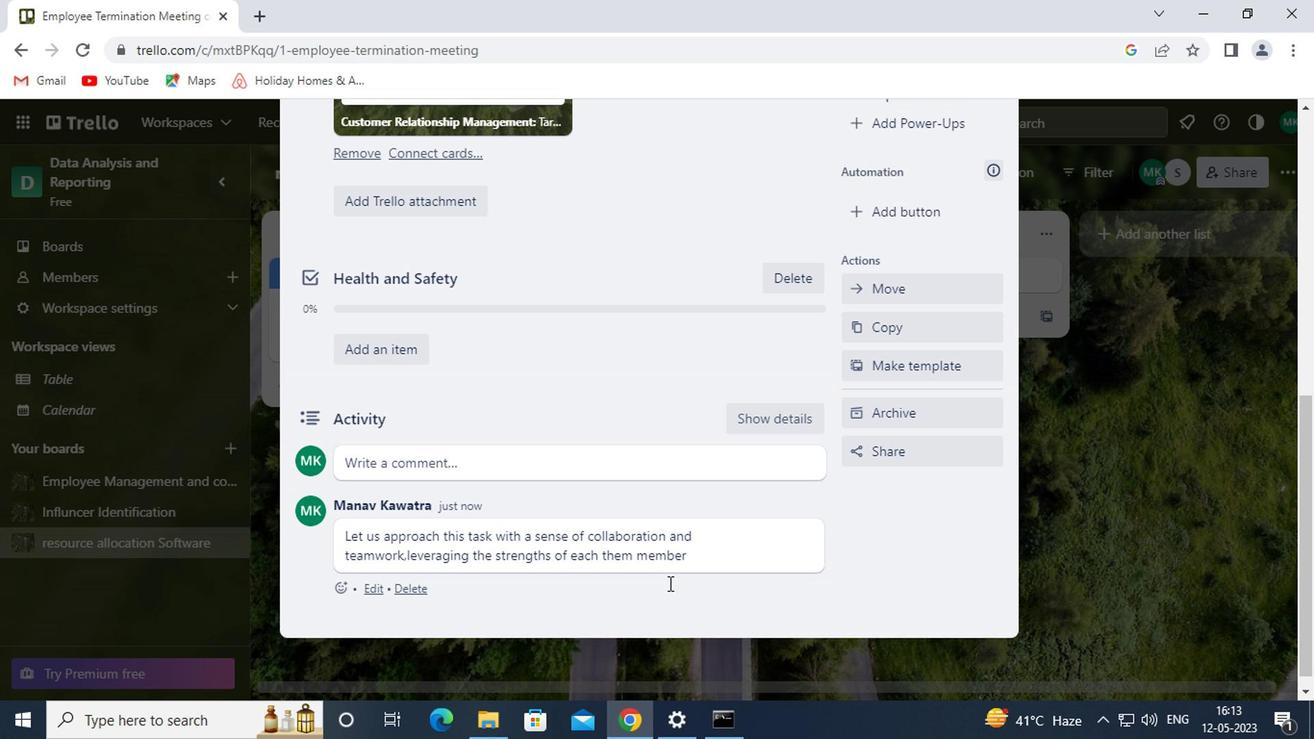 
Action: Mouse moved to (734, 538)
Screenshot: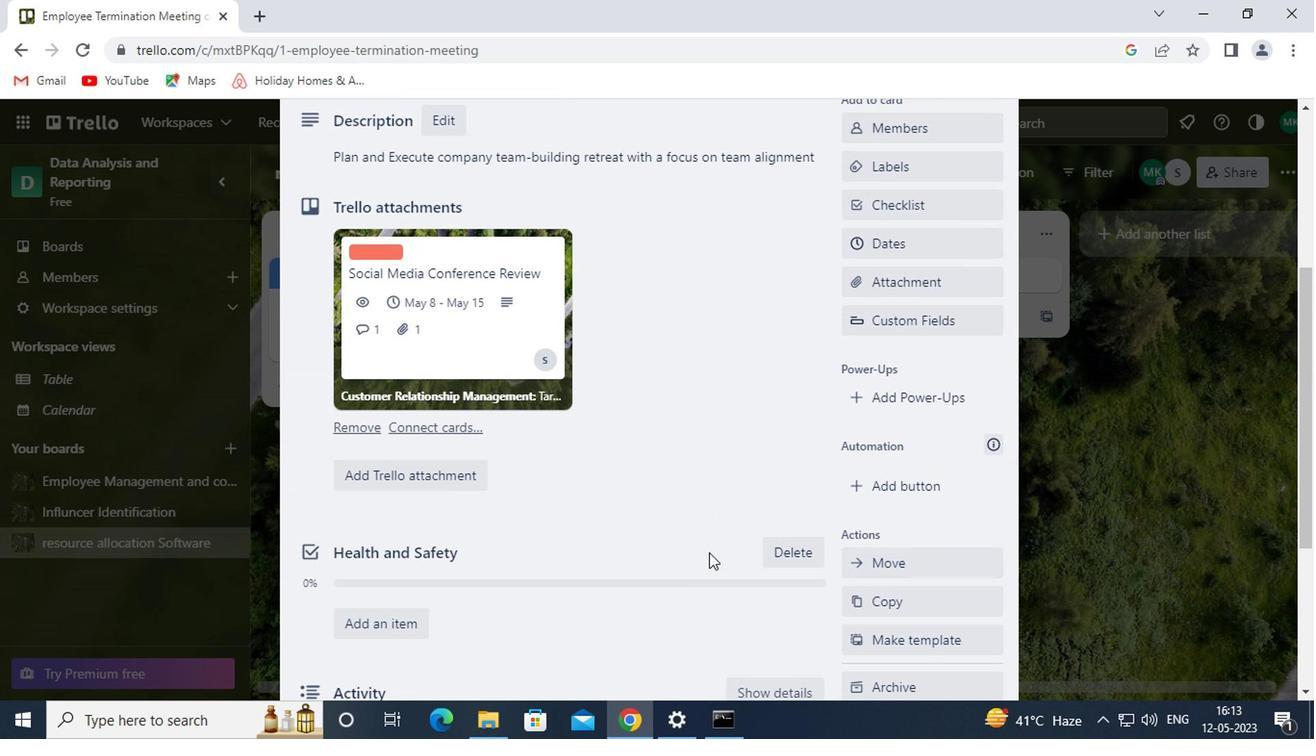 
Action: Mouse scrolled (734, 539) with delta (0, 0)
Screenshot: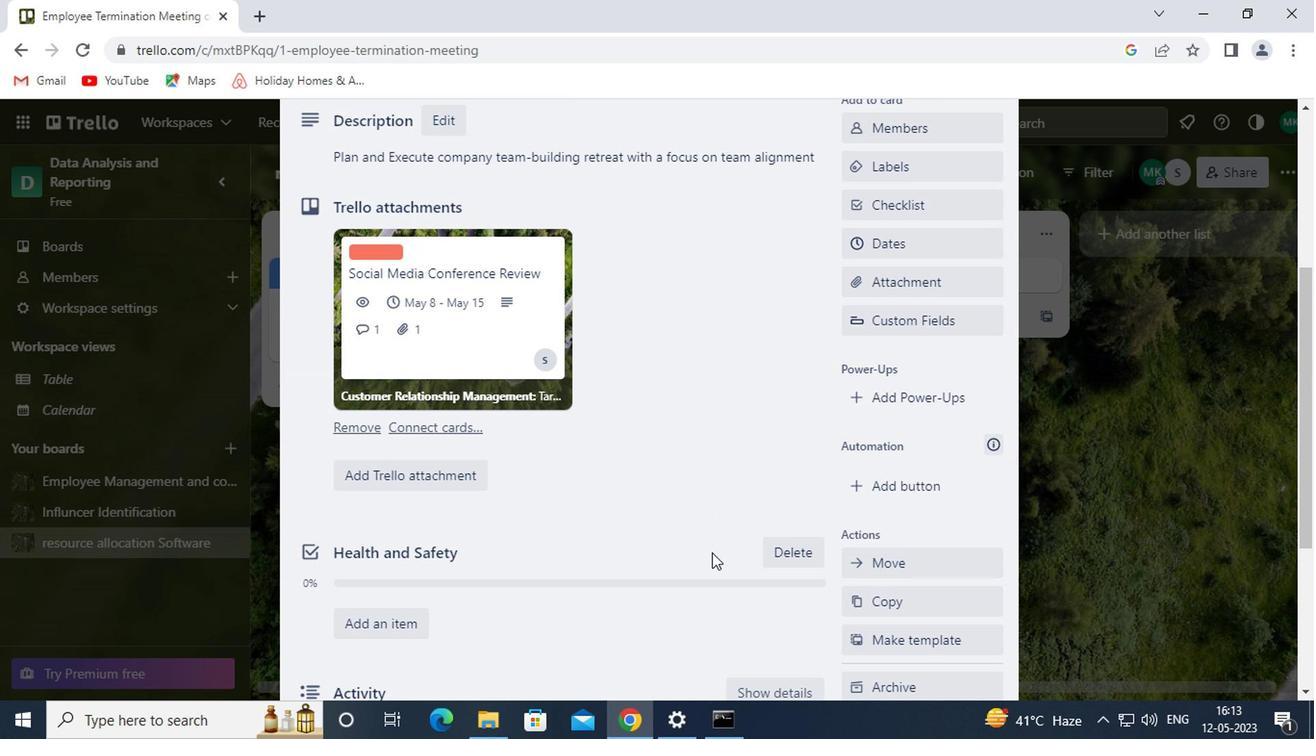 
Action: Mouse scrolled (734, 539) with delta (0, 0)
Screenshot: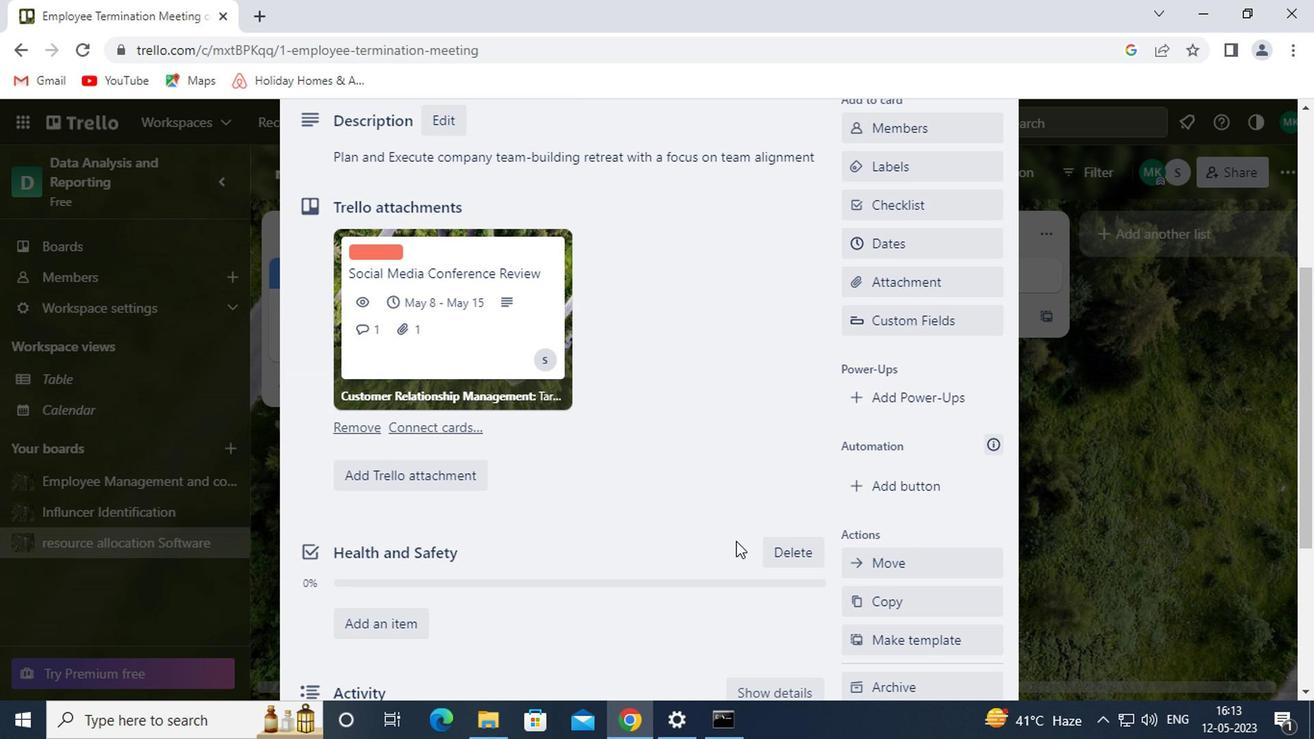 
Action: Mouse moved to (899, 429)
Screenshot: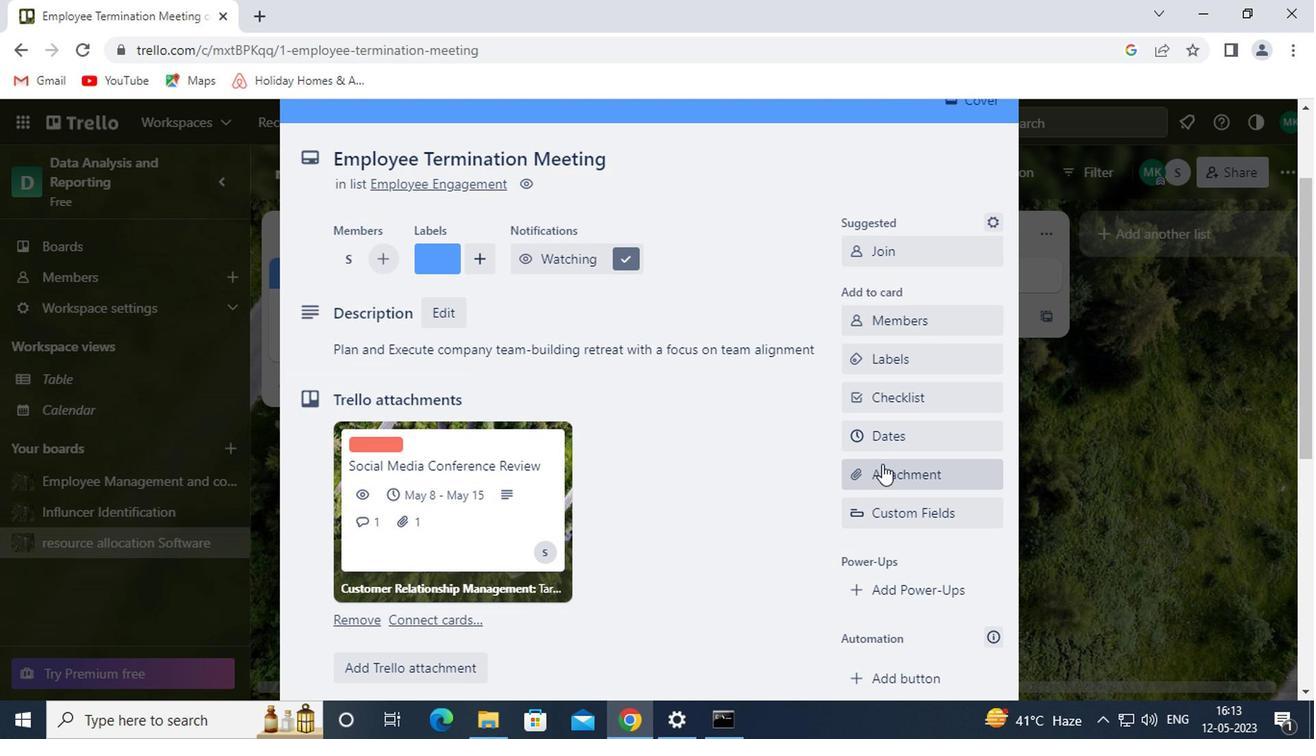 
Action: Mouse pressed left at (899, 429)
Screenshot: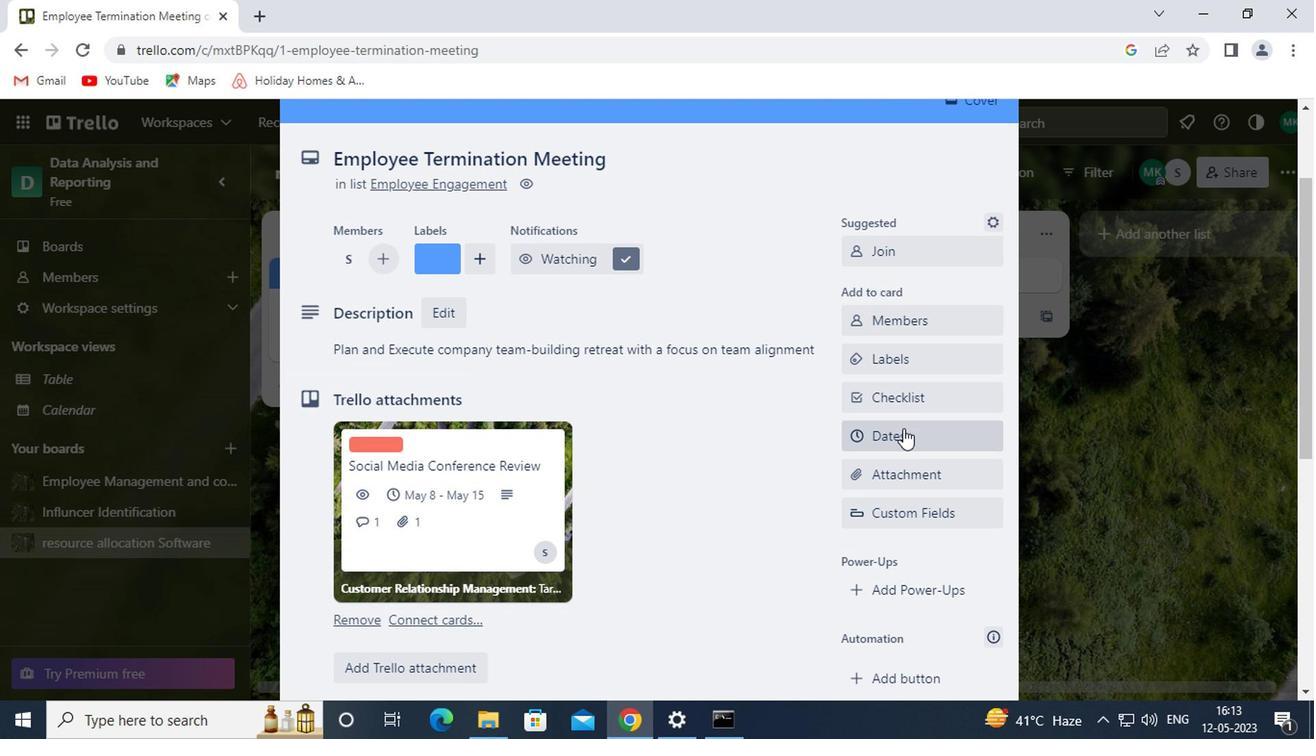 
Action: Mouse moved to (861, 518)
Screenshot: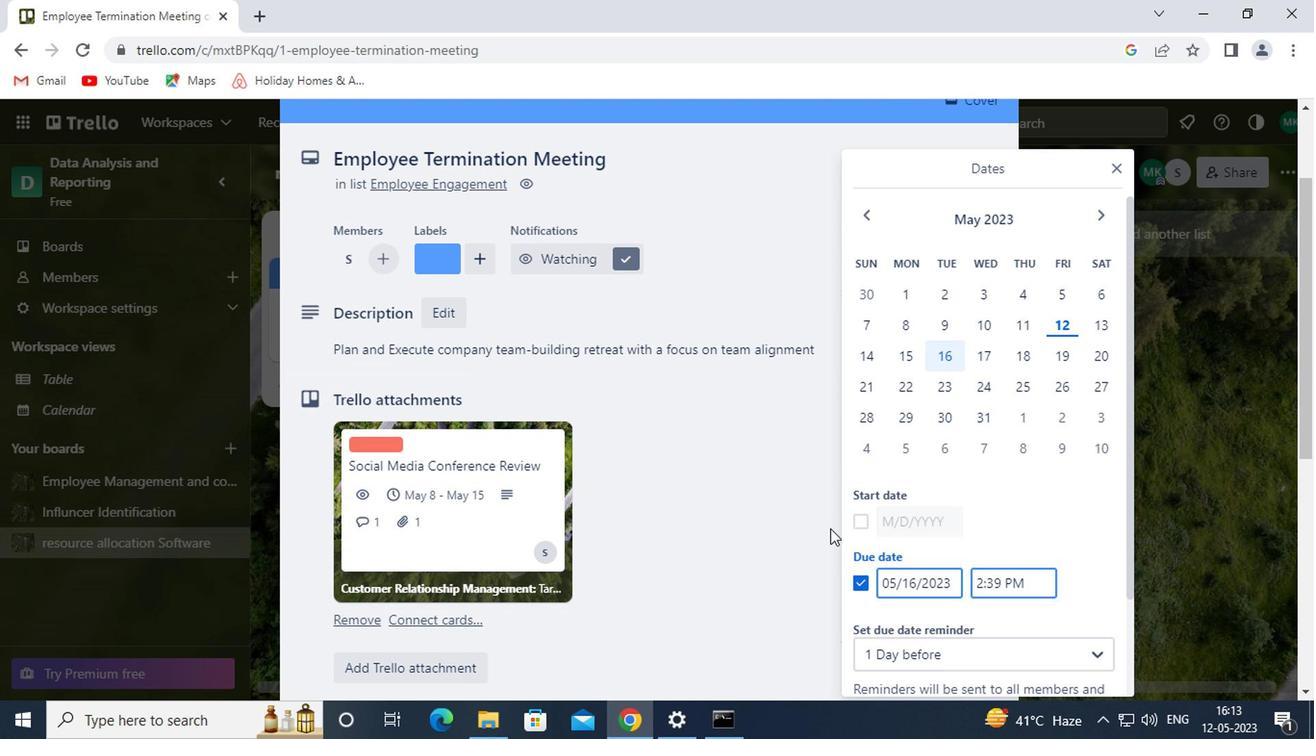 
Action: Mouse pressed left at (861, 518)
Screenshot: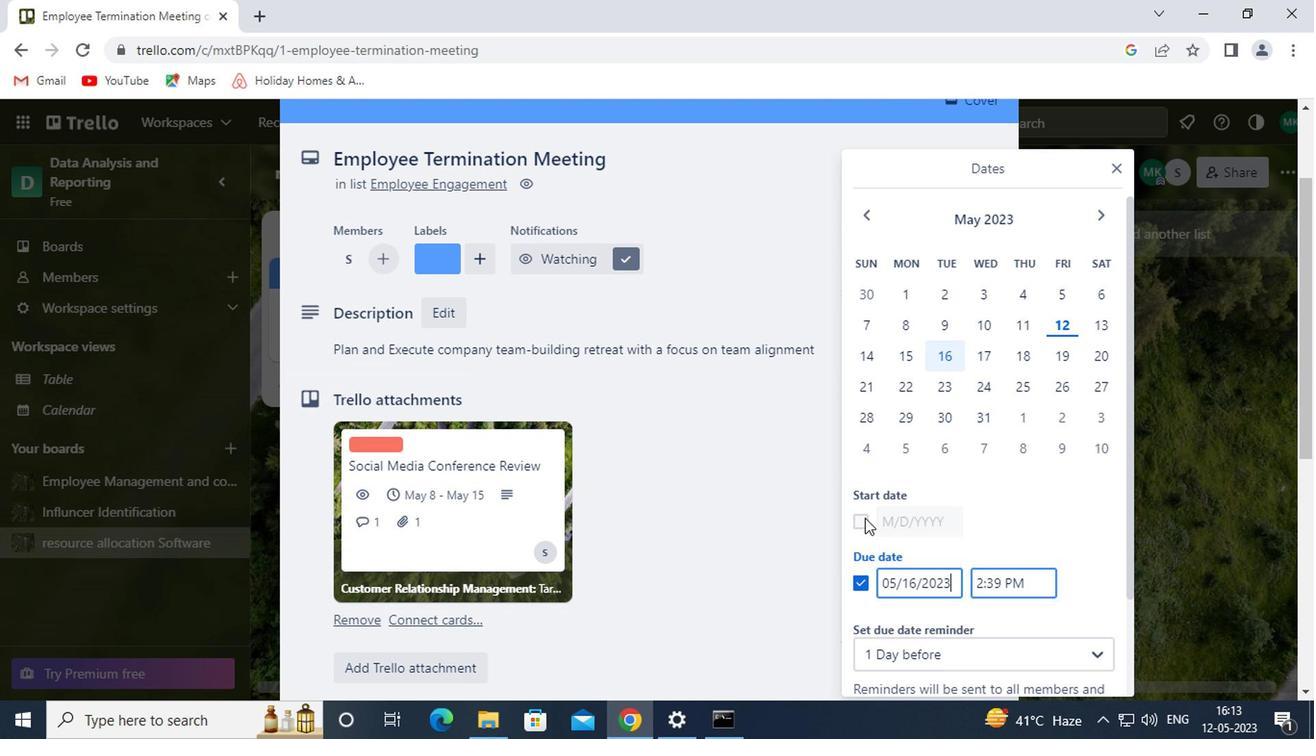 
Action: Mouse moved to (955, 524)
Screenshot: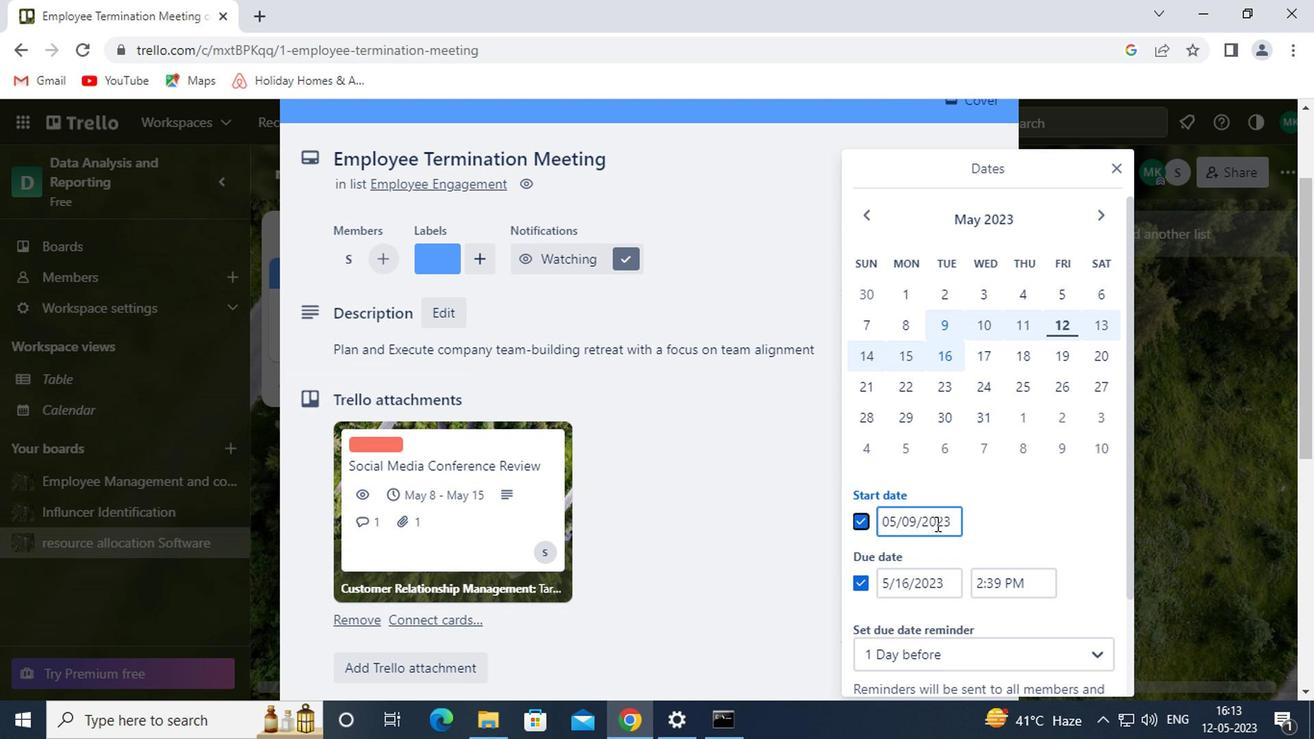 
Action: Mouse pressed left at (955, 524)
Screenshot: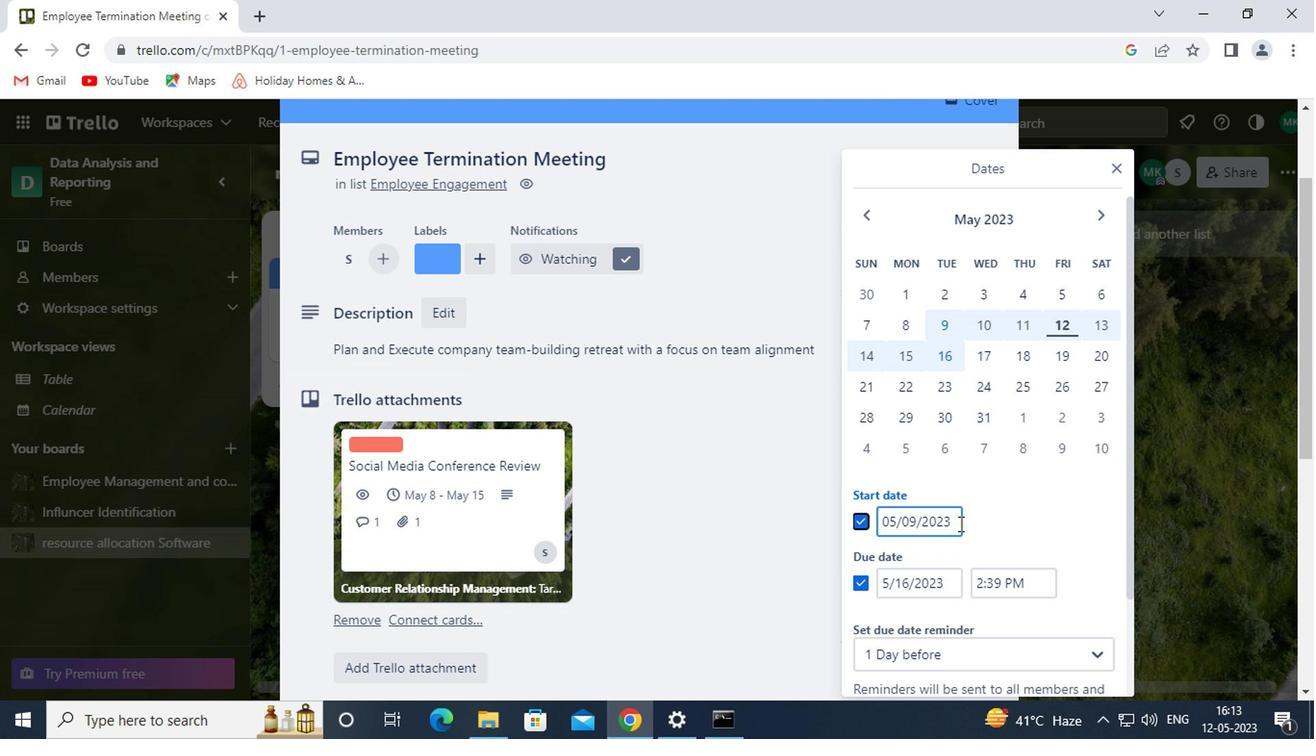 
Action: Mouse moved to (874, 520)
Screenshot: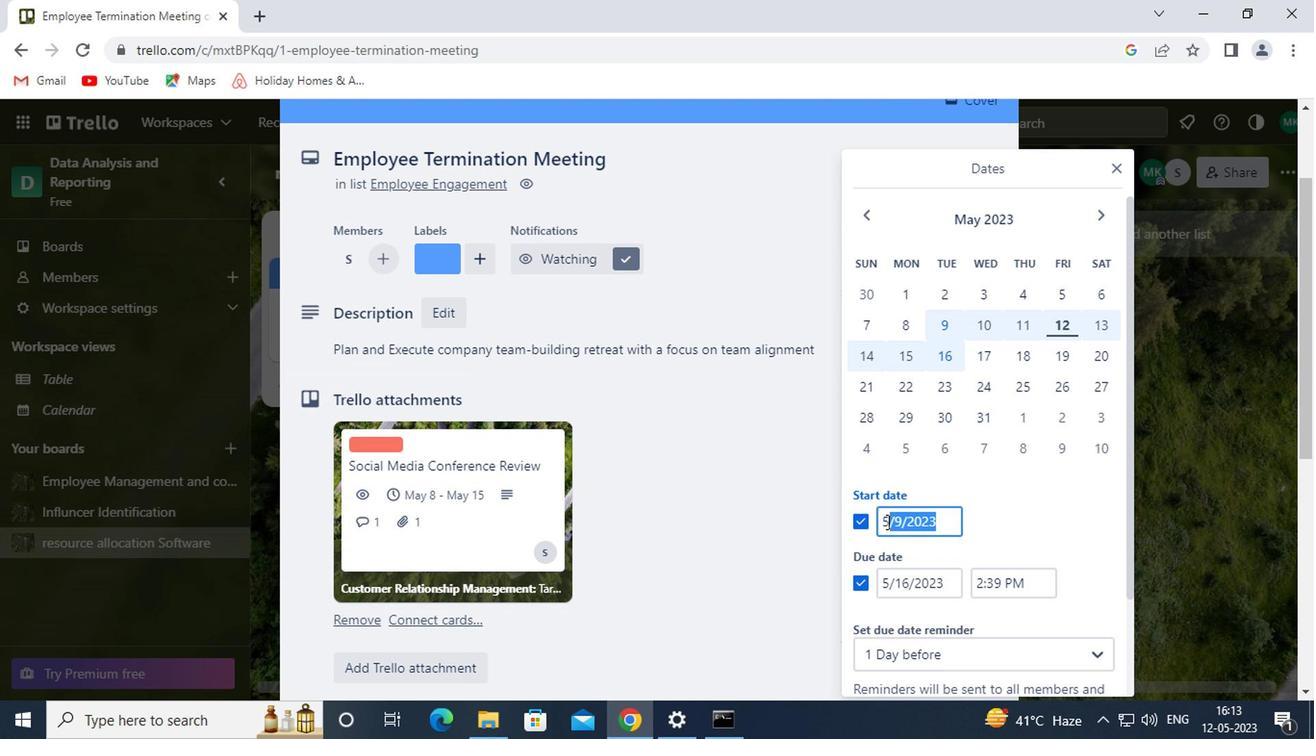 
Action: Key pressed 01/01/1900
Screenshot: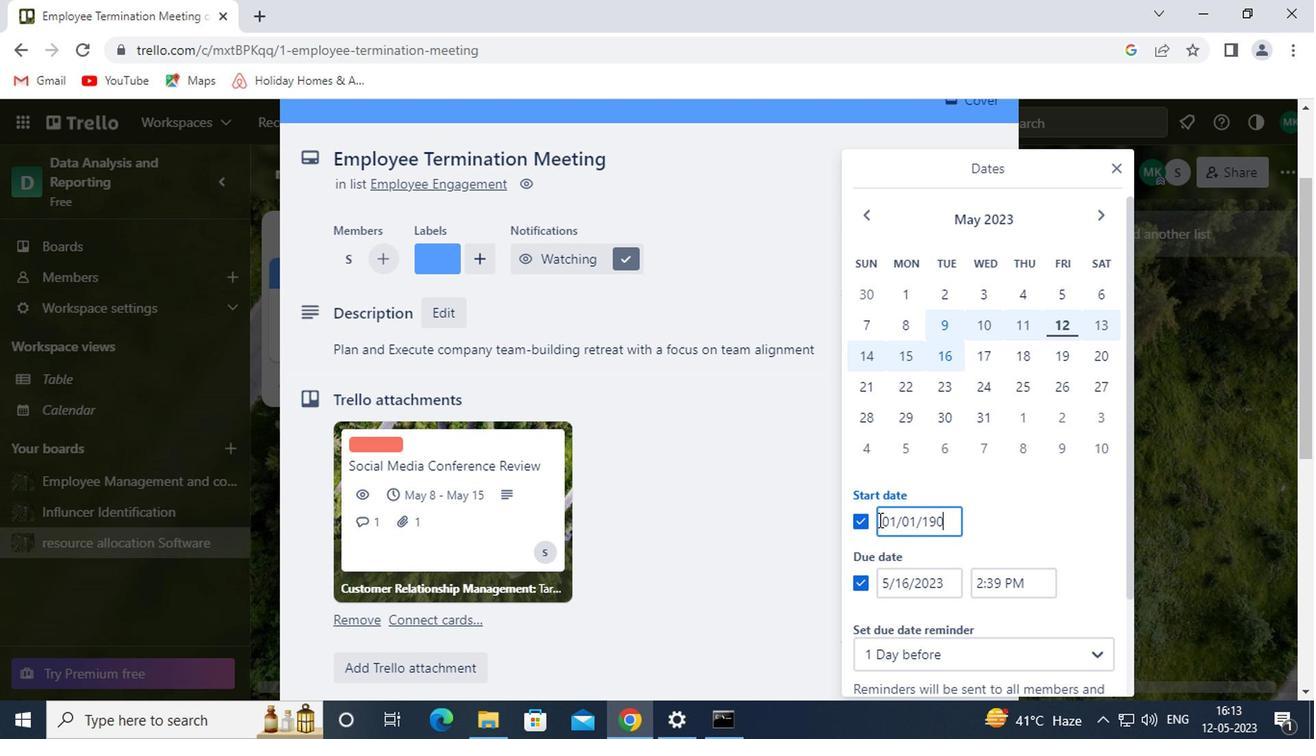 
Action: Mouse moved to (922, 586)
Screenshot: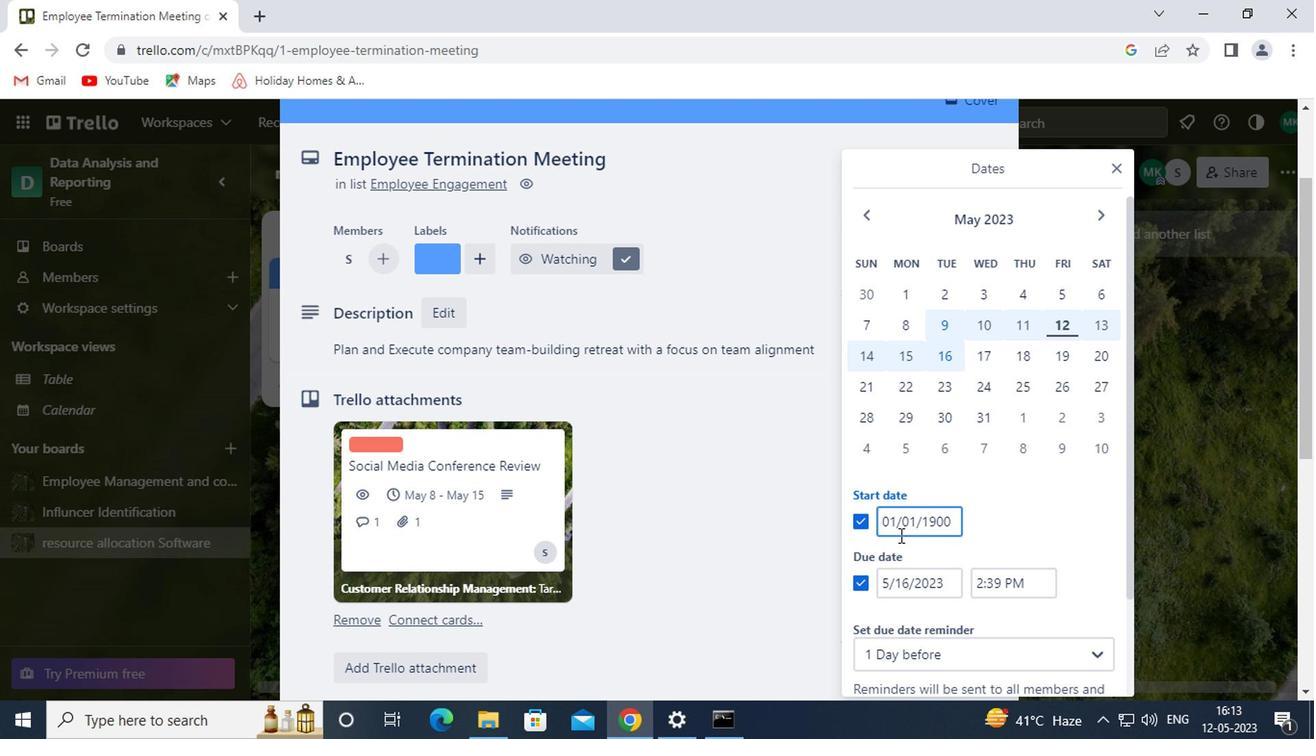 
Action: Mouse pressed left at (922, 586)
Screenshot: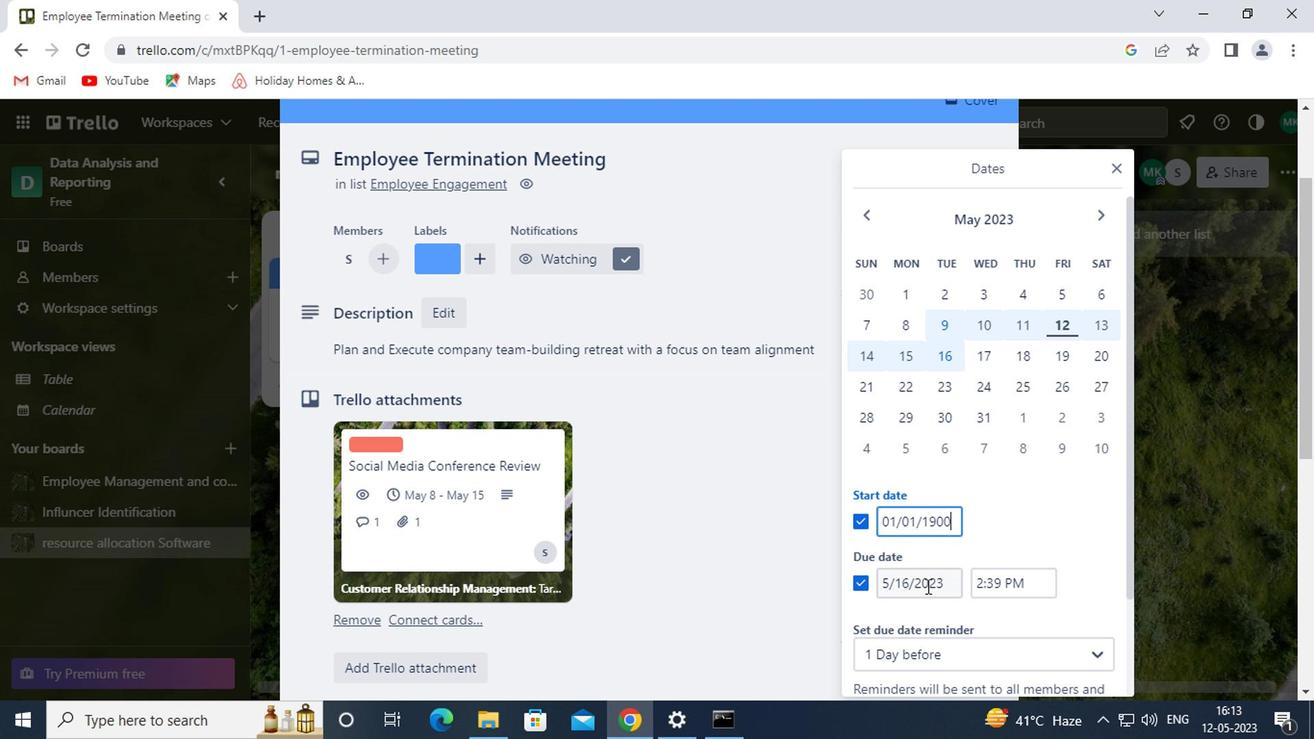 
Action: Mouse moved to (906, 327)
Screenshot: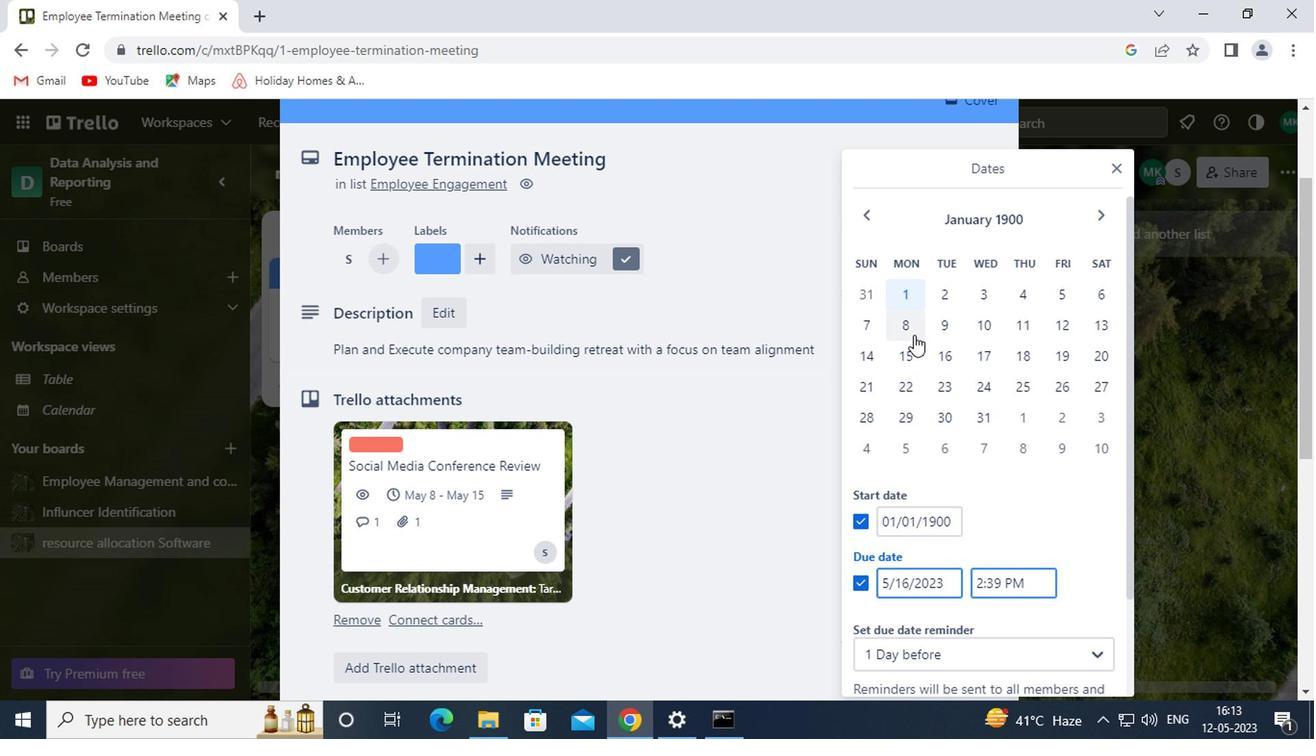 
Action: Mouse pressed left at (906, 327)
Screenshot: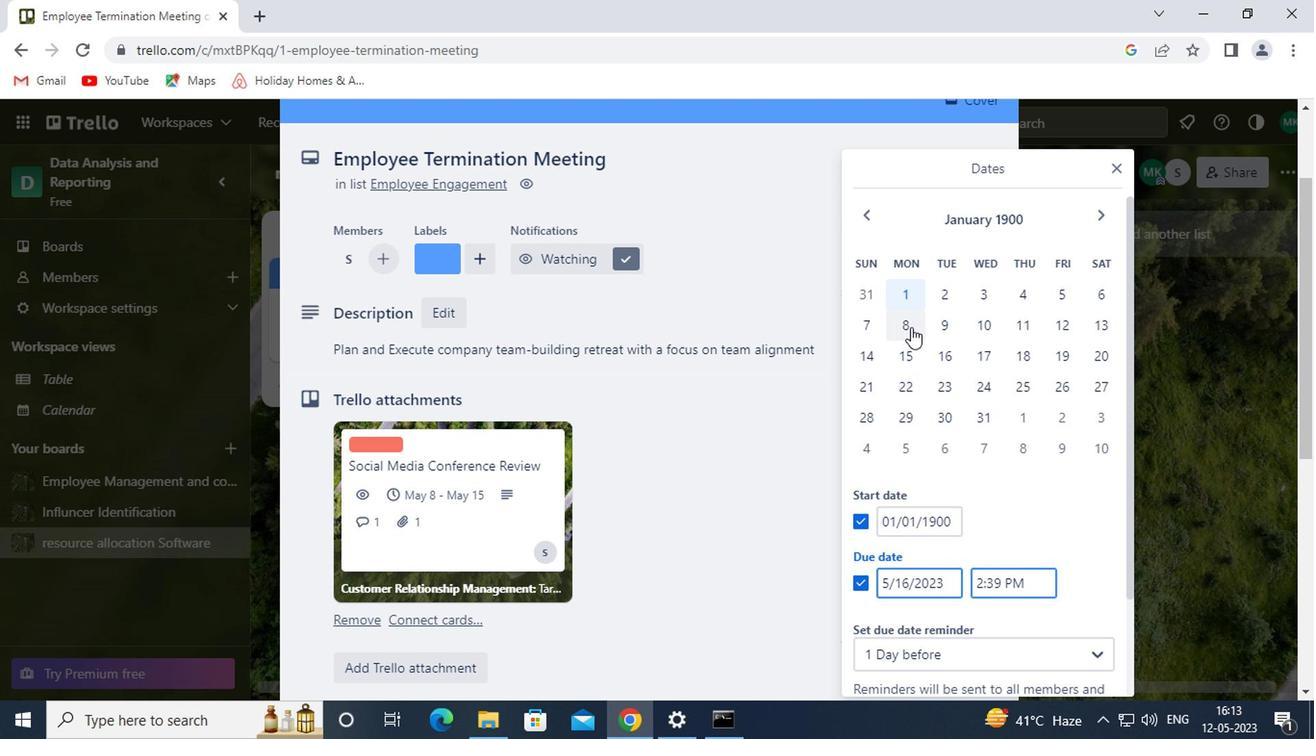 
Action: Mouse moved to (987, 501)
Screenshot: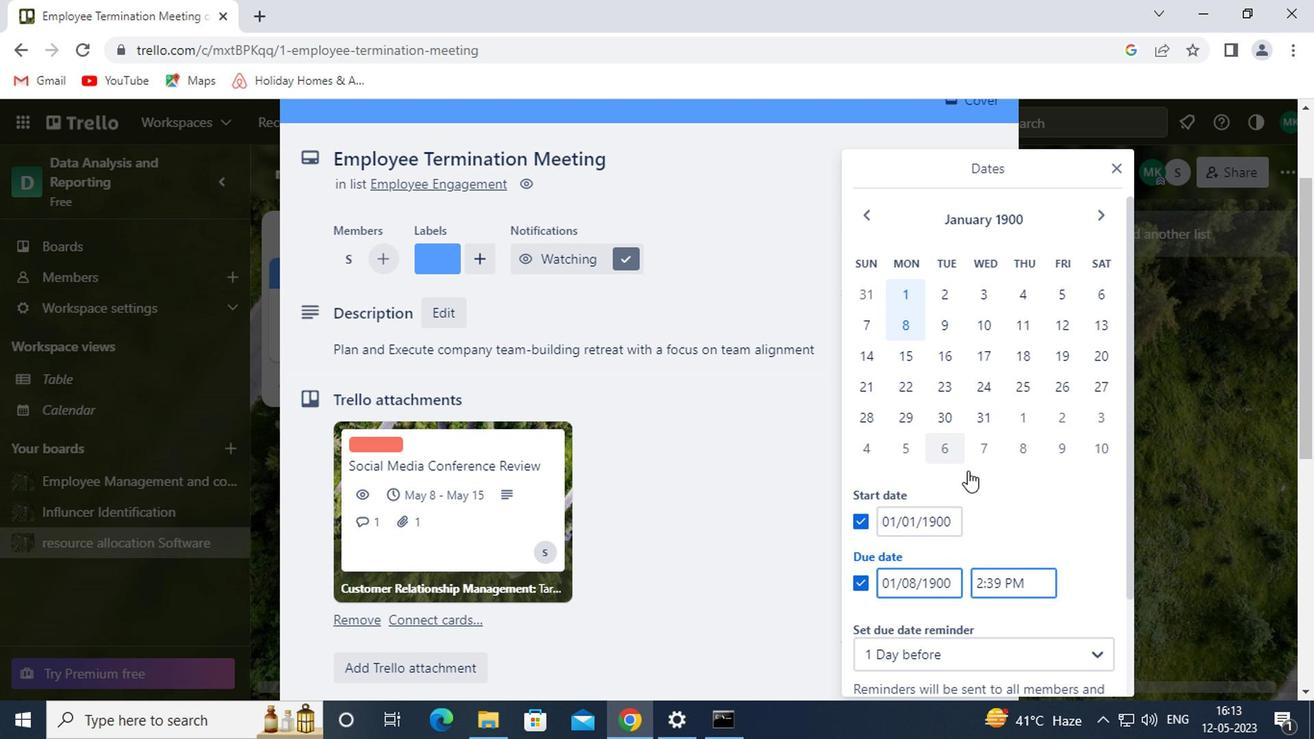 
Action: Mouse scrolled (987, 500) with delta (0, 0)
Screenshot: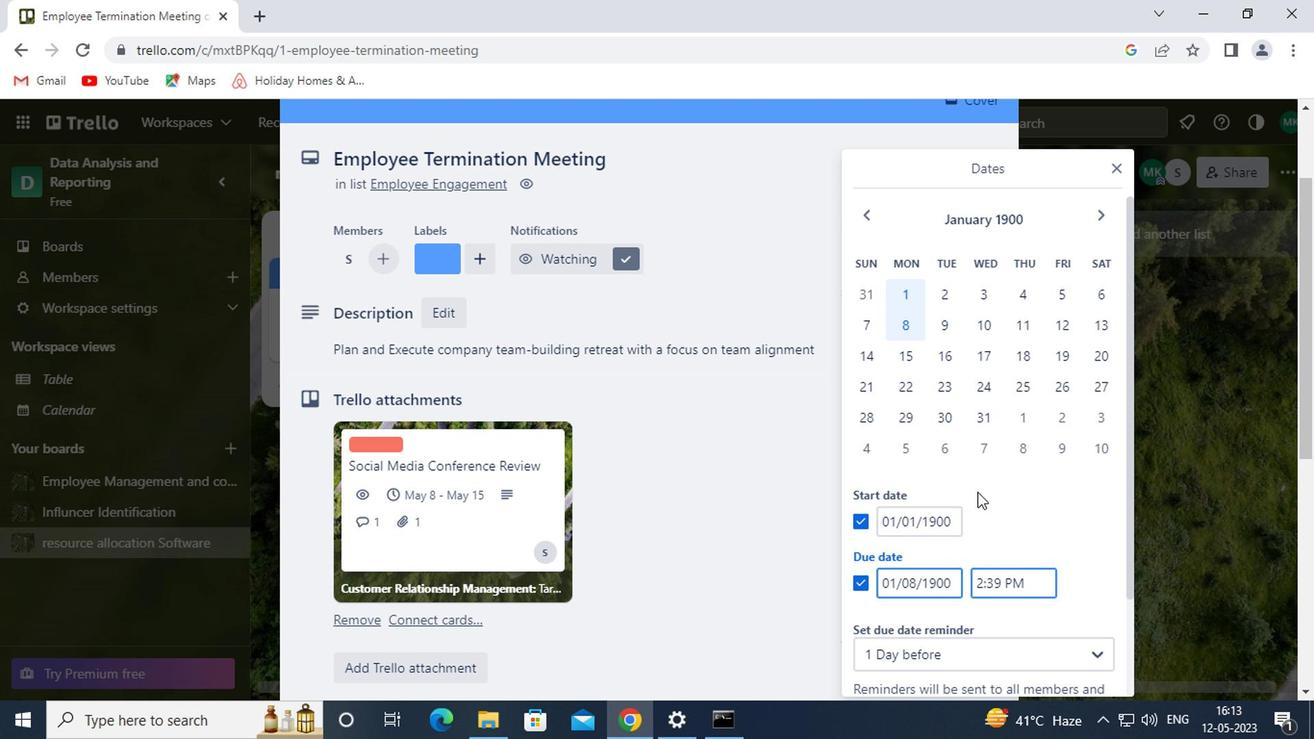 
Action: Mouse moved to (991, 648)
Screenshot: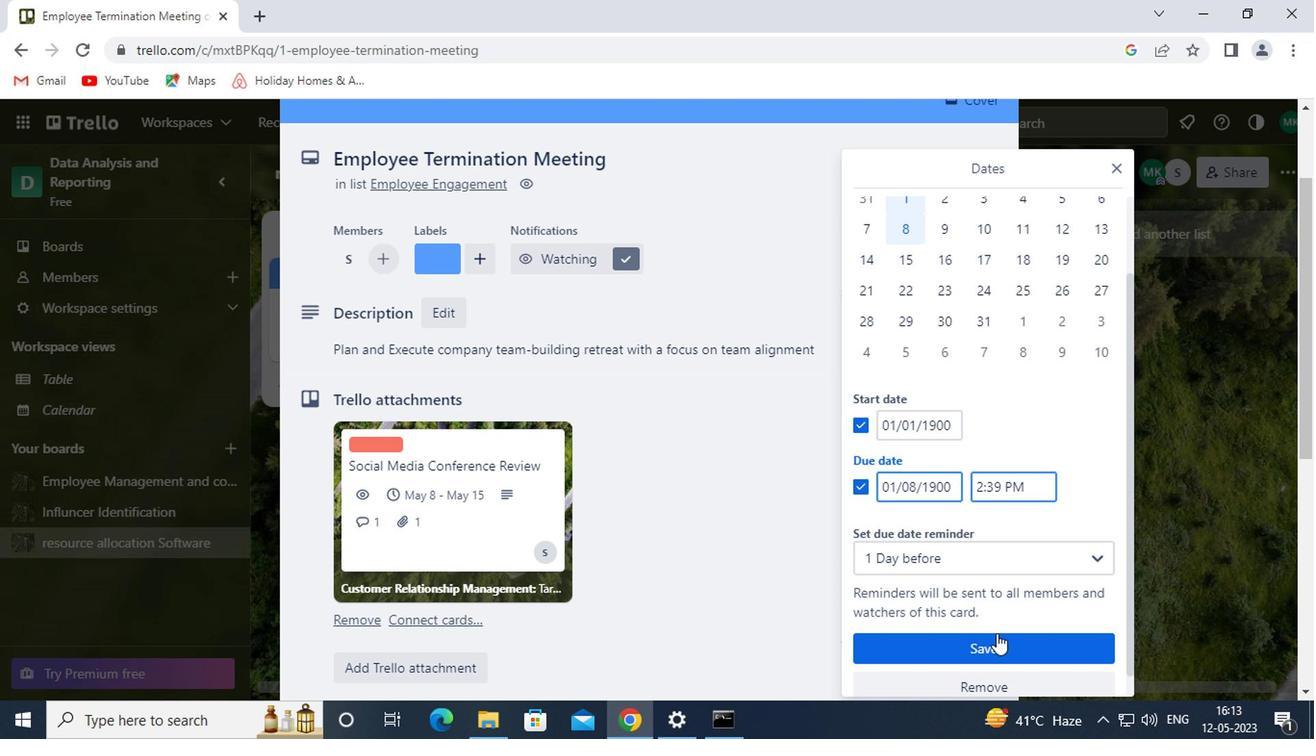 
Action: Mouse pressed left at (991, 648)
Screenshot: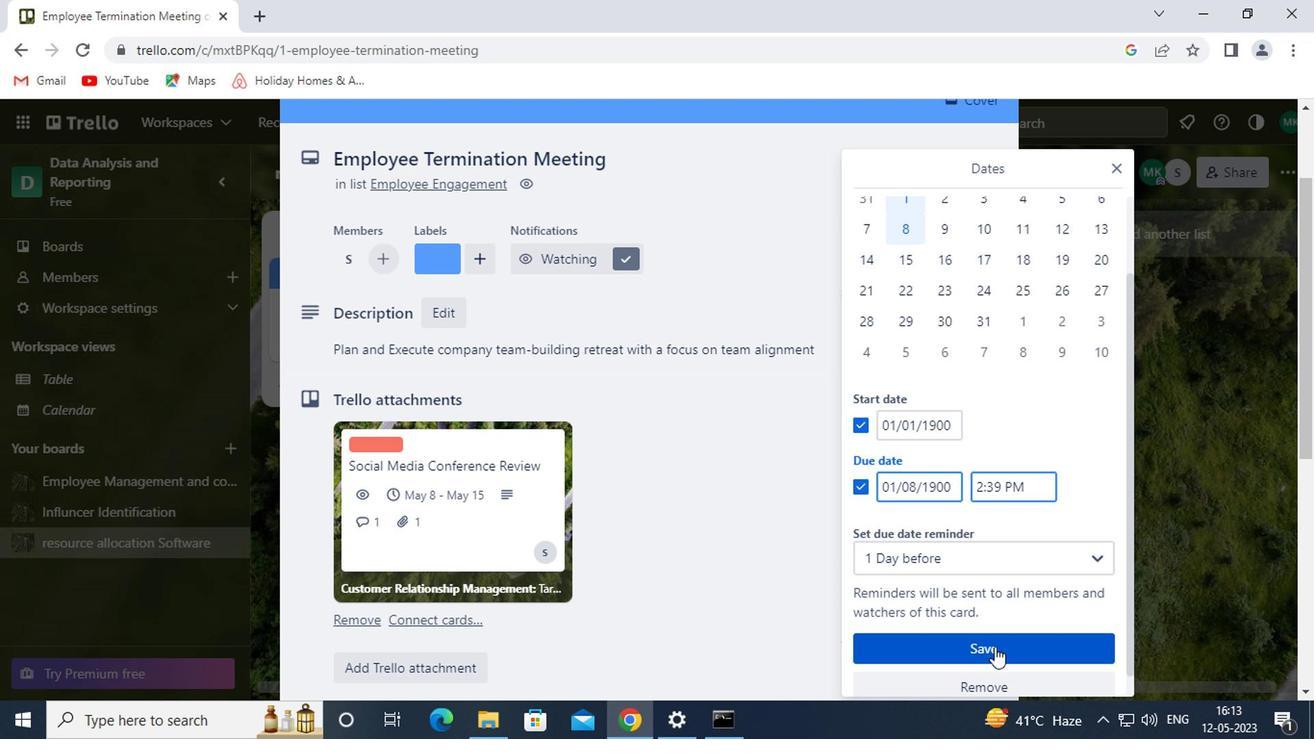 
Action: Mouse moved to (1097, 520)
Screenshot: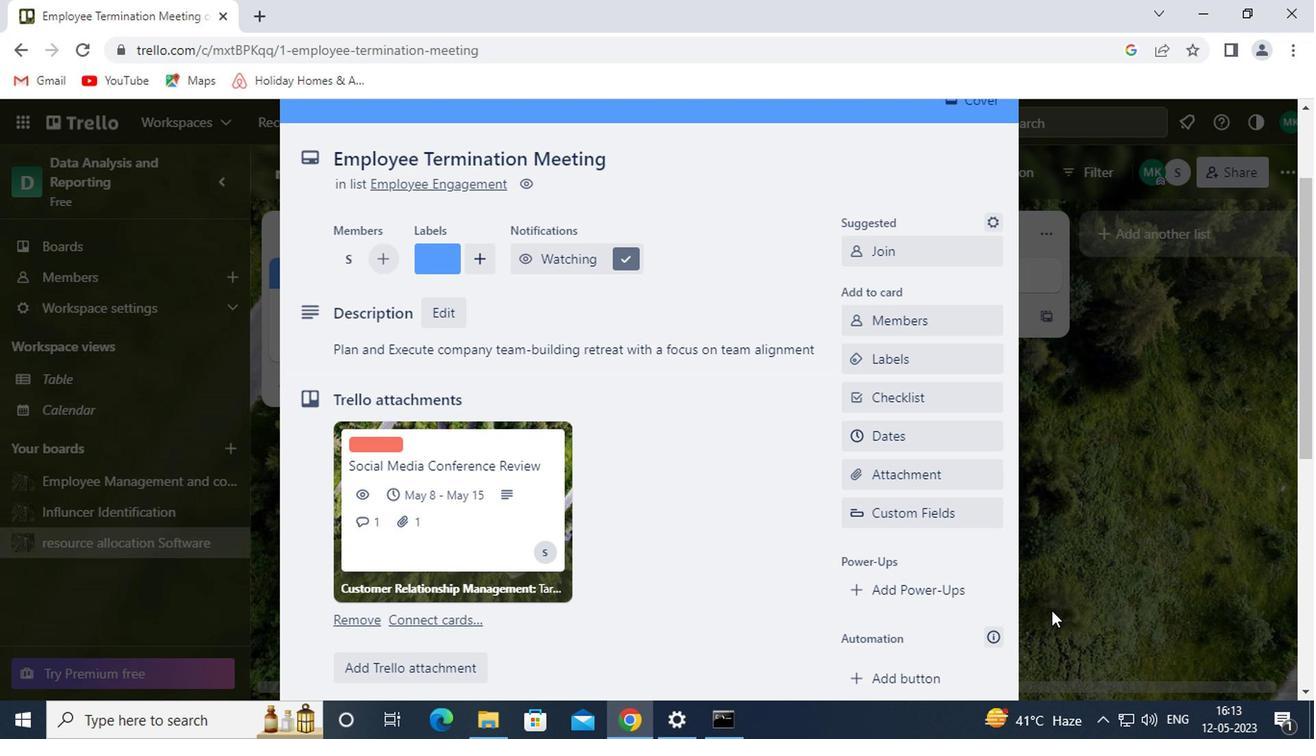 
Action: Mouse pressed left at (1097, 520)
Screenshot: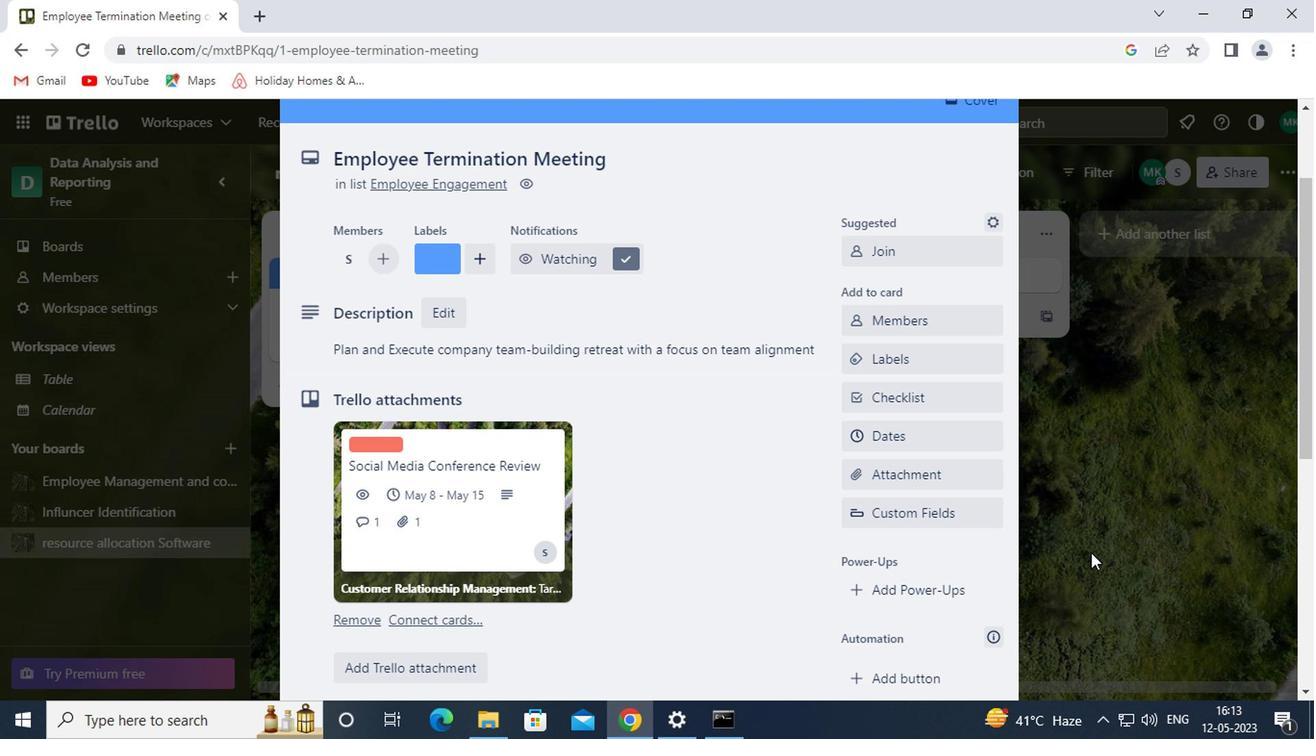 
